 Task: Find connections with filter location Walcourt with filter topic #jobseekerswith filter profile language English with filter current company Daimler India Commercial Vehicles with filter school Indian jobs updates with filter industry Broadcast Media Production and Distribution with filter service category Software Testing with filter keywords title Biologist
Action: Mouse moved to (589, 93)
Screenshot: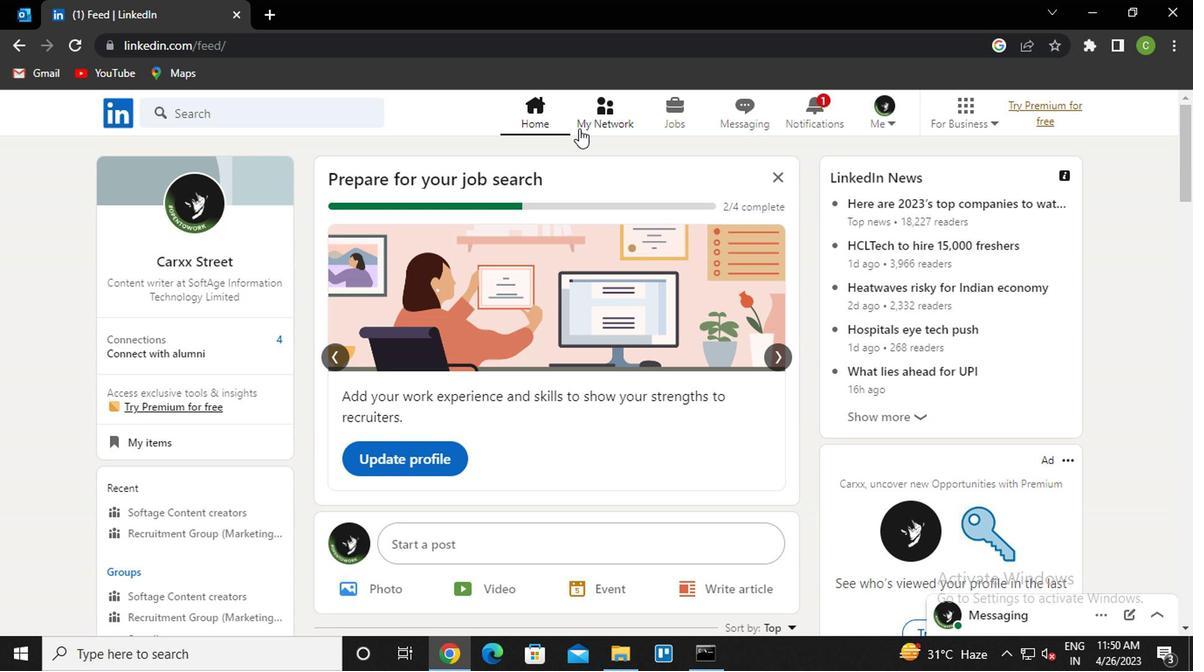 
Action: Mouse pressed left at (589, 93)
Screenshot: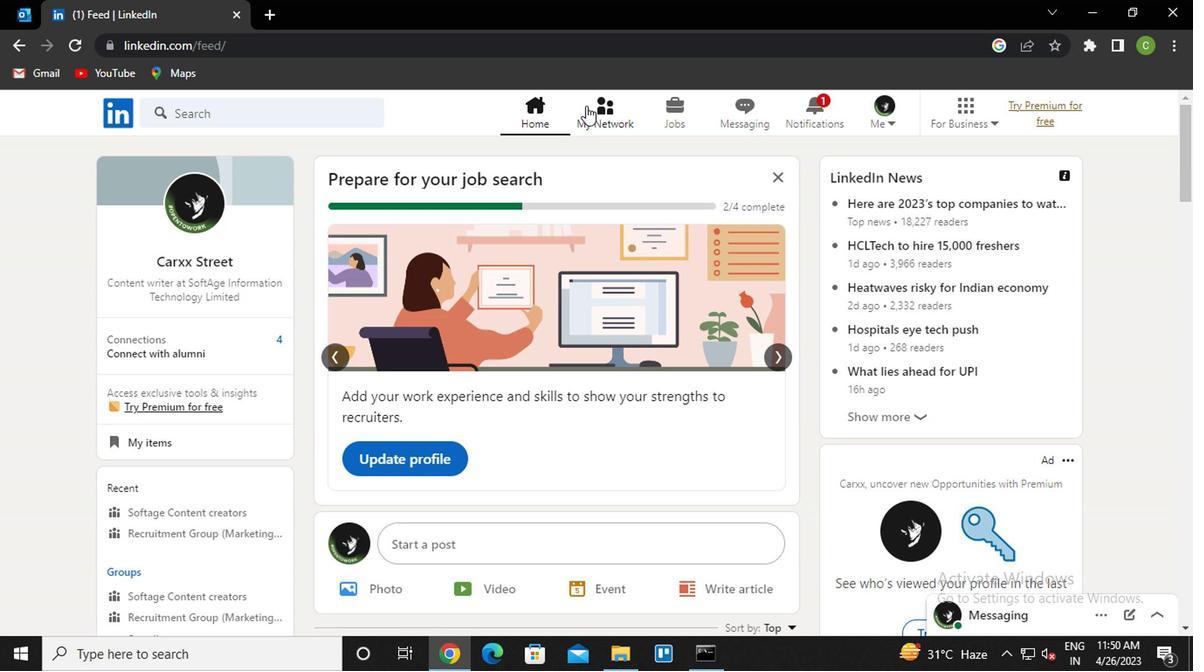 
Action: Mouse moved to (239, 211)
Screenshot: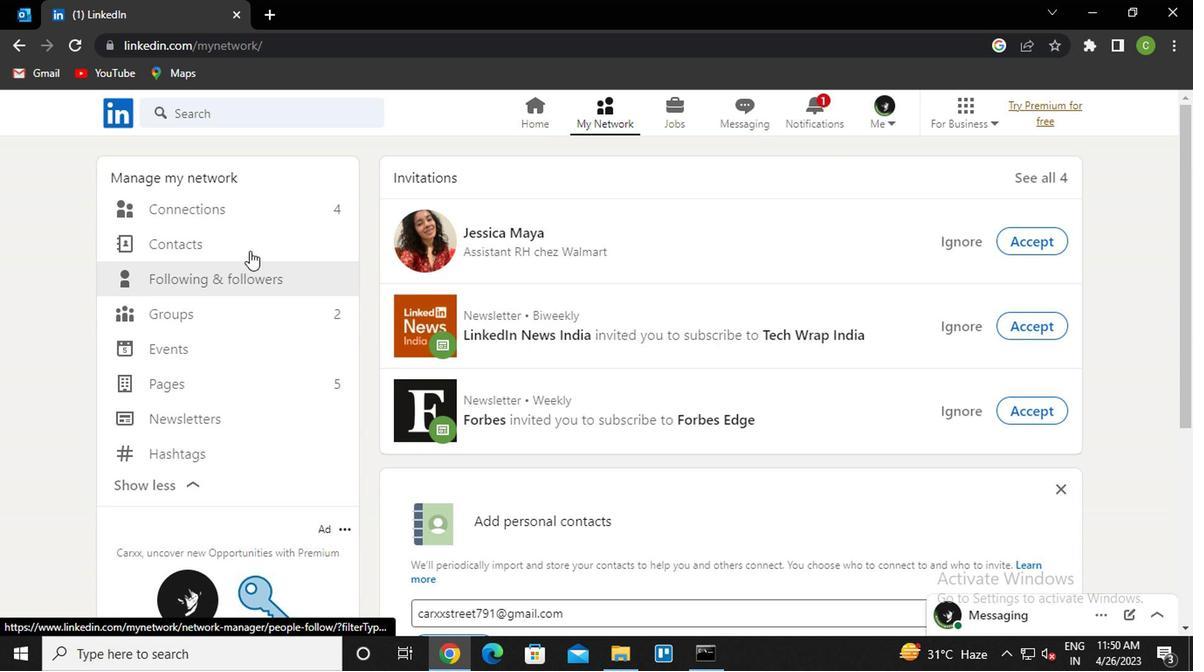 
Action: Mouse pressed left at (239, 211)
Screenshot: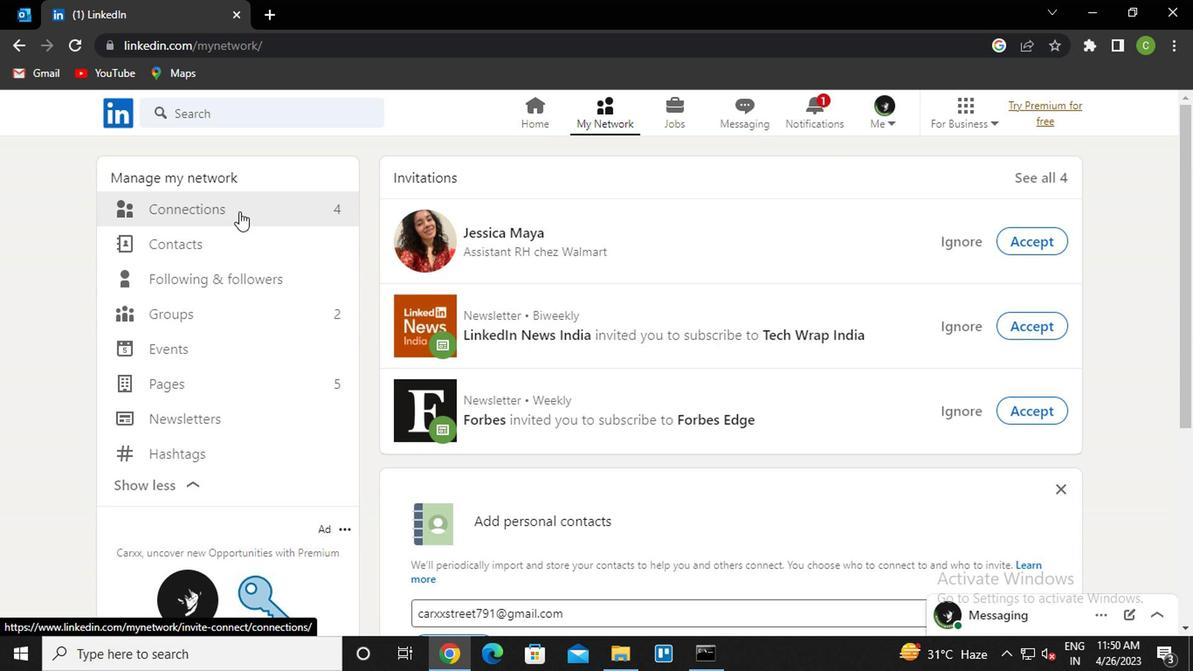
Action: Mouse moved to (712, 209)
Screenshot: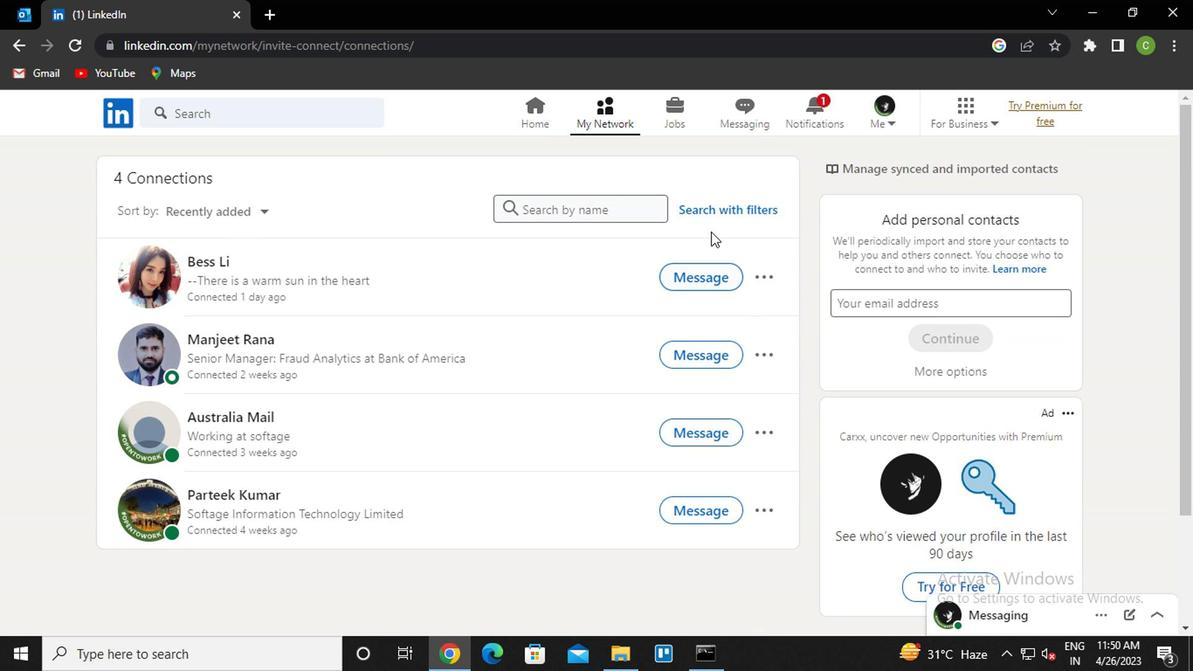
Action: Mouse pressed left at (712, 209)
Screenshot: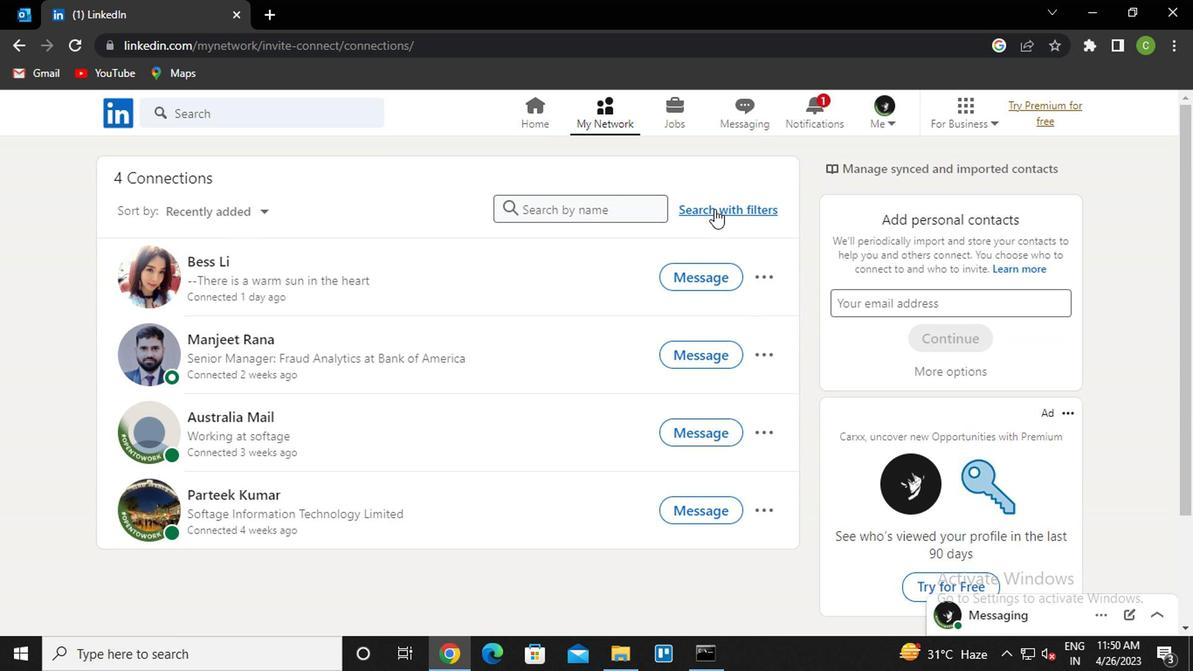
Action: Mouse moved to (596, 165)
Screenshot: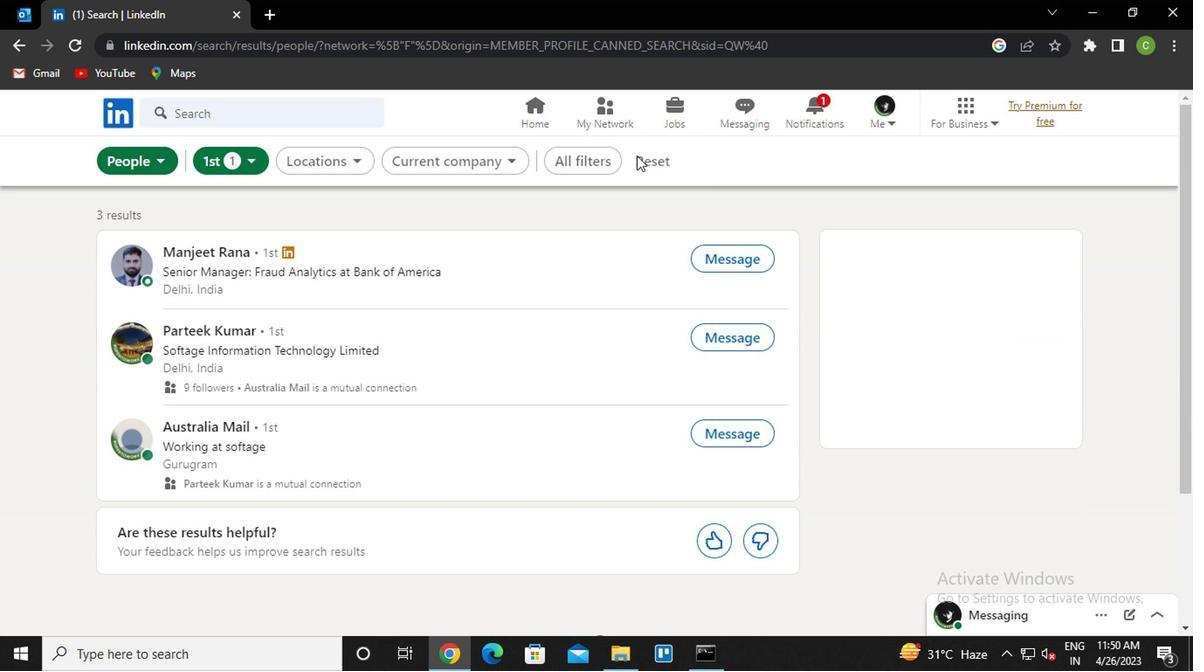 
Action: Mouse pressed left at (596, 165)
Screenshot: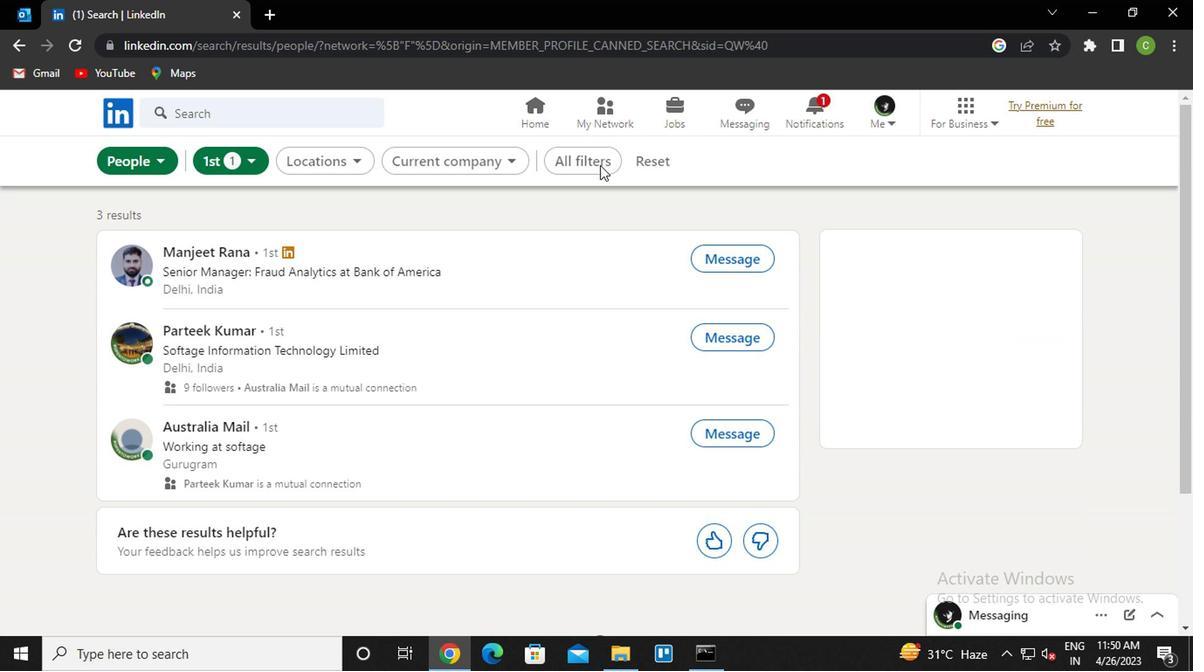 
Action: Mouse moved to (902, 398)
Screenshot: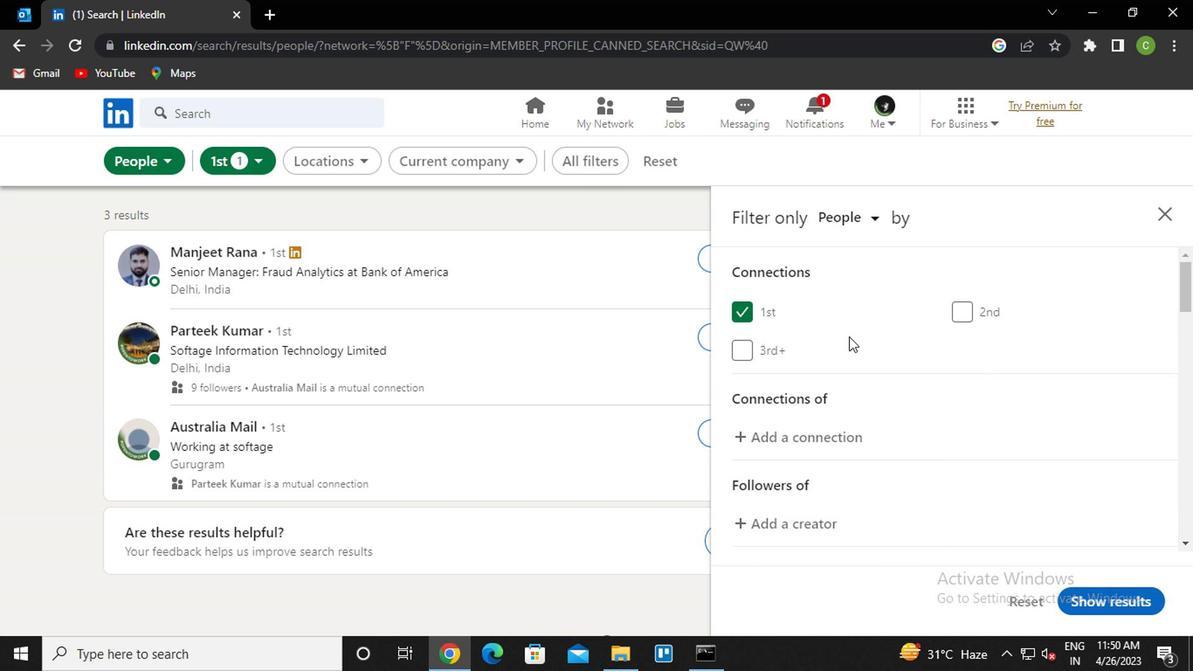 
Action: Mouse scrolled (902, 397) with delta (0, 0)
Screenshot: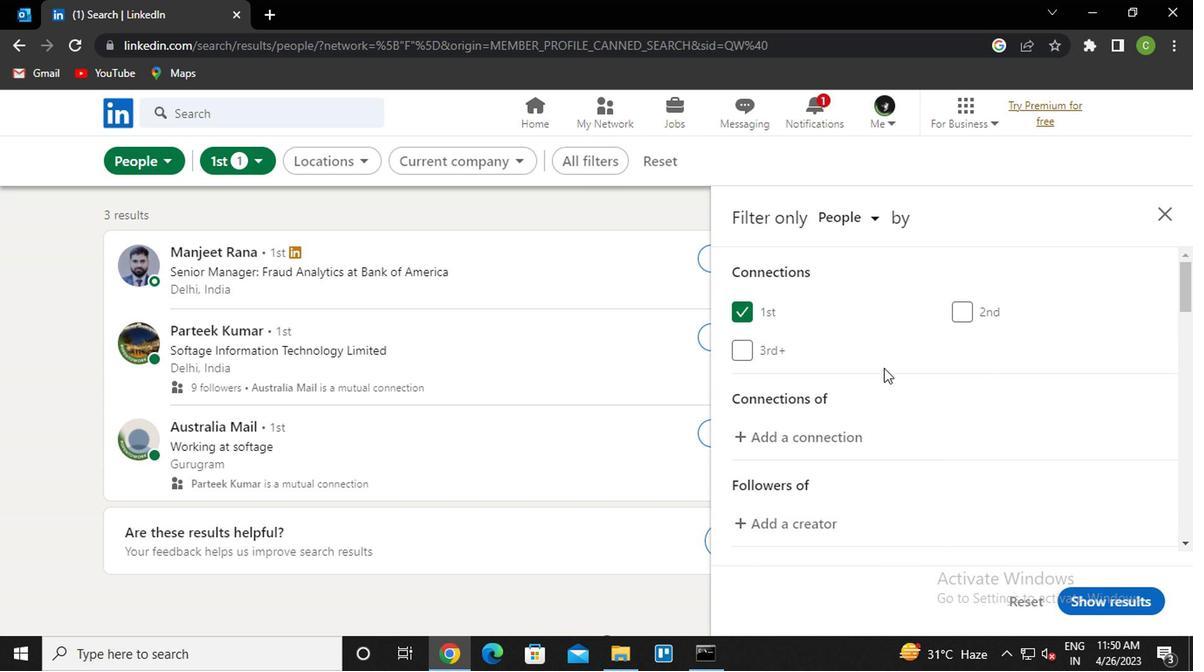 
Action: Mouse moved to (906, 403)
Screenshot: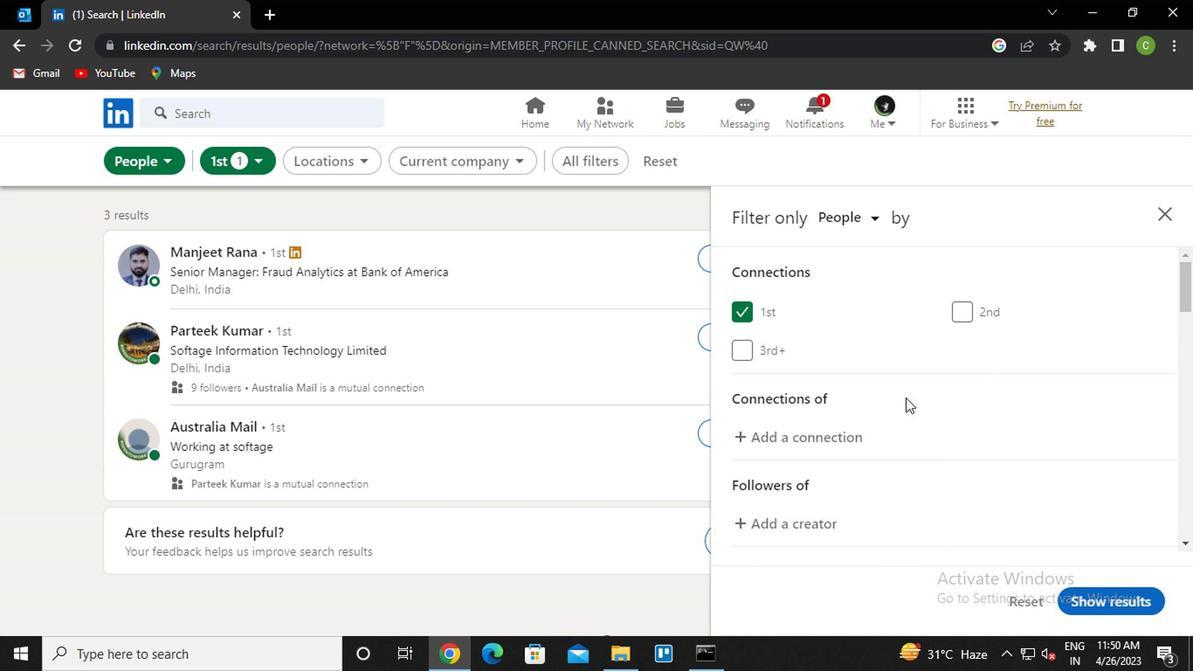 
Action: Mouse scrolled (906, 402) with delta (0, -1)
Screenshot: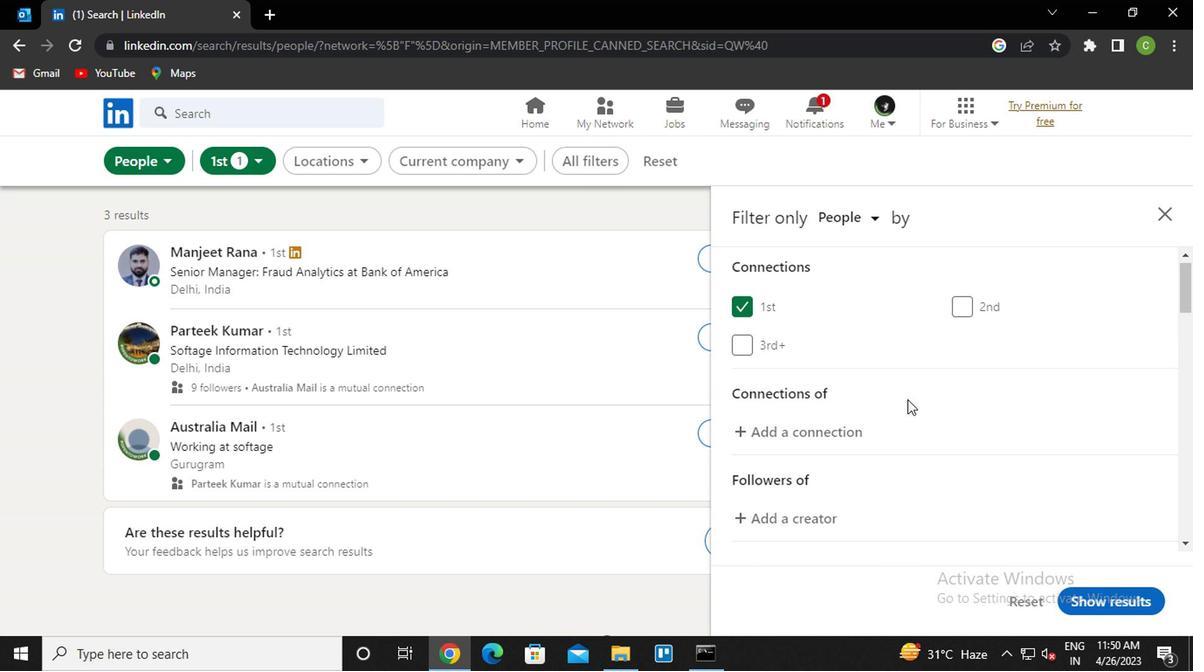 
Action: Mouse moved to (908, 423)
Screenshot: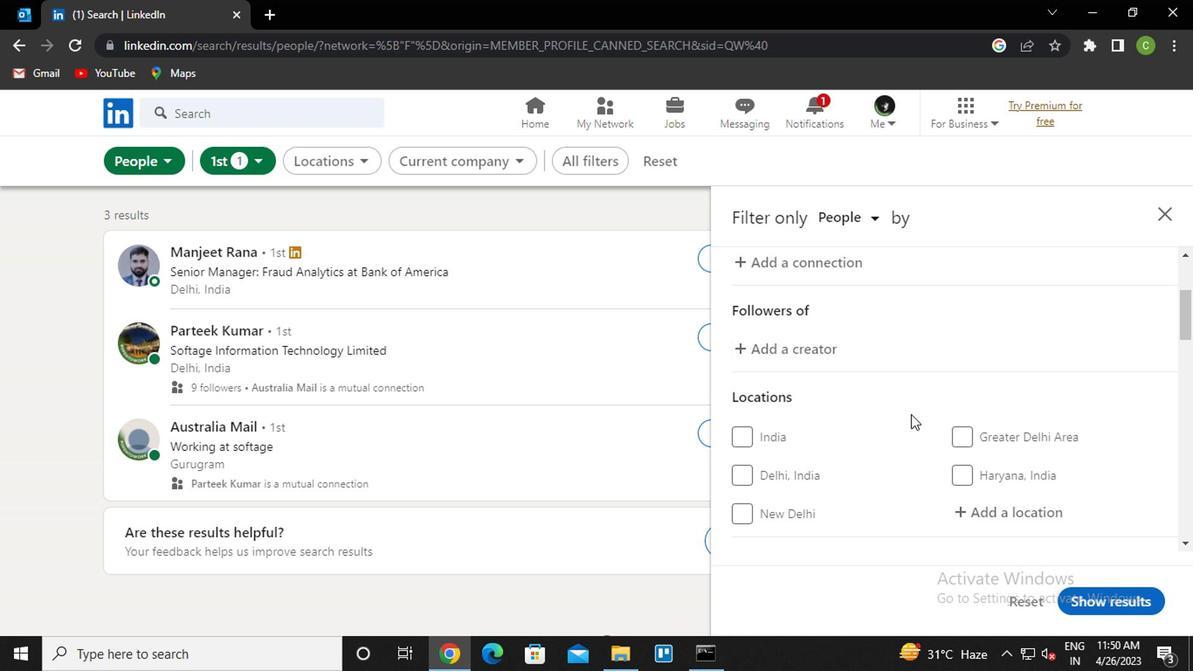 
Action: Mouse scrolled (908, 421) with delta (0, -1)
Screenshot: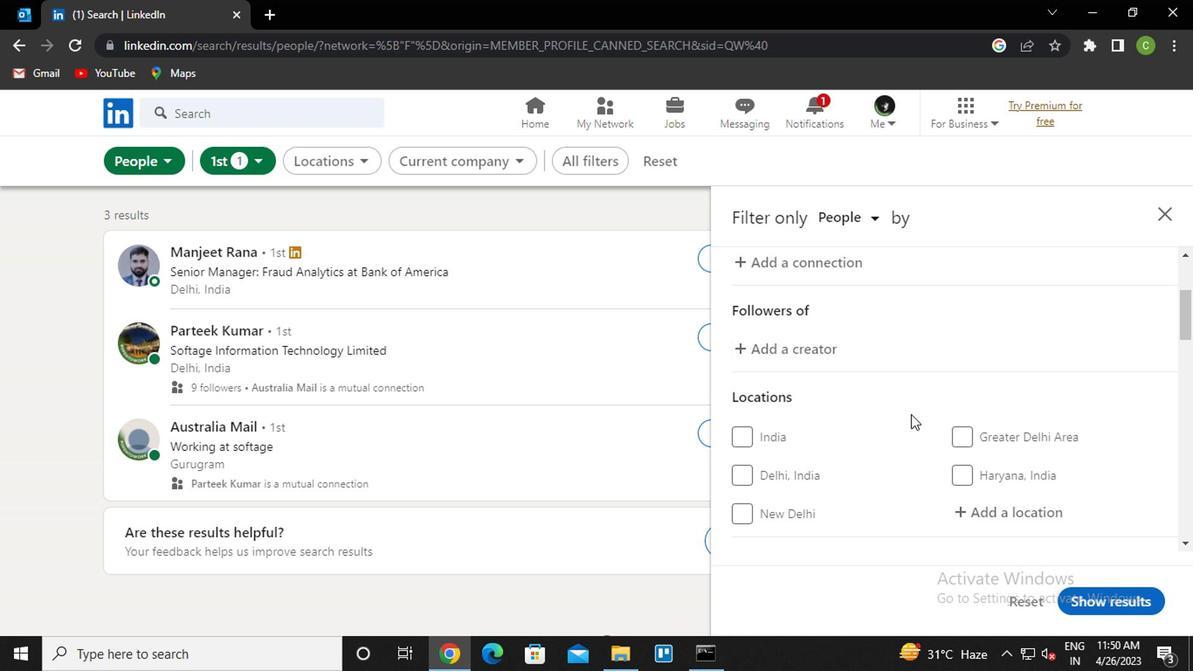 
Action: Mouse moved to (976, 432)
Screenshot: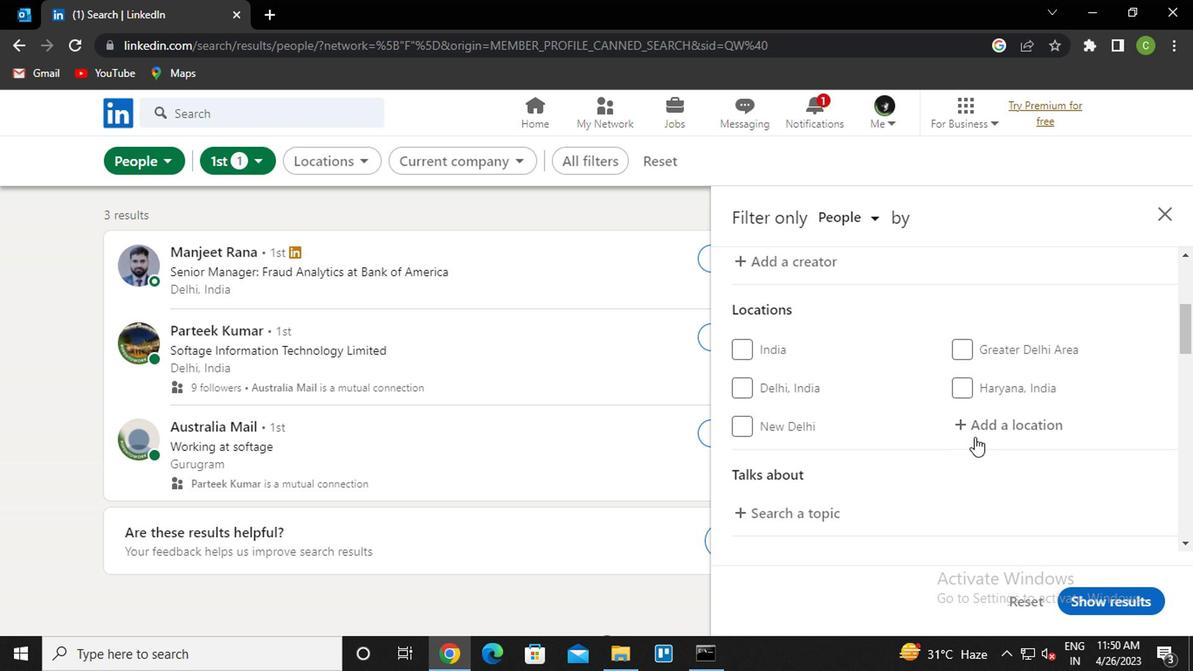 
Action: Mouse pressed left at (976, 432)
Screenshot: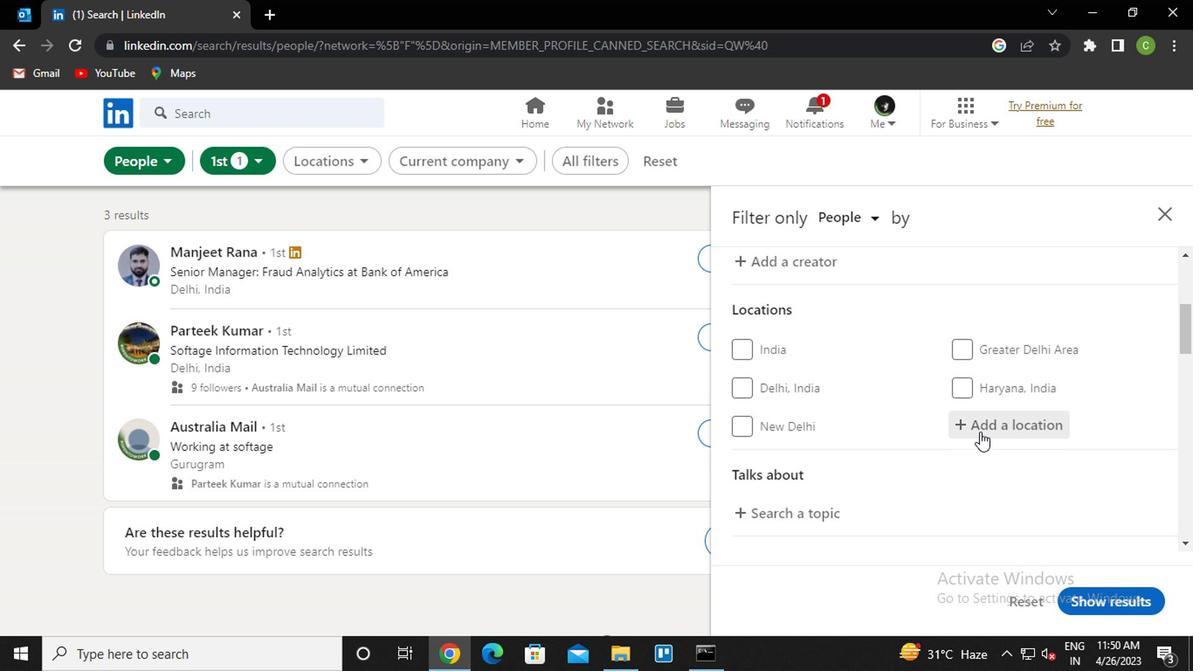 
Action: Key pressed <Key.caps_lock><Key.caps_lock>w<Key.caps_lock>alcourt<Key.left><Key.down><Key.enter>
Screenshot: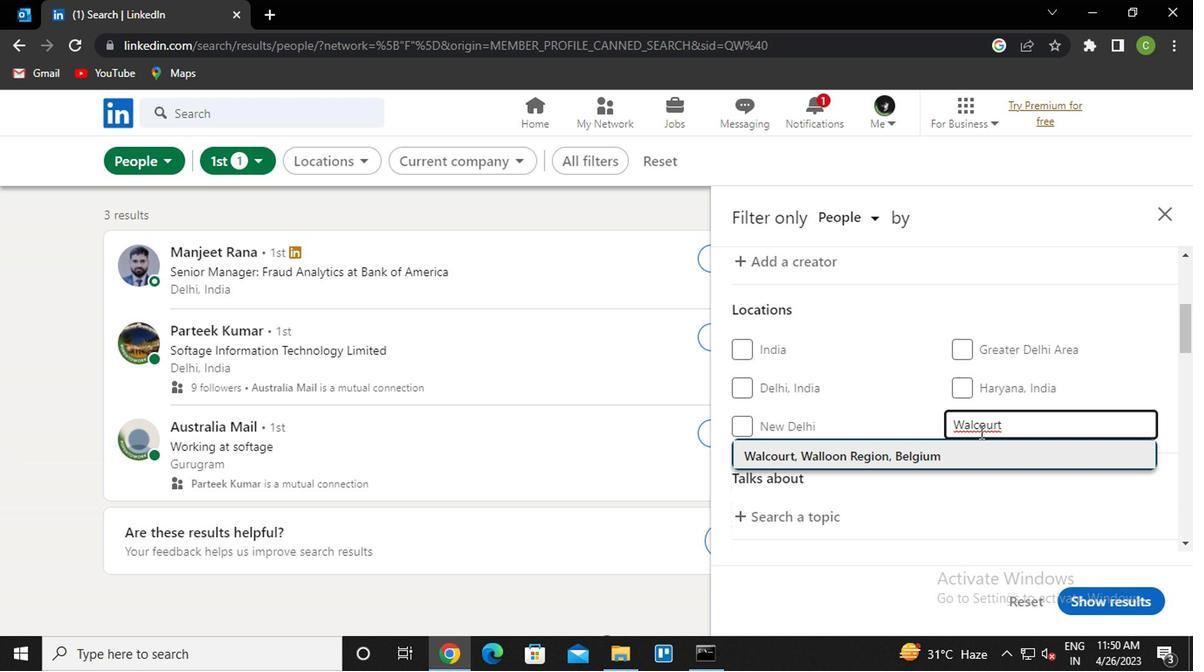 
Action: Mouse moved to (967, 438)
Screenshot: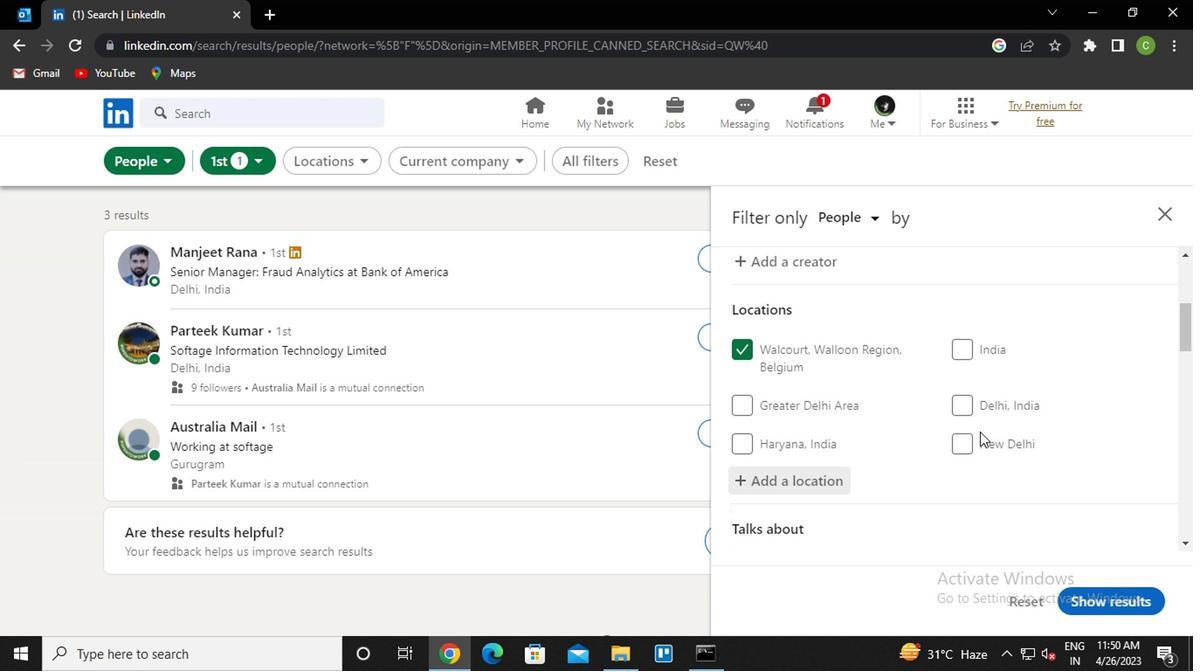 
Action: Mouse scrolled (967, 436) with delta (0, -1)
Screenshot: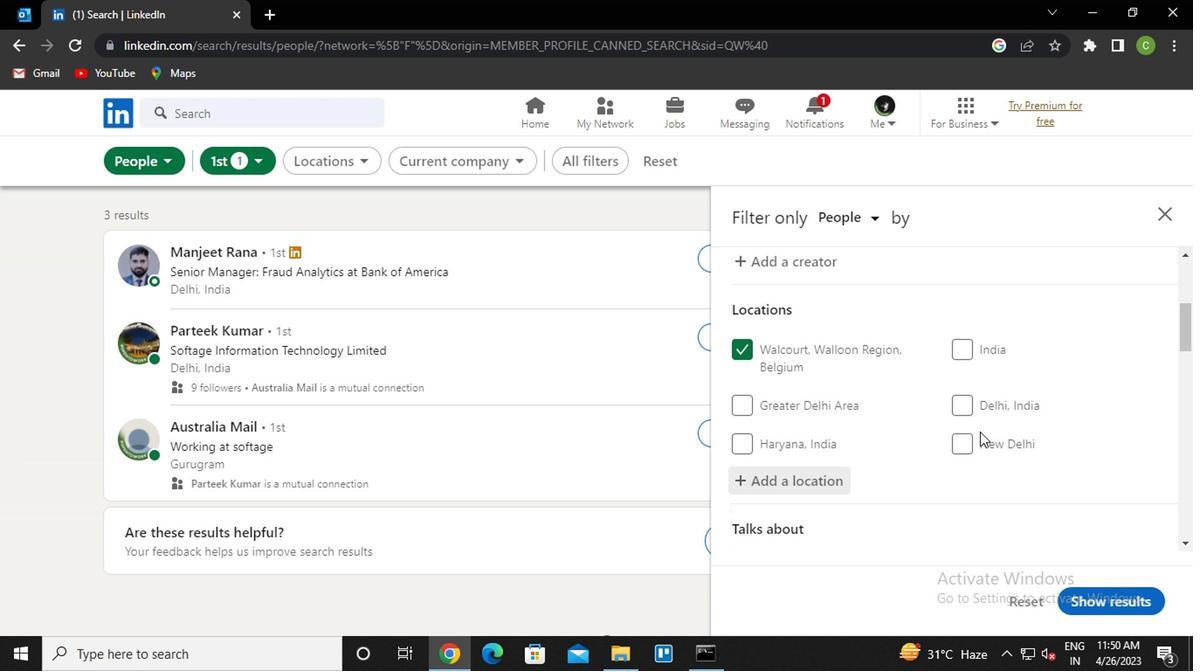 
Action: Mouse scrolled (967, 436) with delta (0, -1)
Screenshot: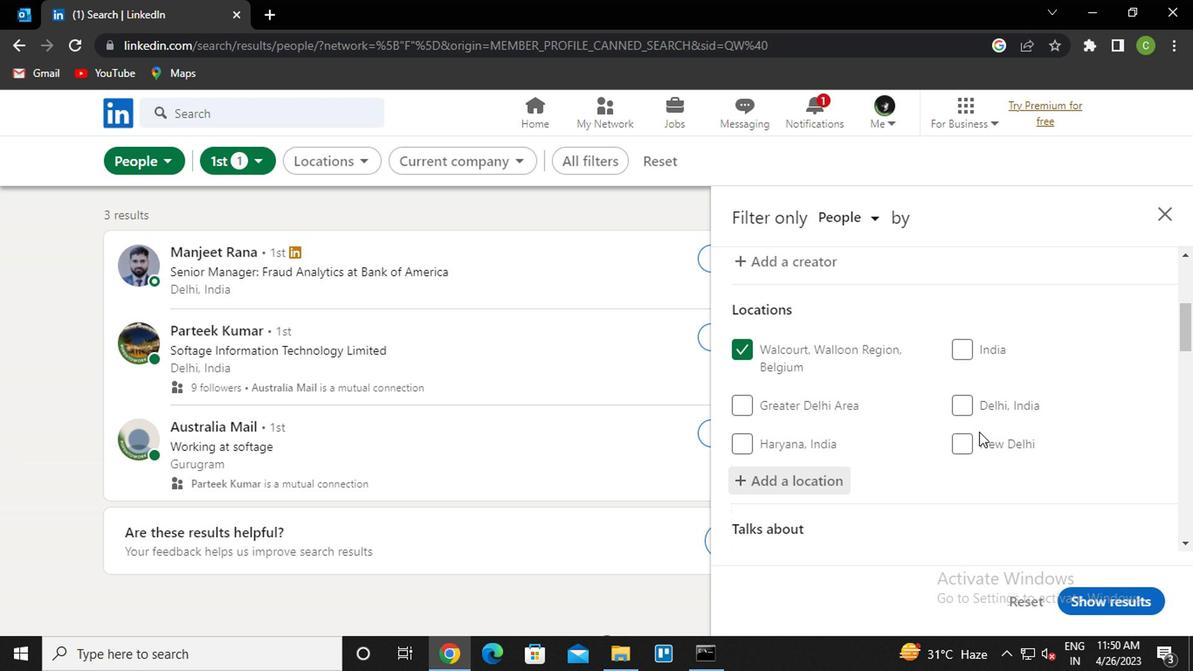 
Action: Mouse moved to (795, 395)
Screenshot: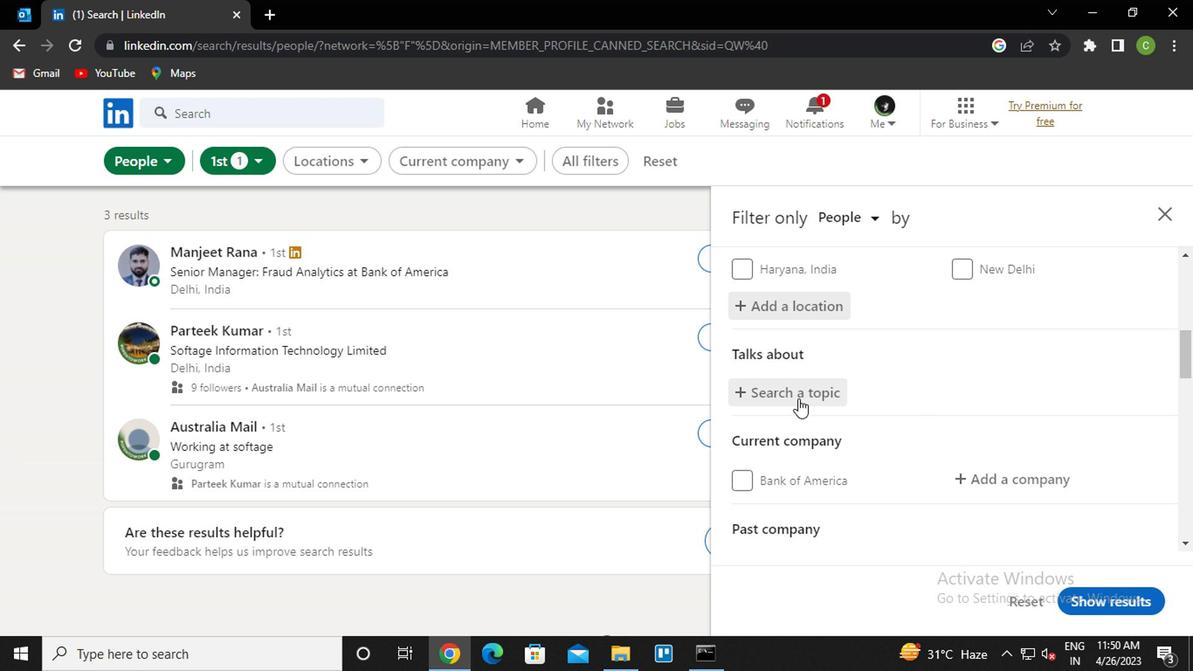 
Action: Mouse pressed left at (795, 395)
Screenshot: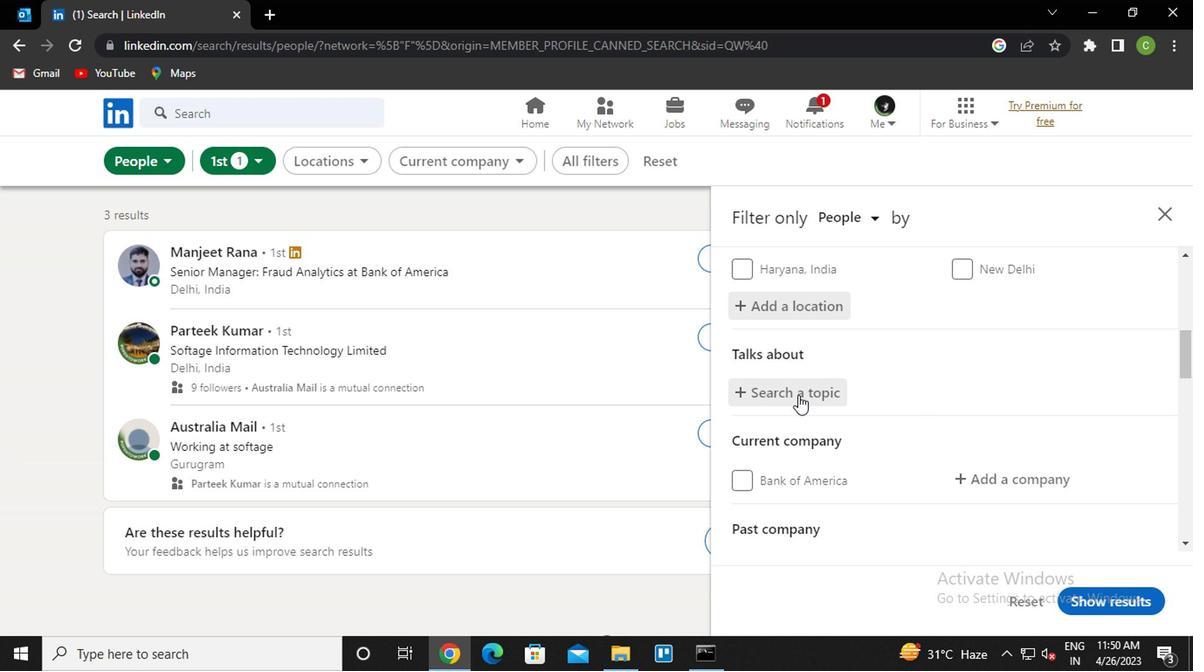 
Action: Mouse moved to (796, 395)
Screenshot: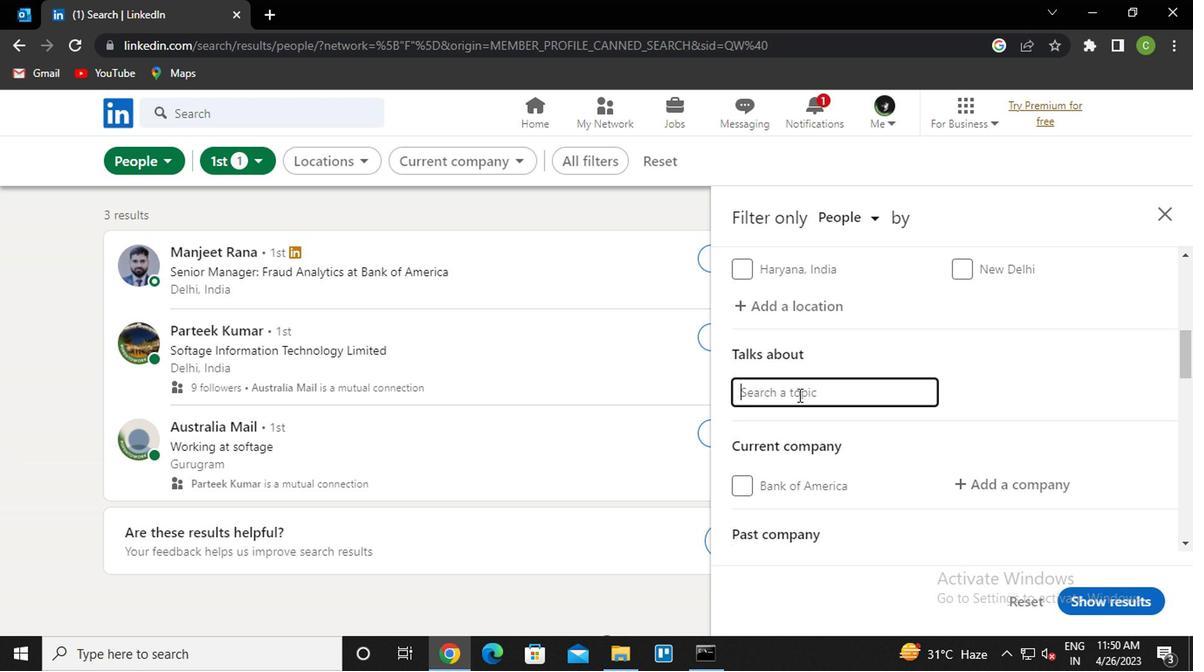 
Action: Mouse scrolled (796, 394) with delta (0, -1)
Screenshot: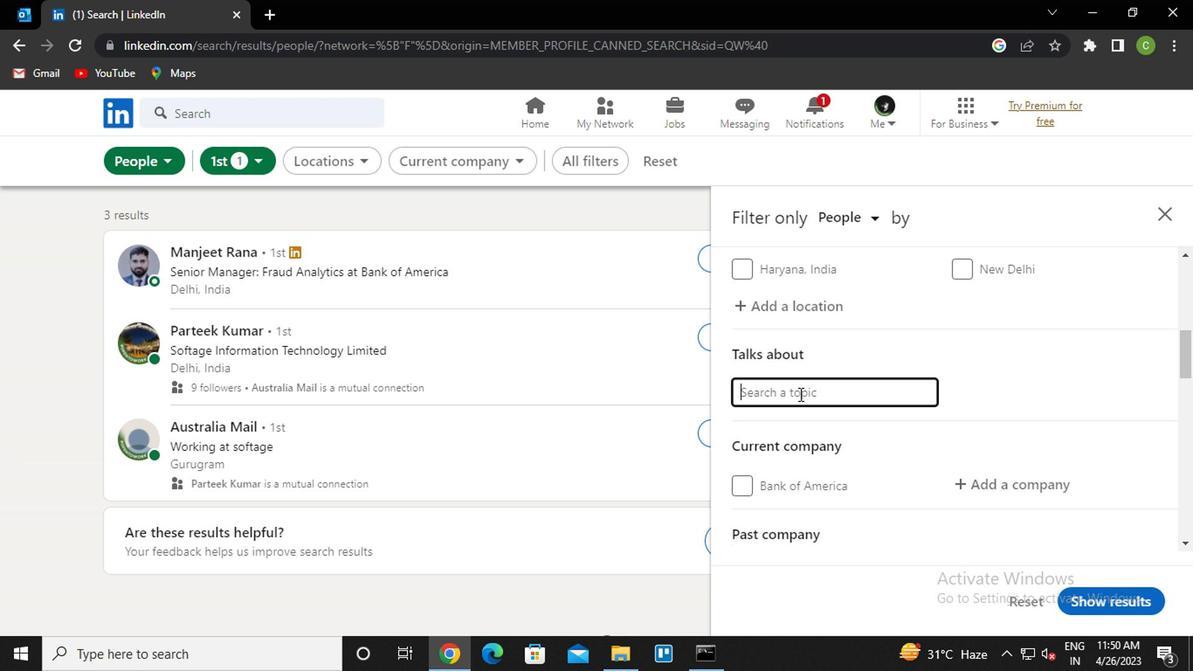 
Action: Key pressed <Key.caps_lock>j<Key.caps_lock>obseeker<Key.down><Key.enter>
Screenshot: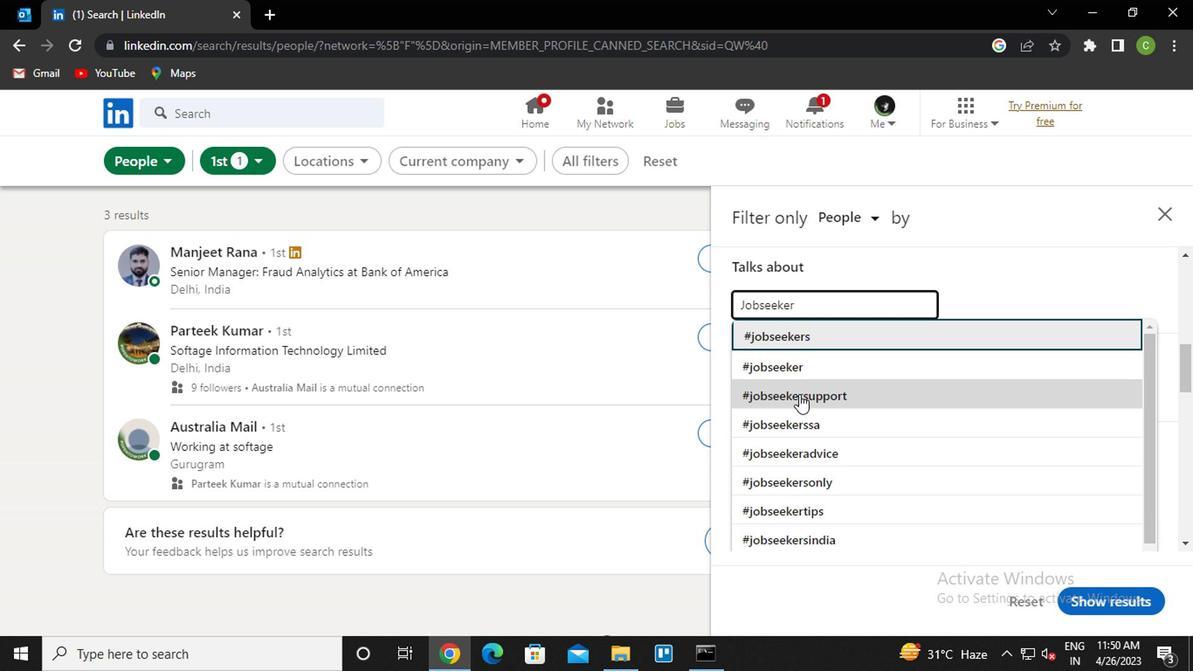 
Action: Mouse moved to (1028, 402)
Screenshot: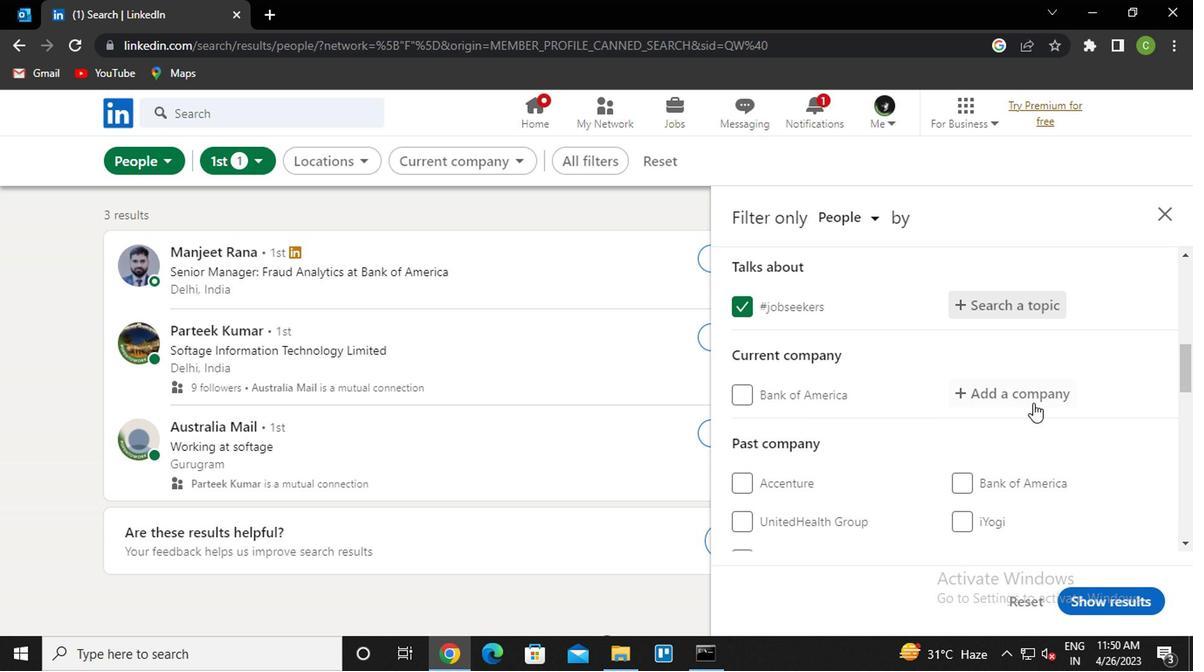 
Action: Mouse pressed left at (1028, 402)
Screenshot: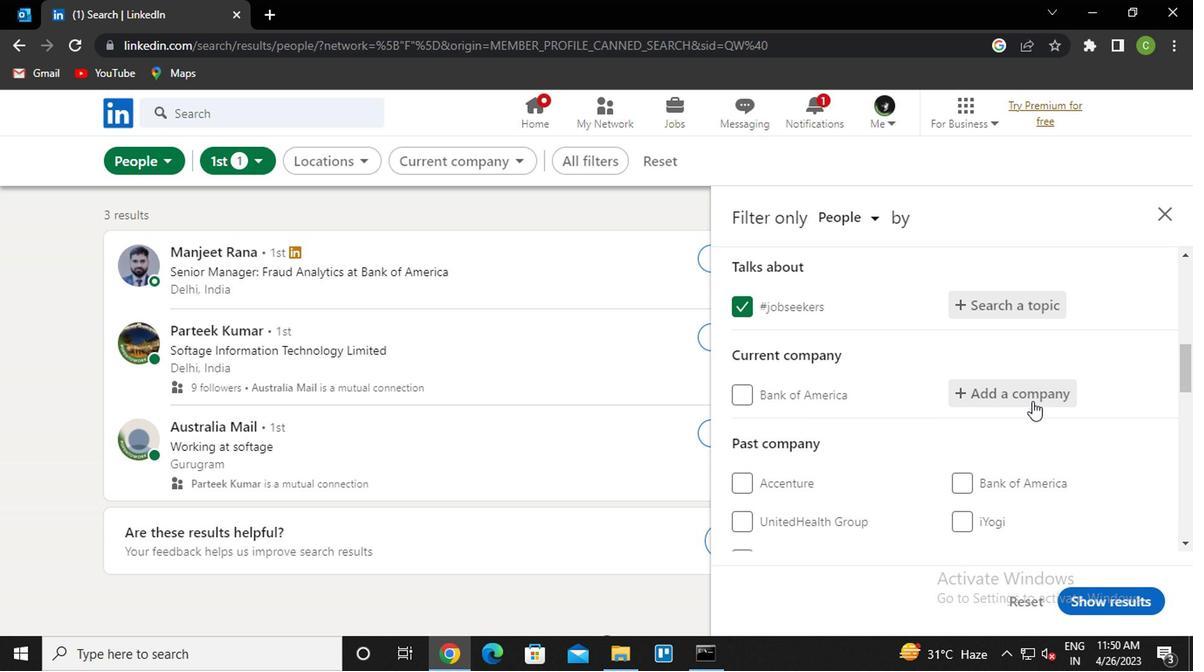 
Action: Mouse moved to (856, 428)
Screenshot: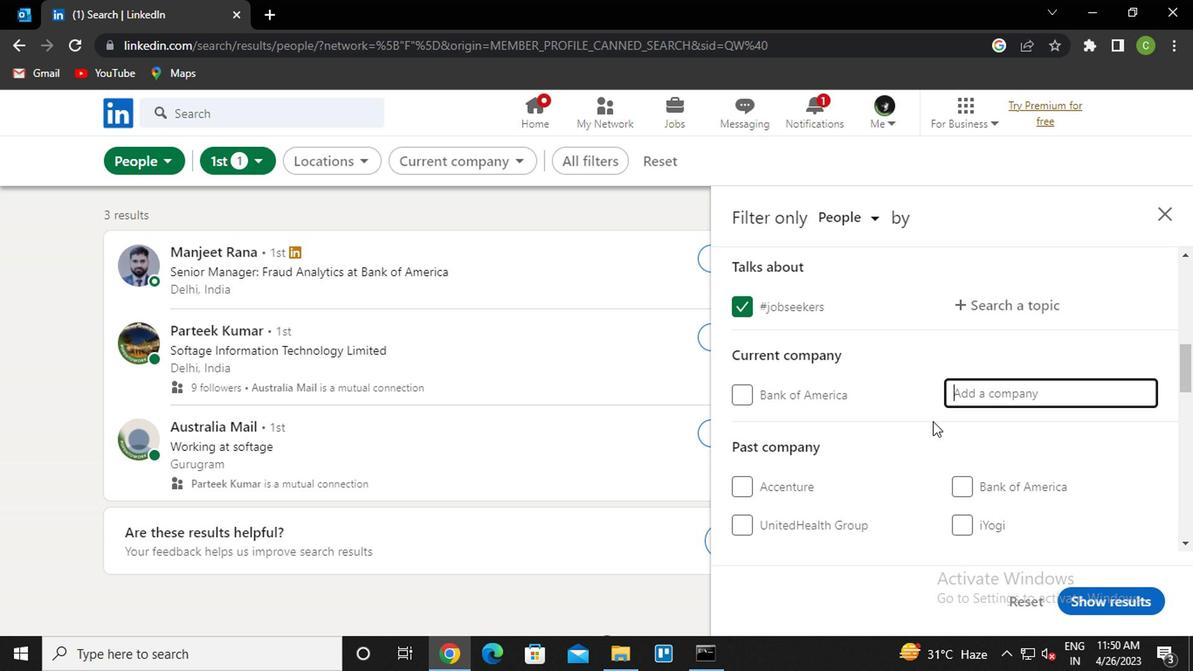 
Action: Mouse pressed left at (856, 428)
Screenshot: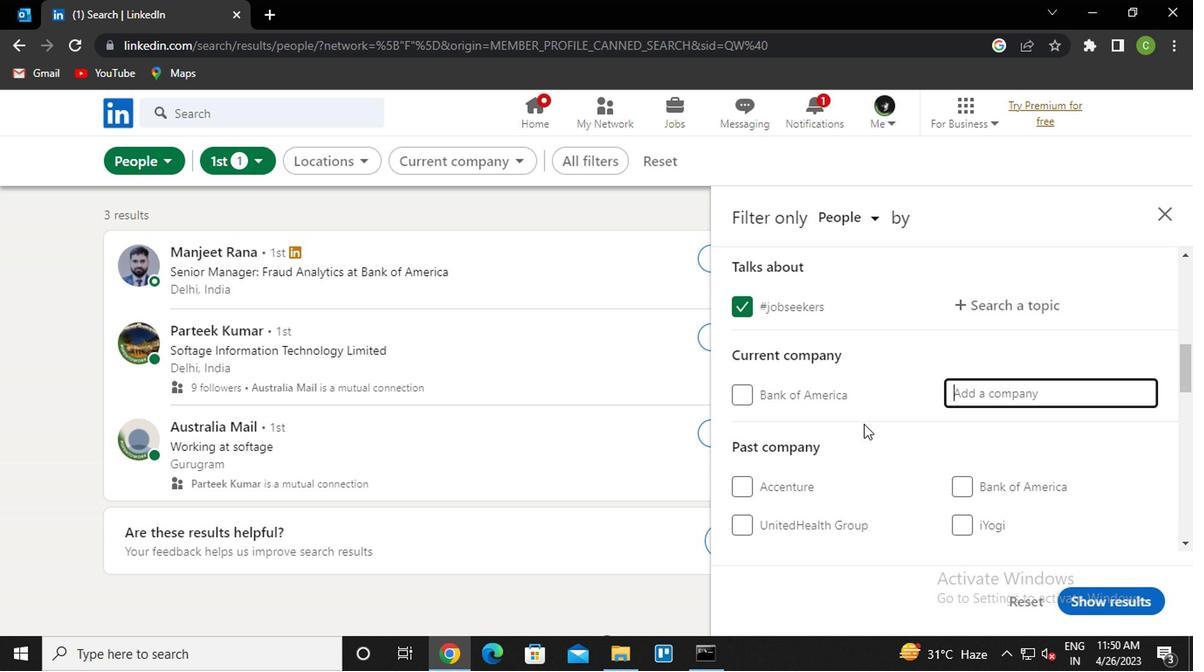 
Action: Mouse moved to (858, 427)
Screenshot: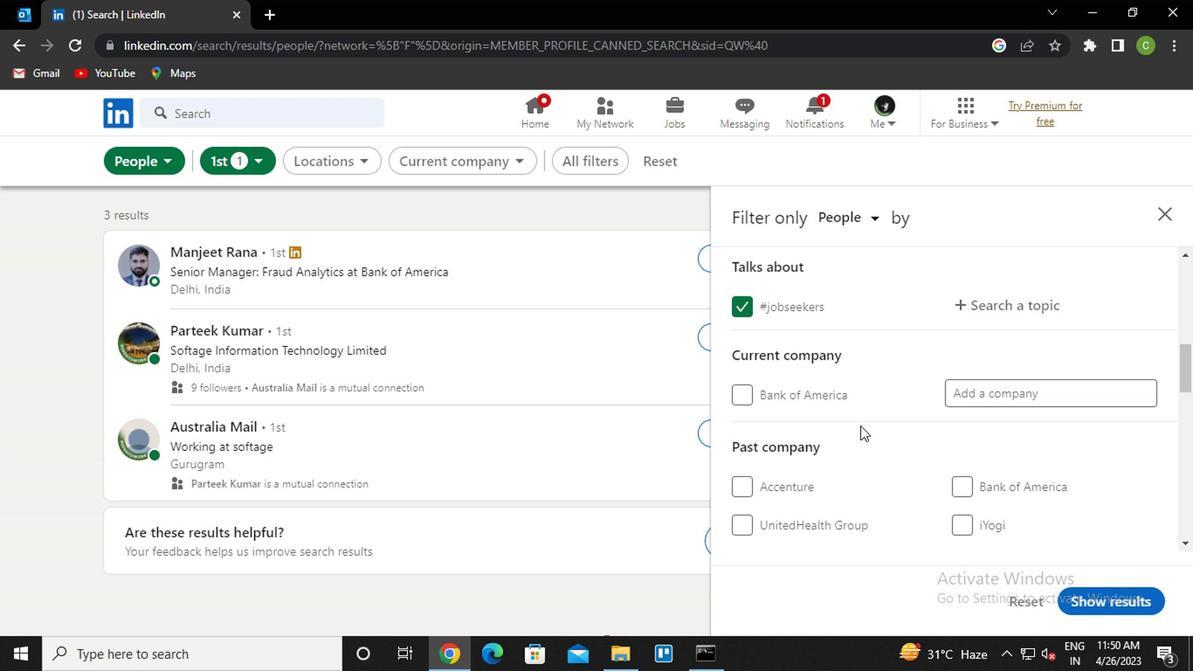 
Action: Mouse scrolled (858, 426) with delta (0, -1)
Screenshot: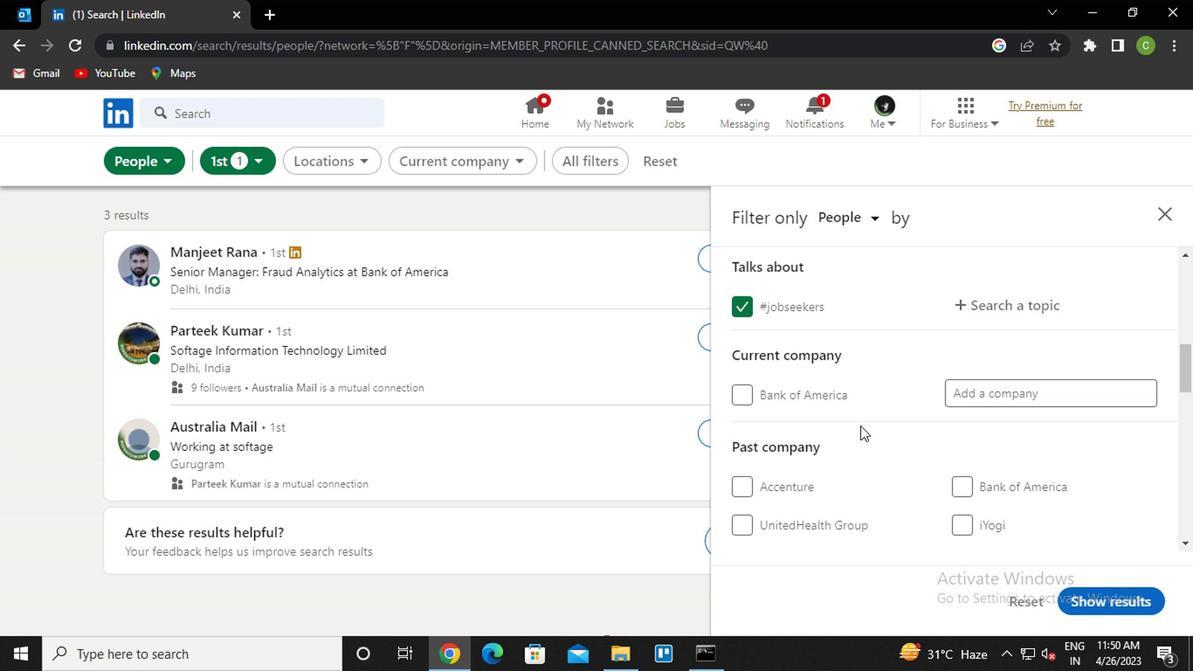 
Action: Mouse moved to (858, 432)
Screenshot: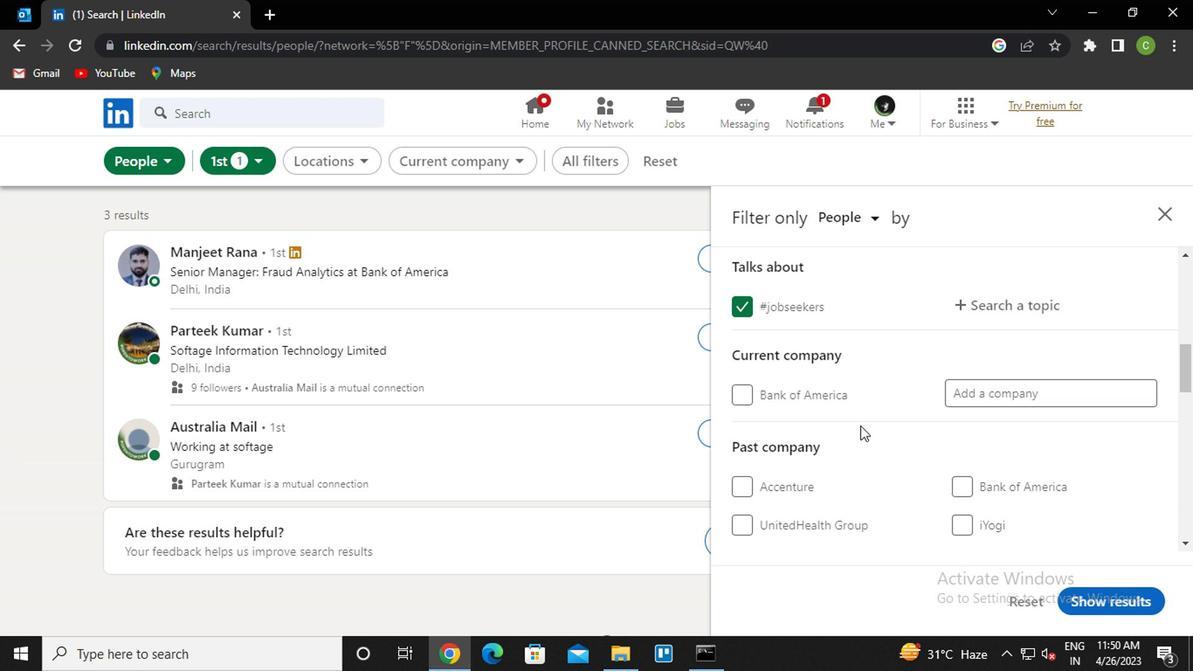 
Action: Mouse scrolled (858, 431) with delta (0, 0)
Screenshot: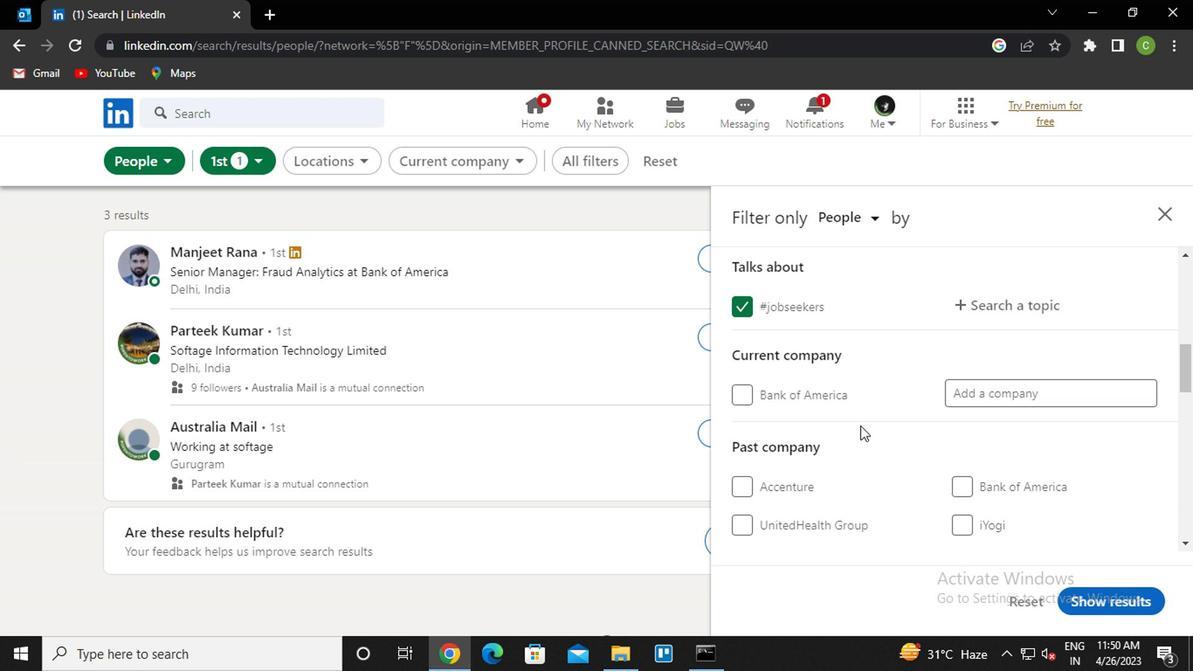 
Action: Mouse moved to (857, 435)
Screenshot: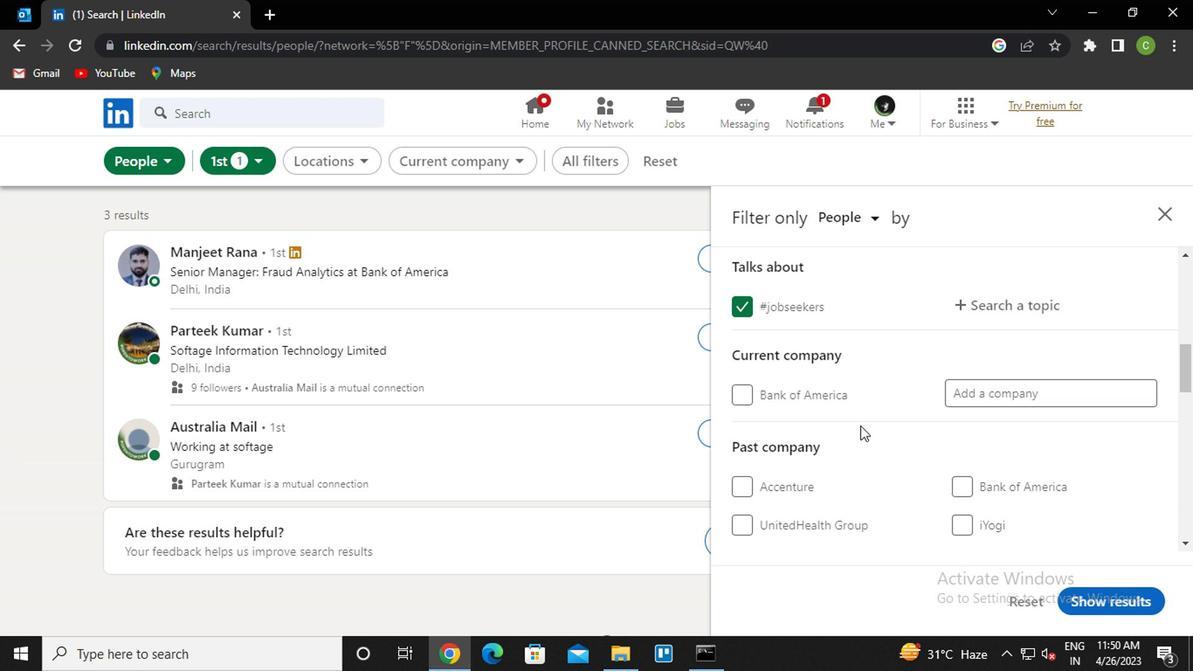 
Action: Mouse scrolled (857, 434) with delta (0, -1)
Screenshot: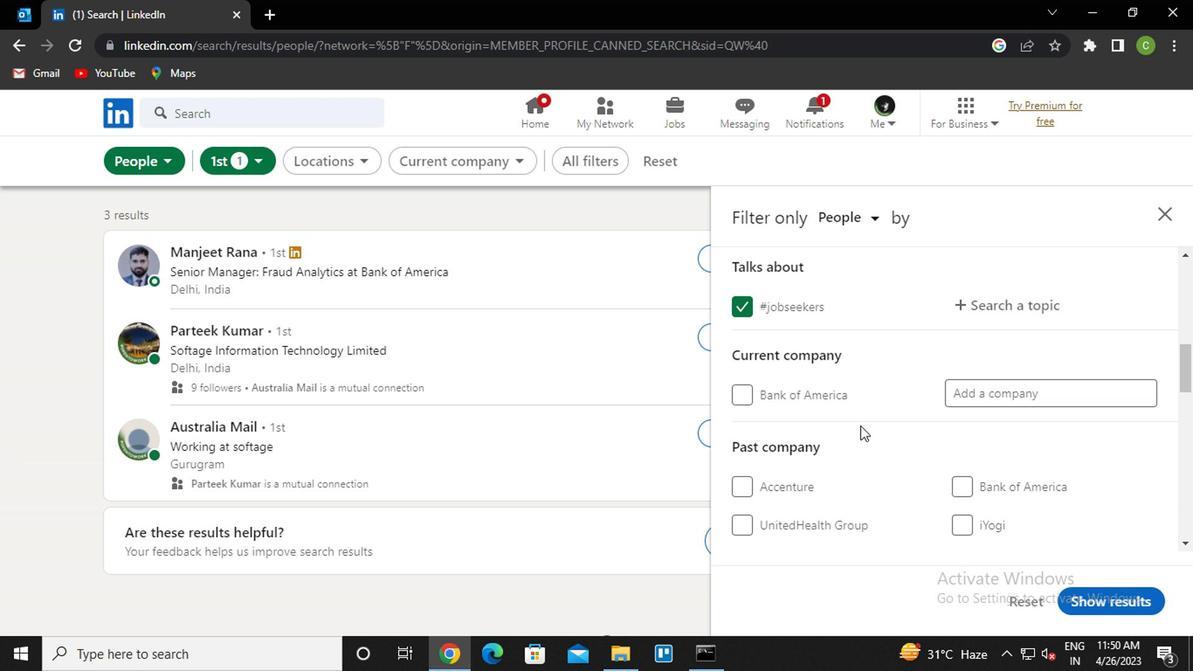 
Action: Mouse scrolled (857, 434) with delta (0, -1)
Screenshot: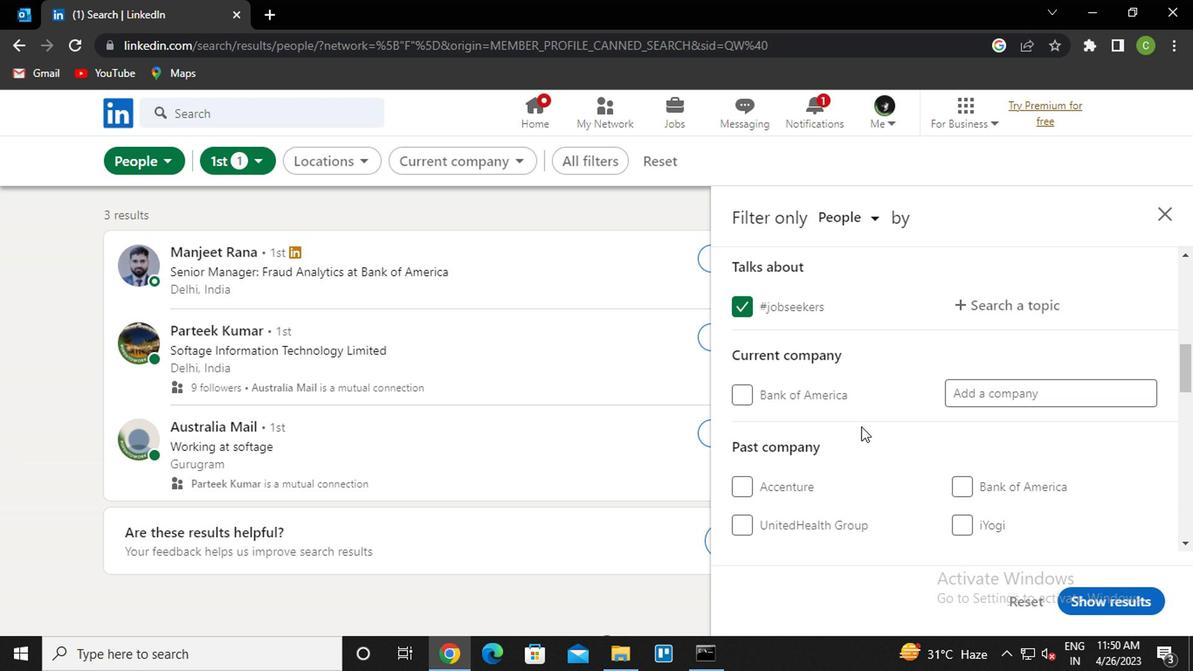 
Action: Mouse scrolled (857, 434) with delta (0, -1)
Screenshot: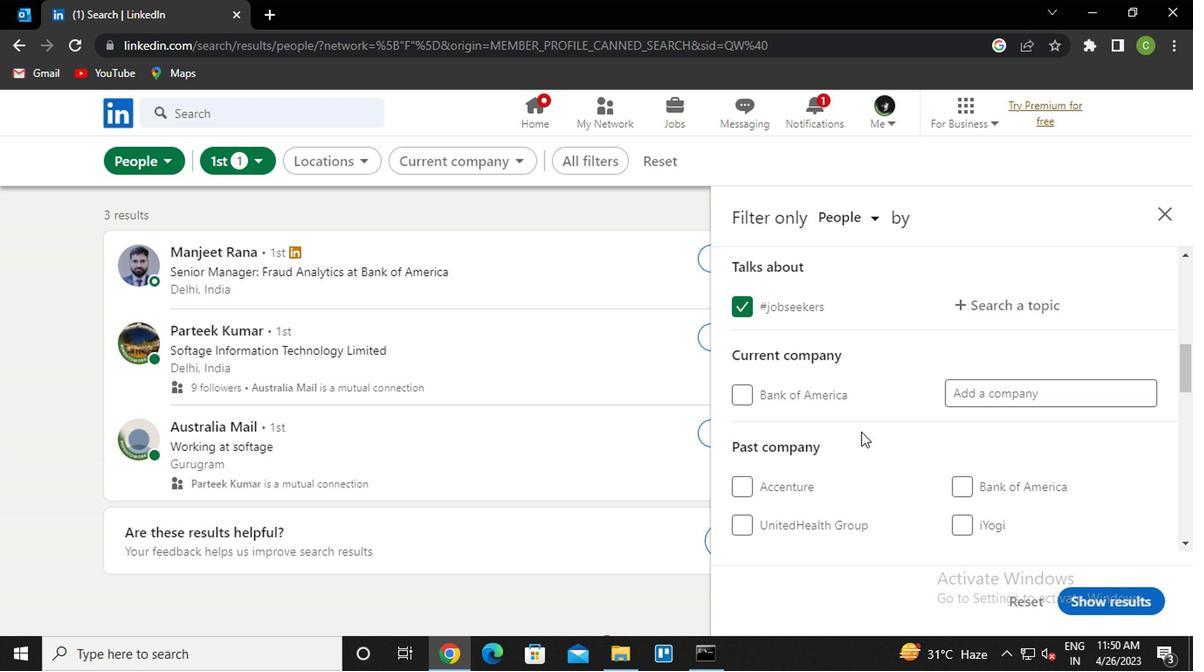 
Action: Mouse moved to (854, 434)
Screenshot: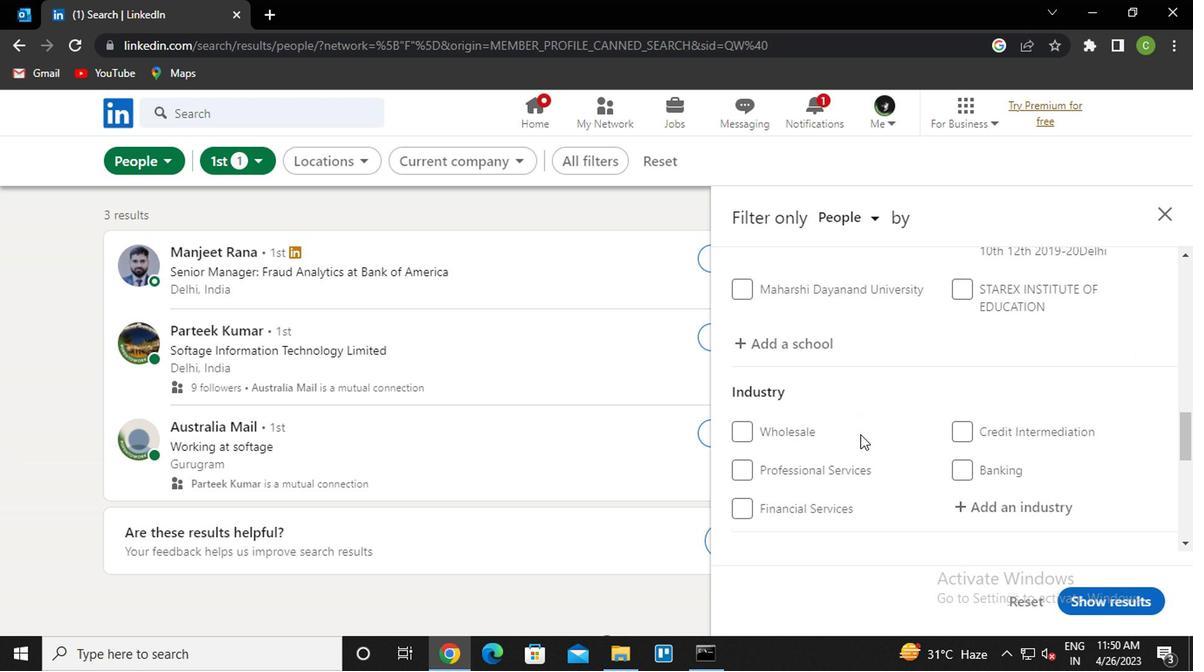 
Action: Mouse scrolled (854, 433) with delta (0, 0)
Screenshot: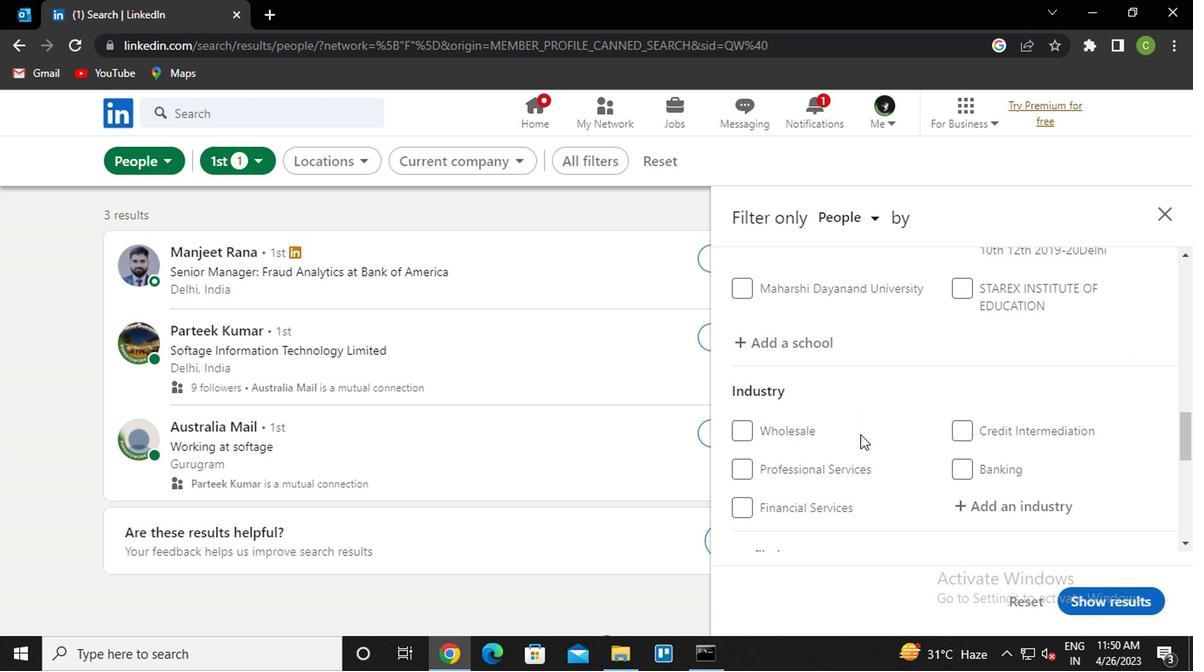 
Action: Mouse scrolled (854, 433) with delta (0, 0)
Screenshot: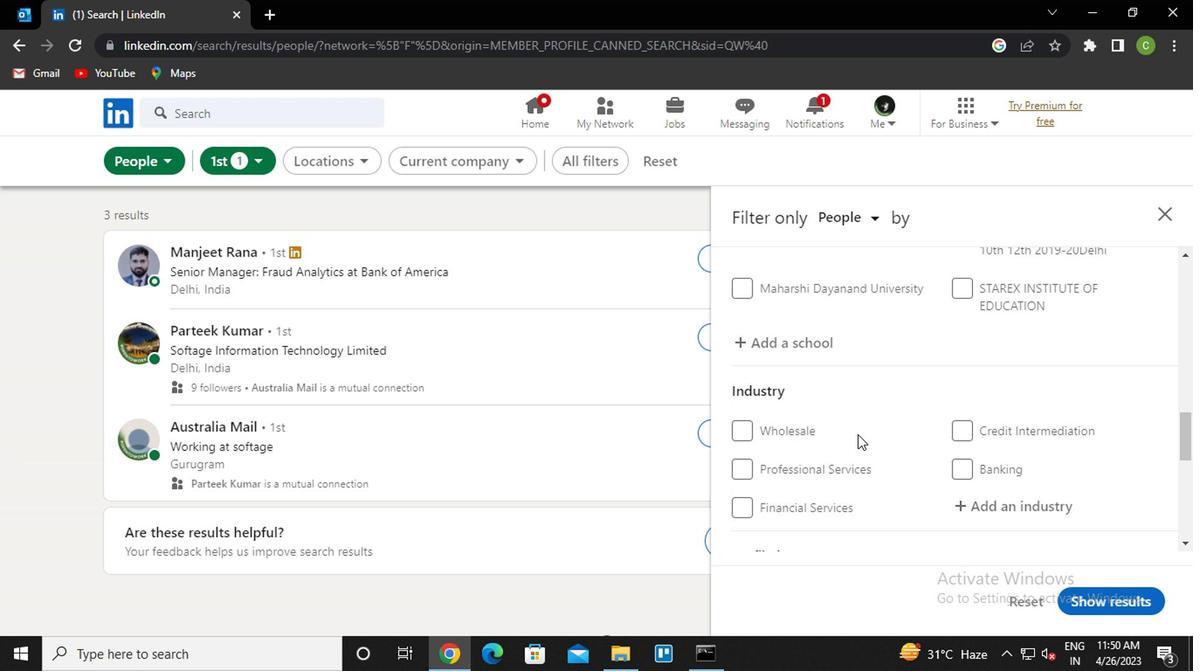 
Action: Mouse moved to (755, 421)
Screenshot: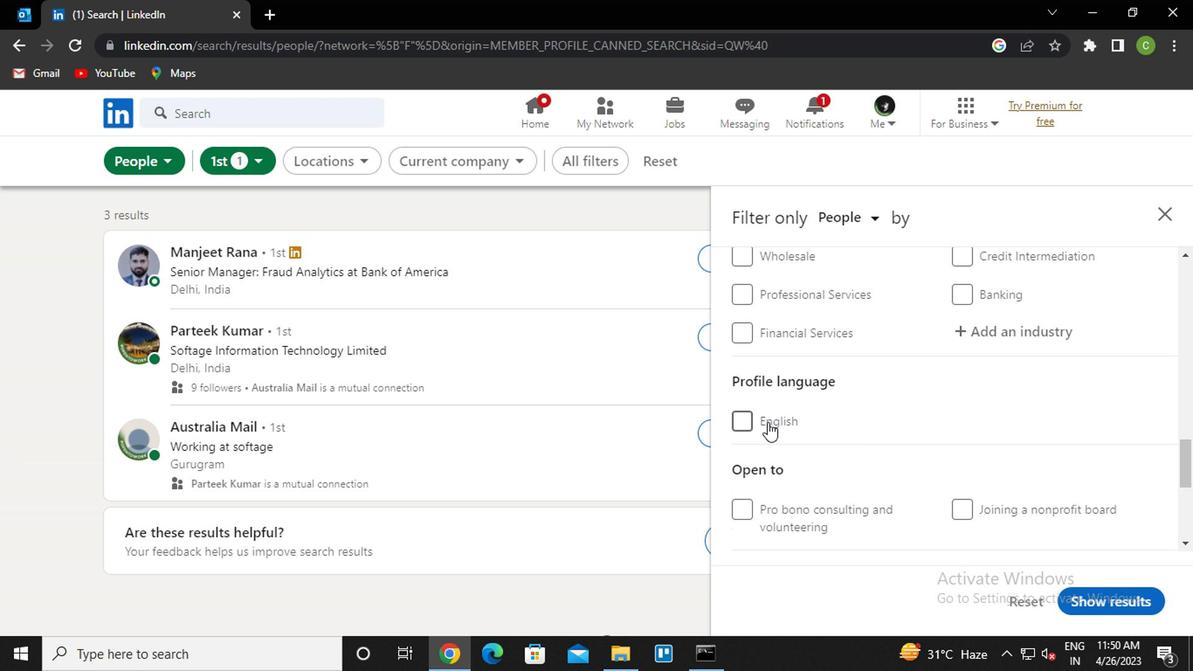 
Action: Mouse pressed left at (755, 421)
Screenshot: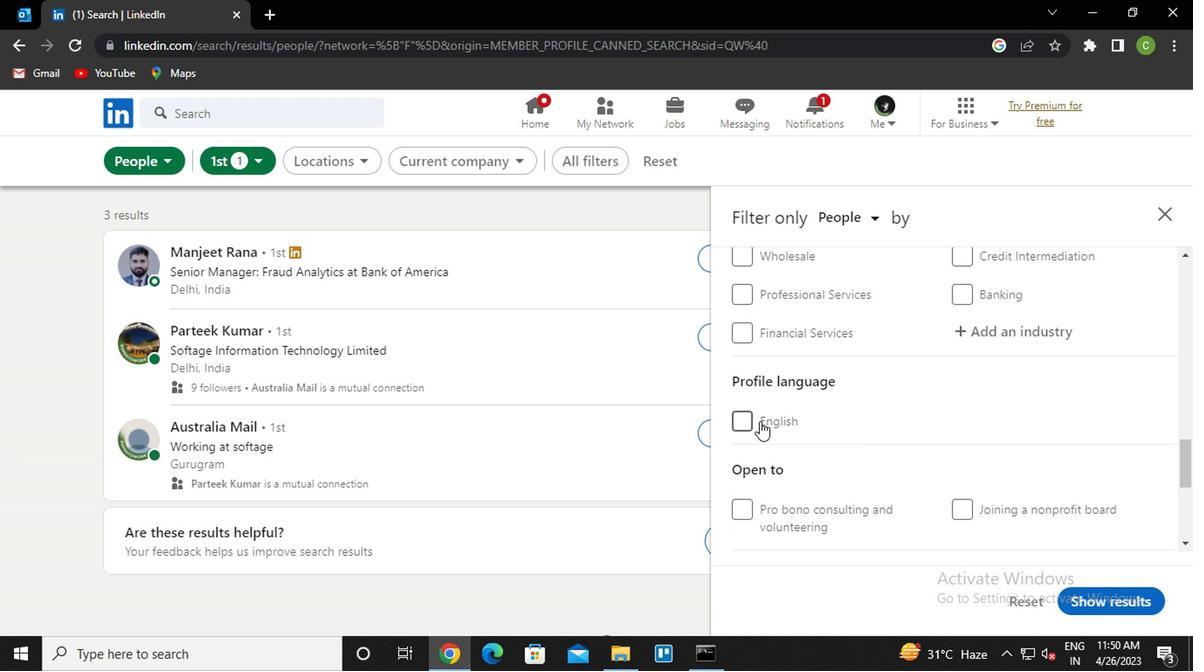 
Action: Mouse moved to (909, 445)
Screenshot: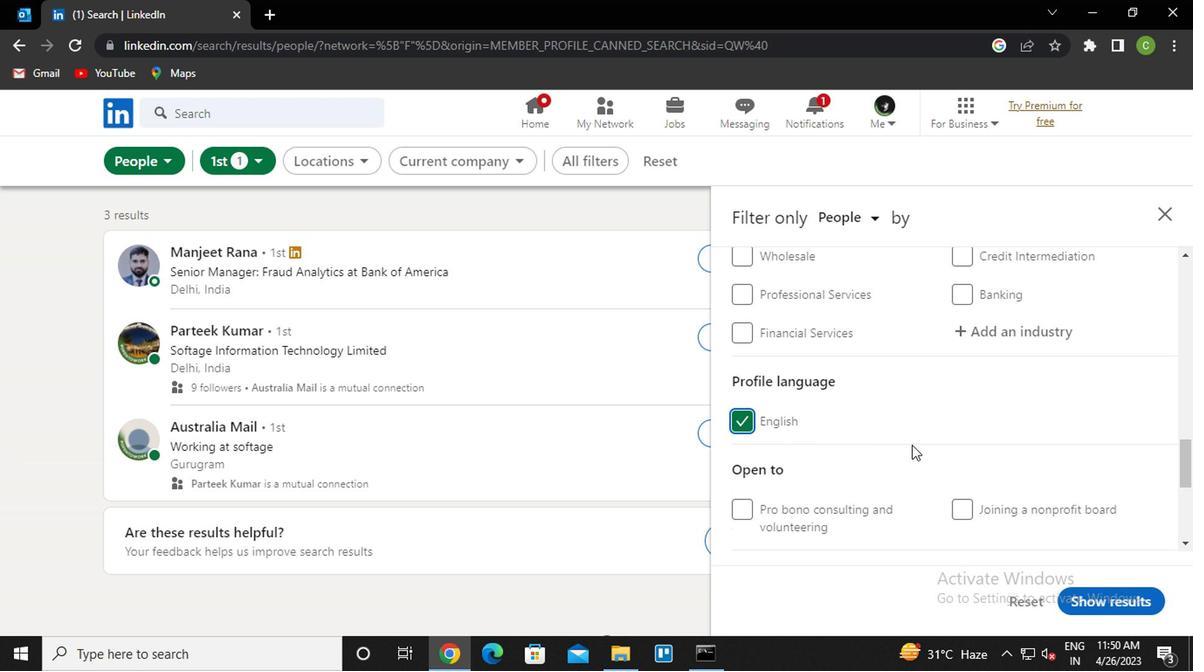 
Action: Mouse scrolled (909, 446) with delta (0, 1)
Screenshot: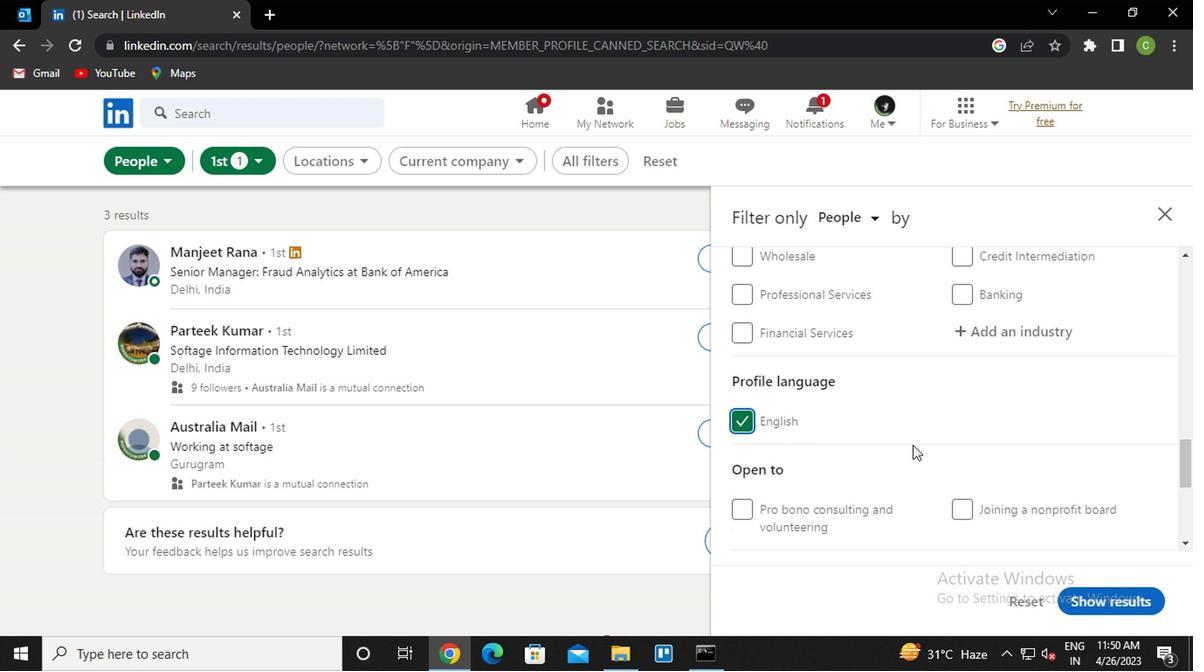 
Action: Mouse scrolled (909, 446) with delta (0, 1)
Screenshot: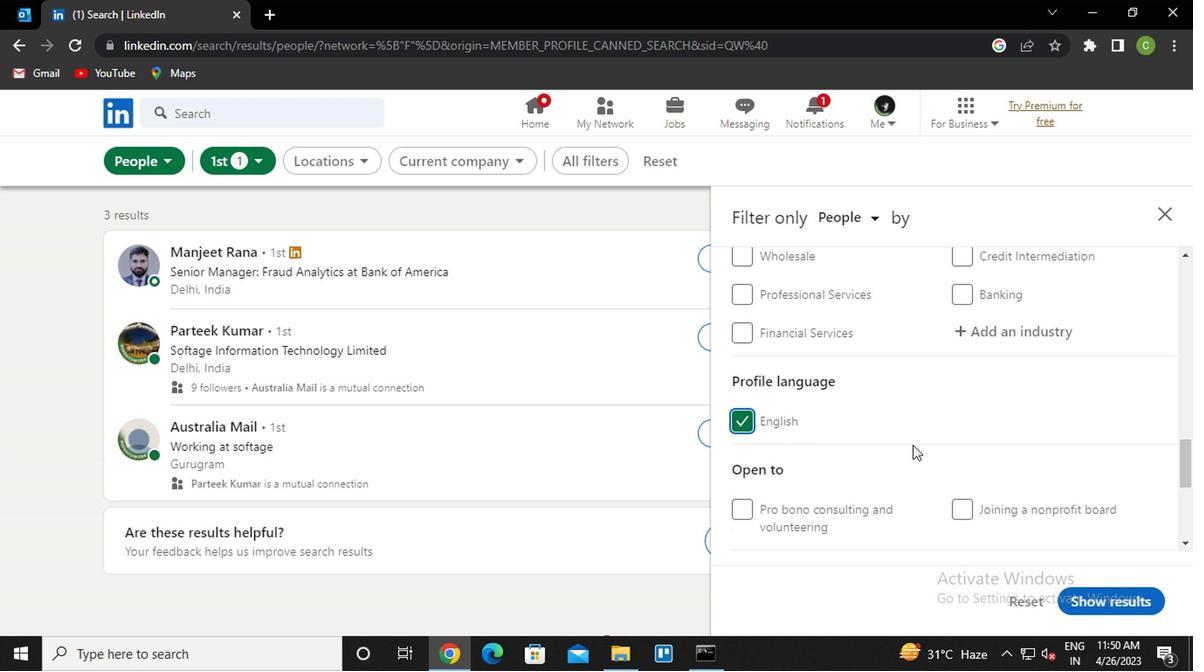 
Action: Mouse scrolled (909, 446) with delta (0, 1)
Screenshot: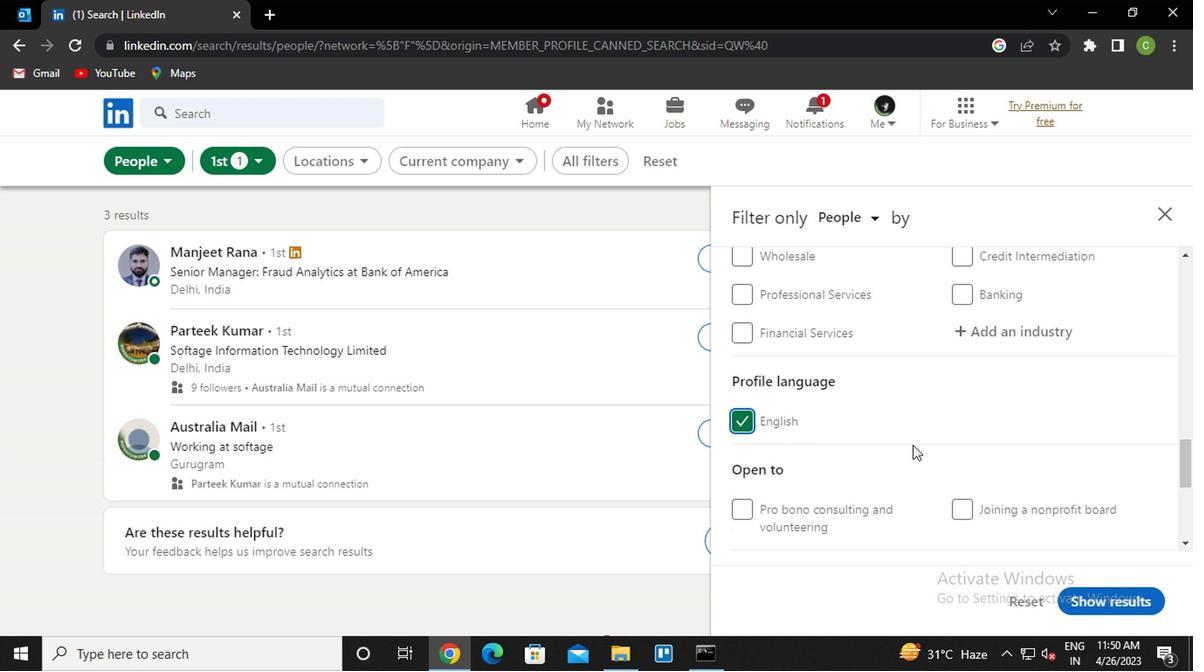 
Action: Mouse scrolled (909, 446) with delta (0, 1)
Screenshot: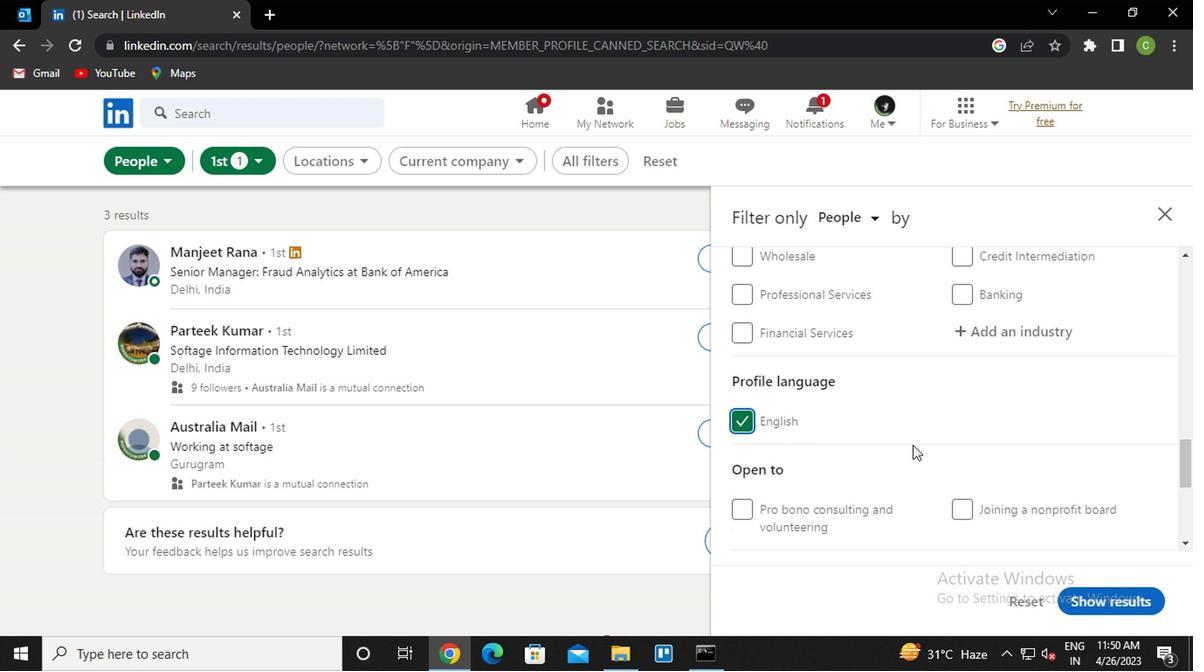
Action: Mouse scrolled (909, 446) with delta (0, 1)
Screenshot: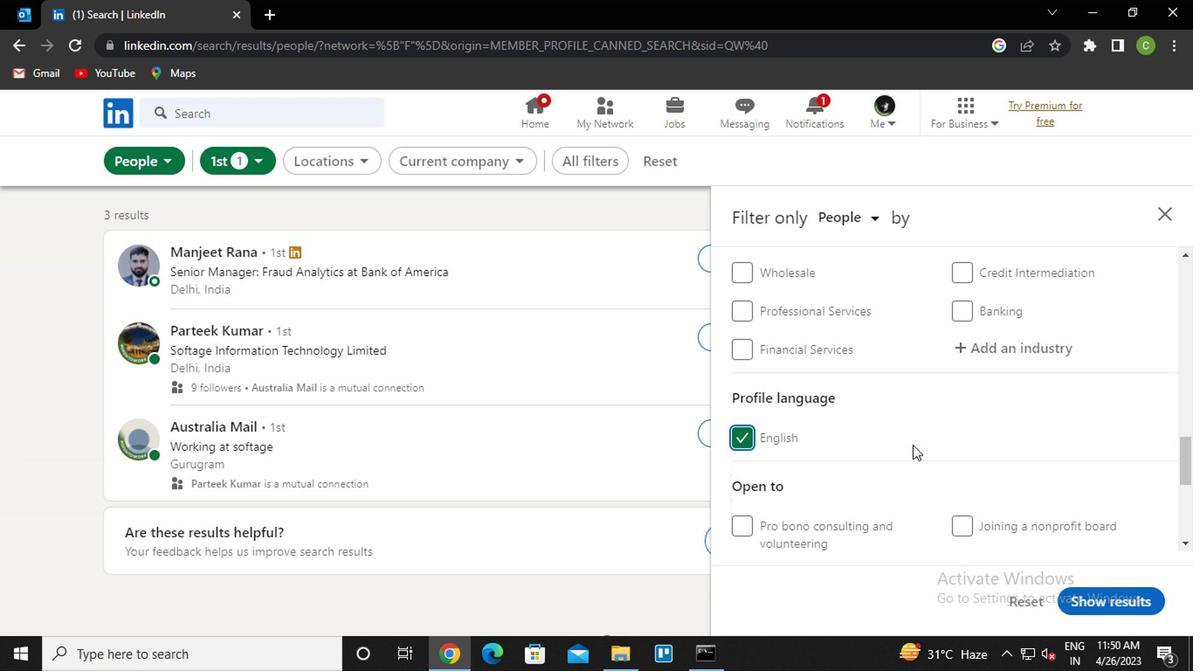 
Action: Mouse moved to (909, 447)
Screenshot: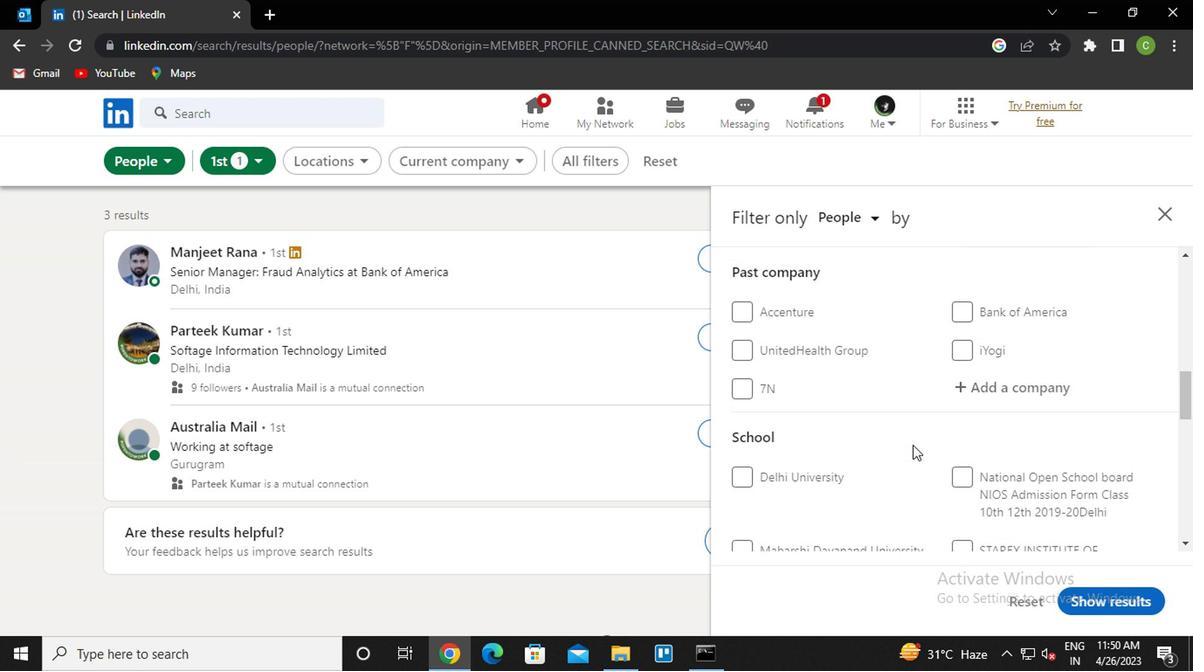 
Action: Mouse scrolled (909, 448) with delta (0, 1)
Screenshot: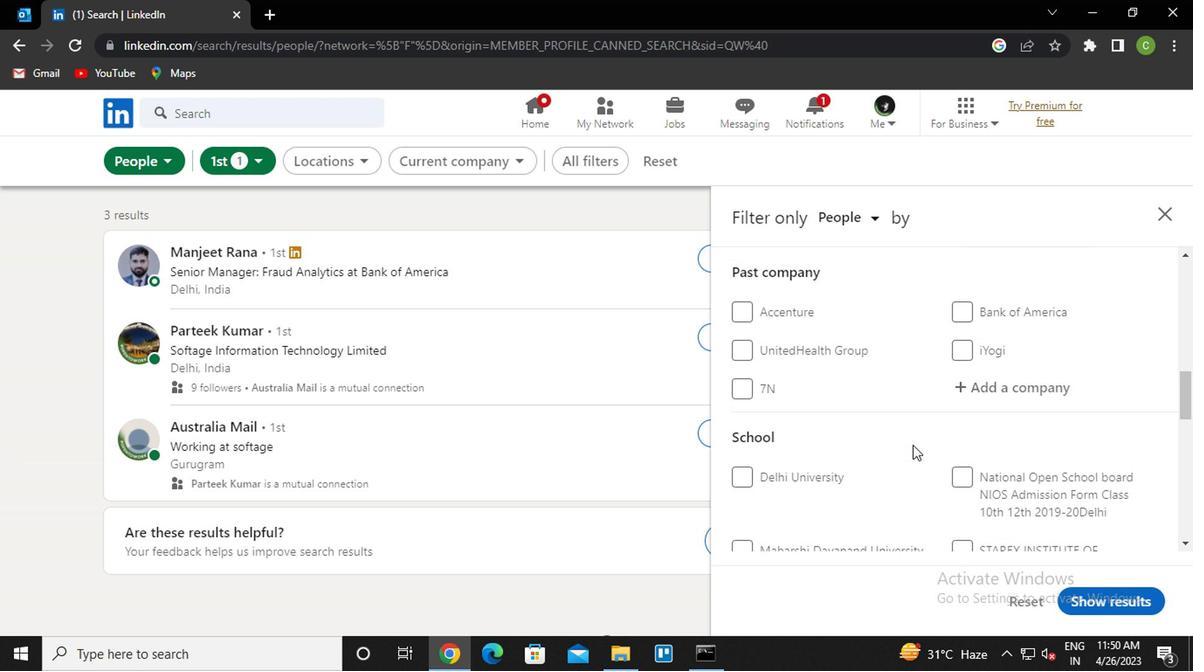 
Action: Mouse scrolled (909, 448) with delta (0, 1)
Screenshot: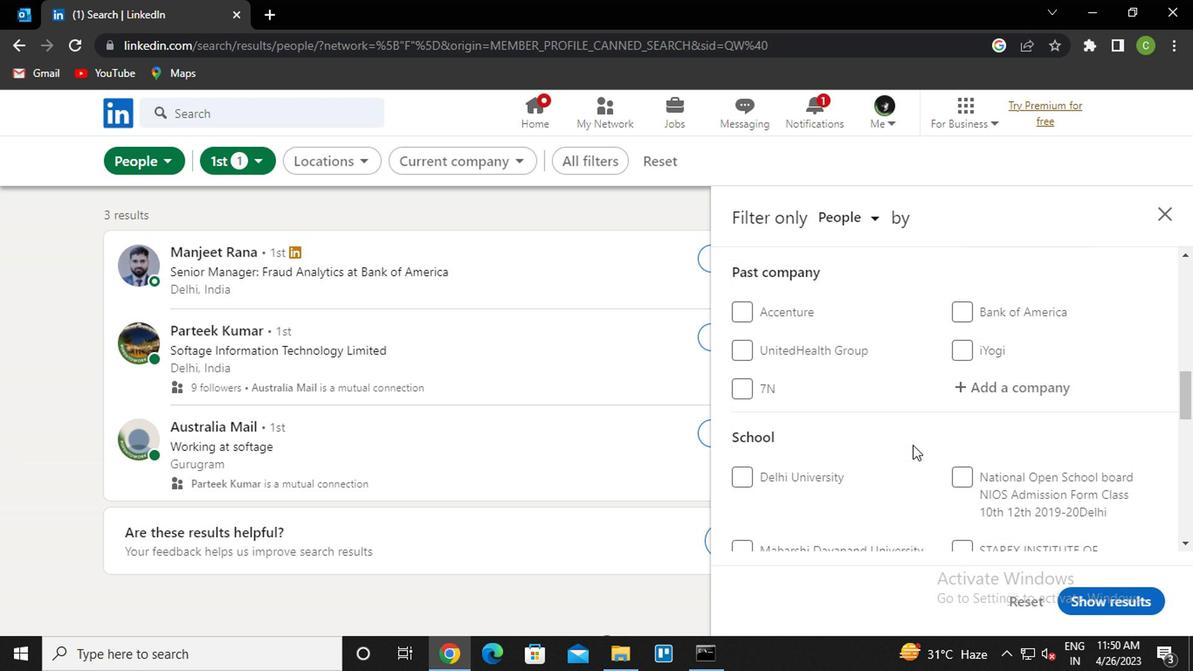 
Action: Mouse moved to (1010, 396)
Screenshot: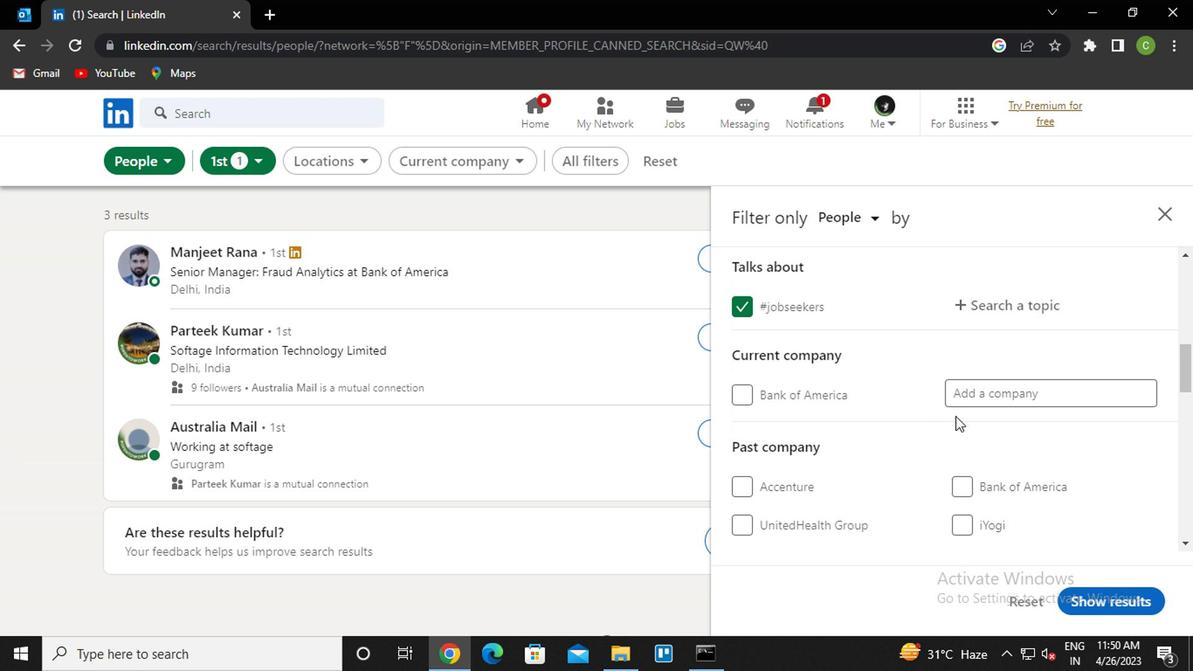 
Action: Mouse pressed left at (1010, 396)
Screenshot: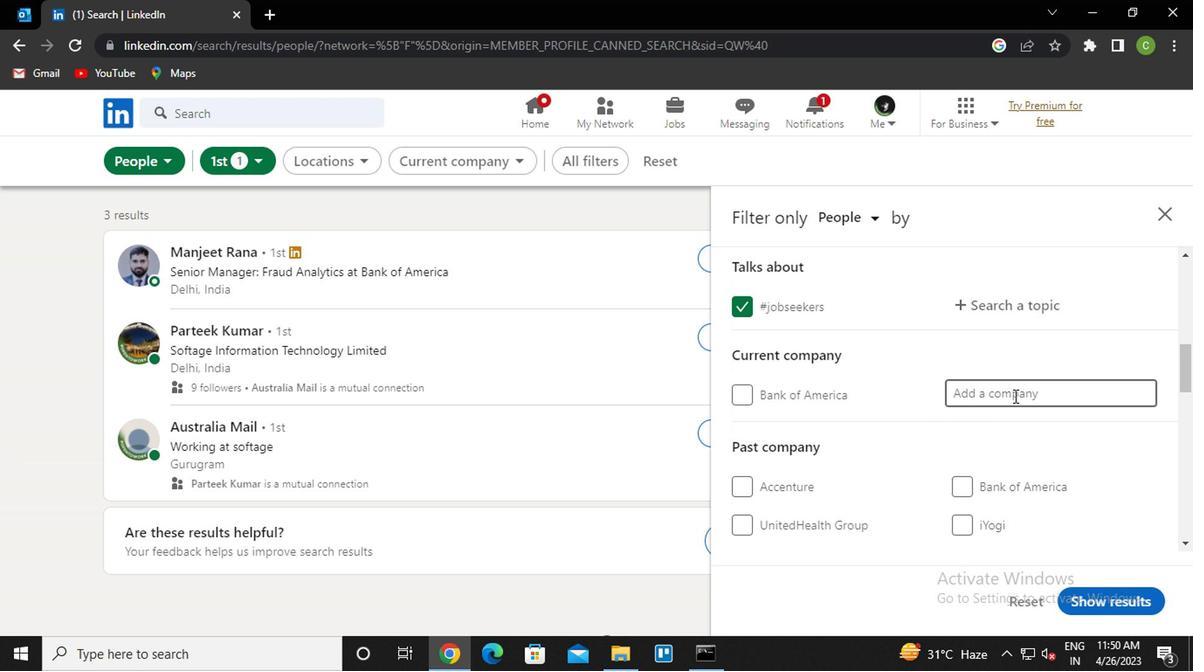
Action: Key pressed <Key.caps_lock>d<Key.caps_lock>aimler<Key.down><Key.down><Key.enter>
Screenshot: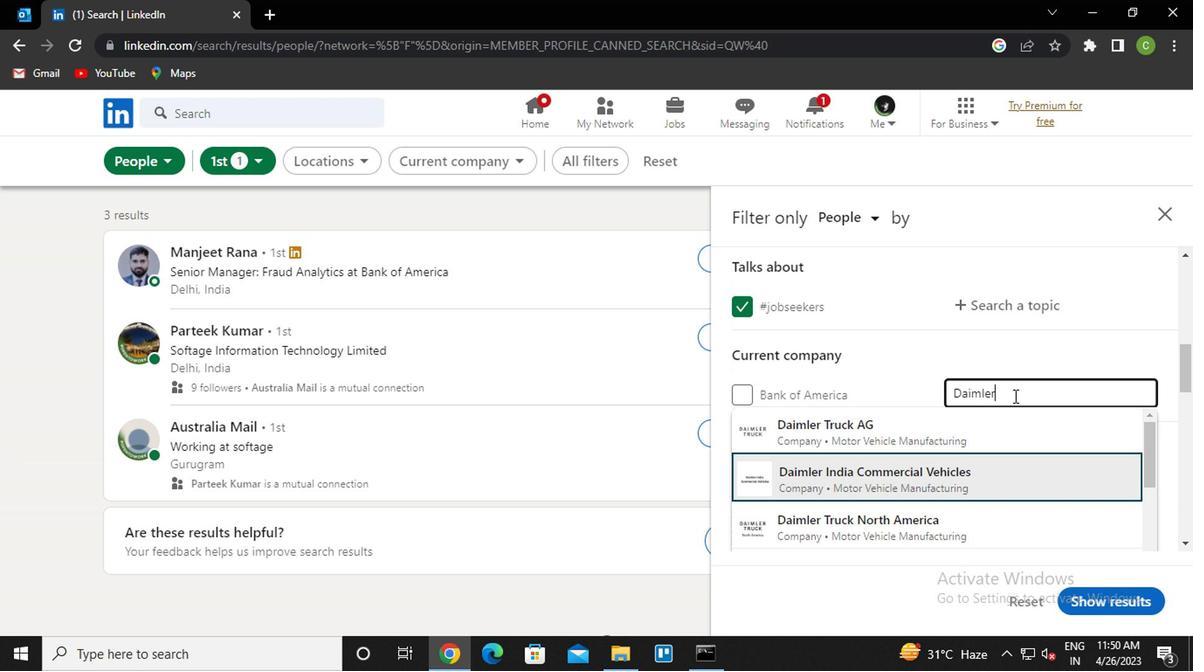 
Action: Mouse moved to (1019, 389)
Screenshot: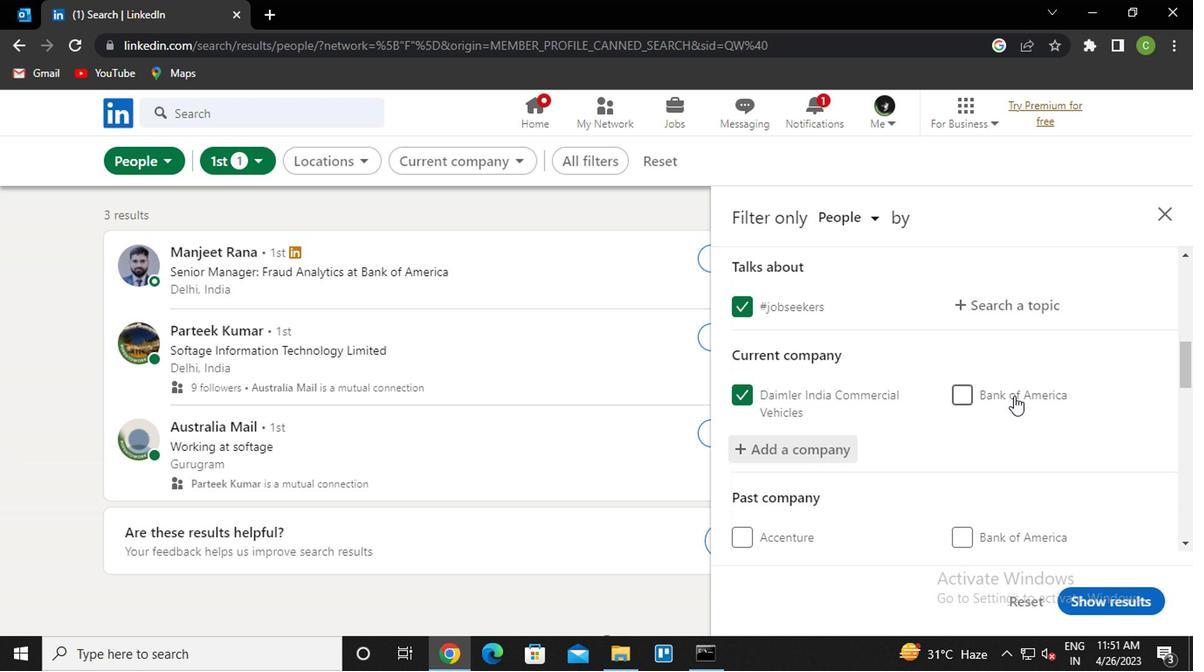
Action: Mouse scrolled (1019, 390) with delta (0, 1)
Screenshot: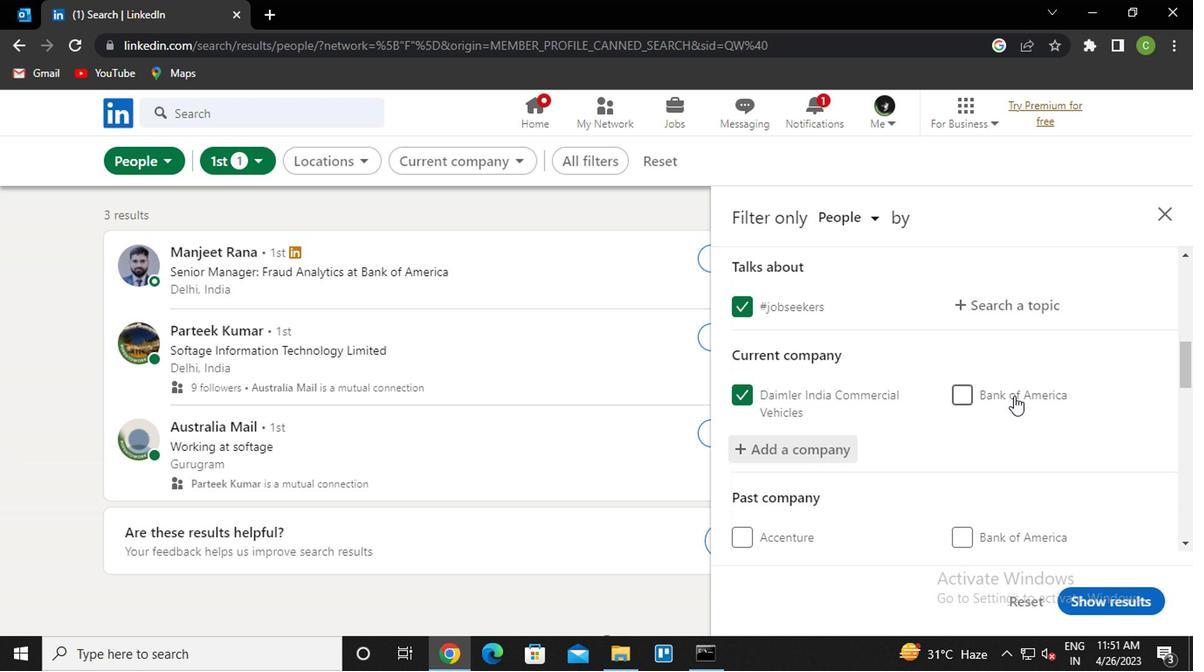 
Action: Mouse moved to (1036, 372)
Screenshot: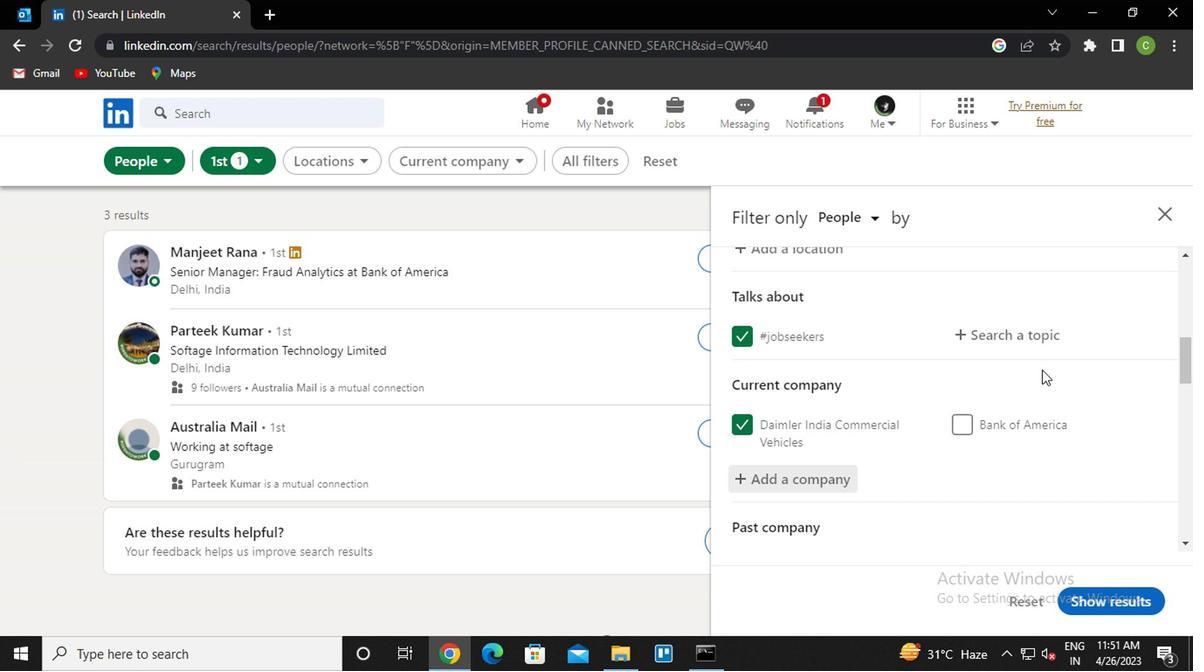 
Action: Mouse scrolled (1036, 372) with delta (0, 0)
Screenshot: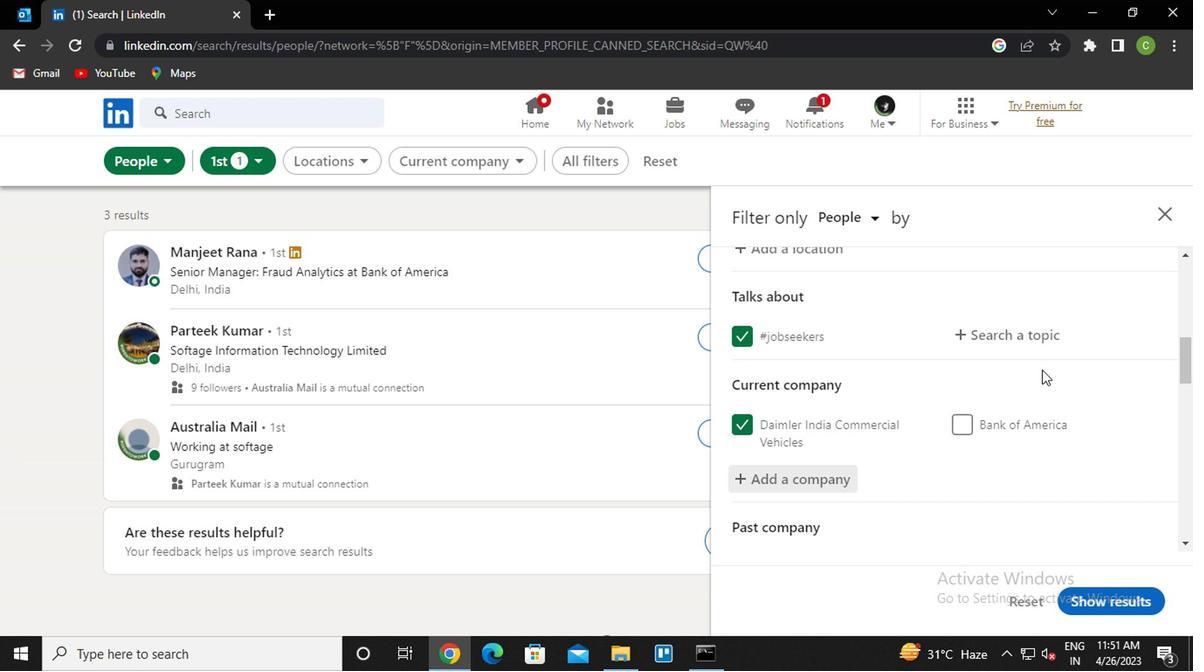 
Action: Mouse moved to (1032, 375)
Screenshot: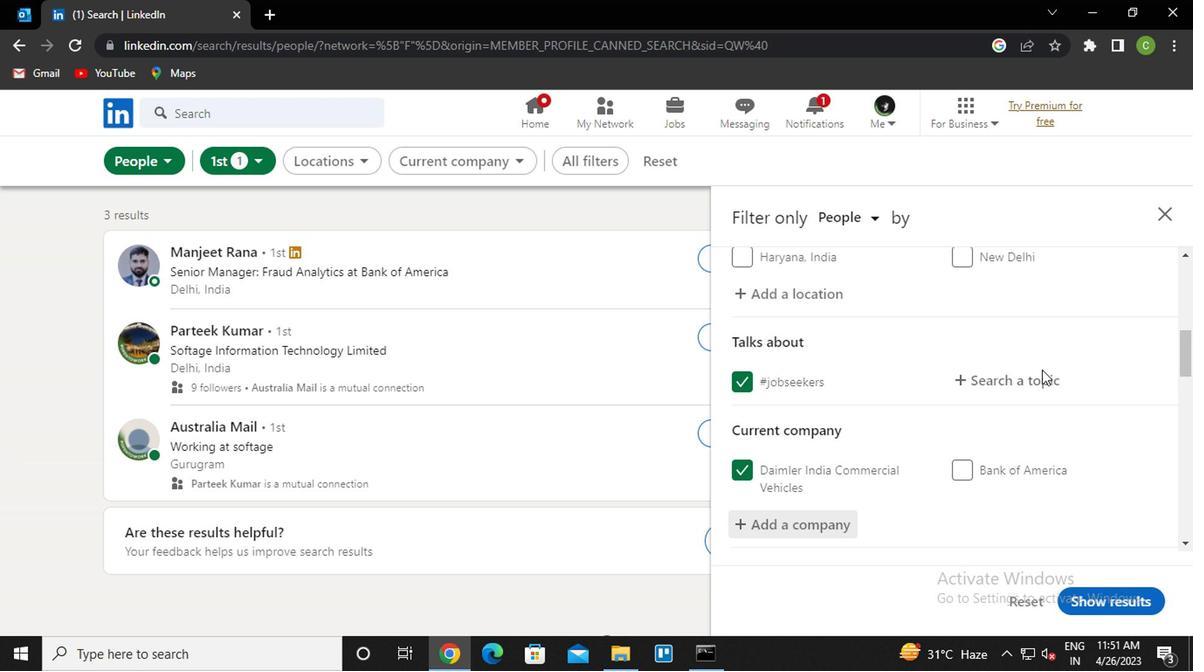 
Action: Mouse scrolled (1032, 374) with delta (0, -1)
Screenshot: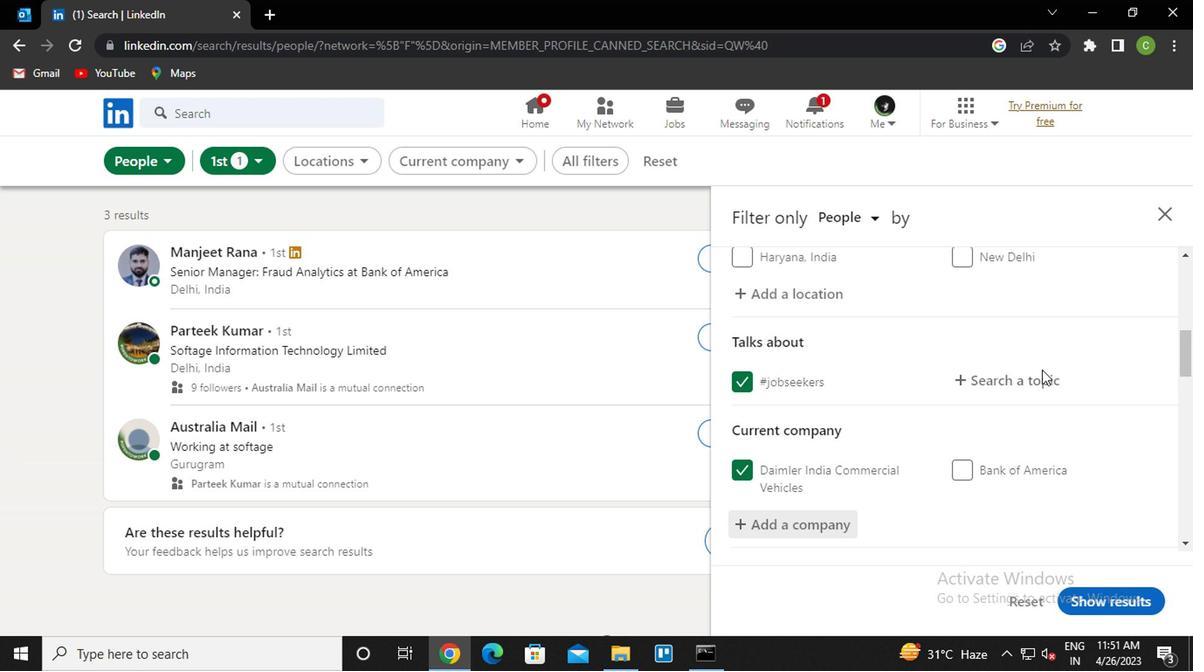
Action: Mouse moved to (1017, 387)
Screenshot: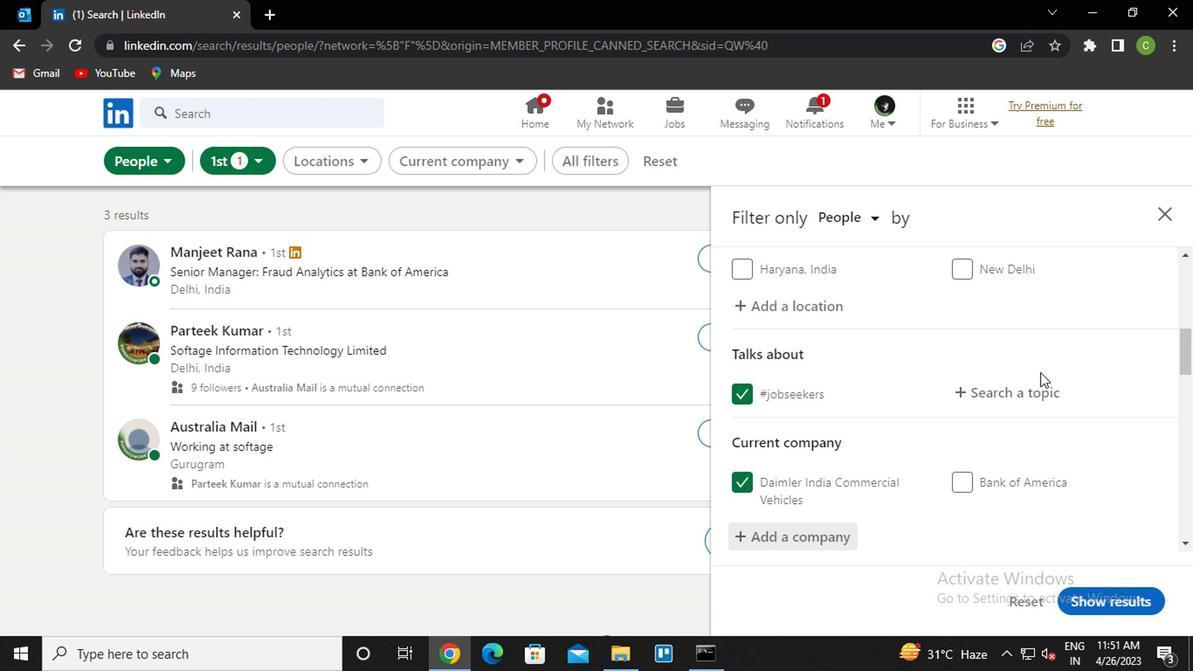 
Action: Mouse scrolled (1017, 387) with delta (0, 0)
Screenshot: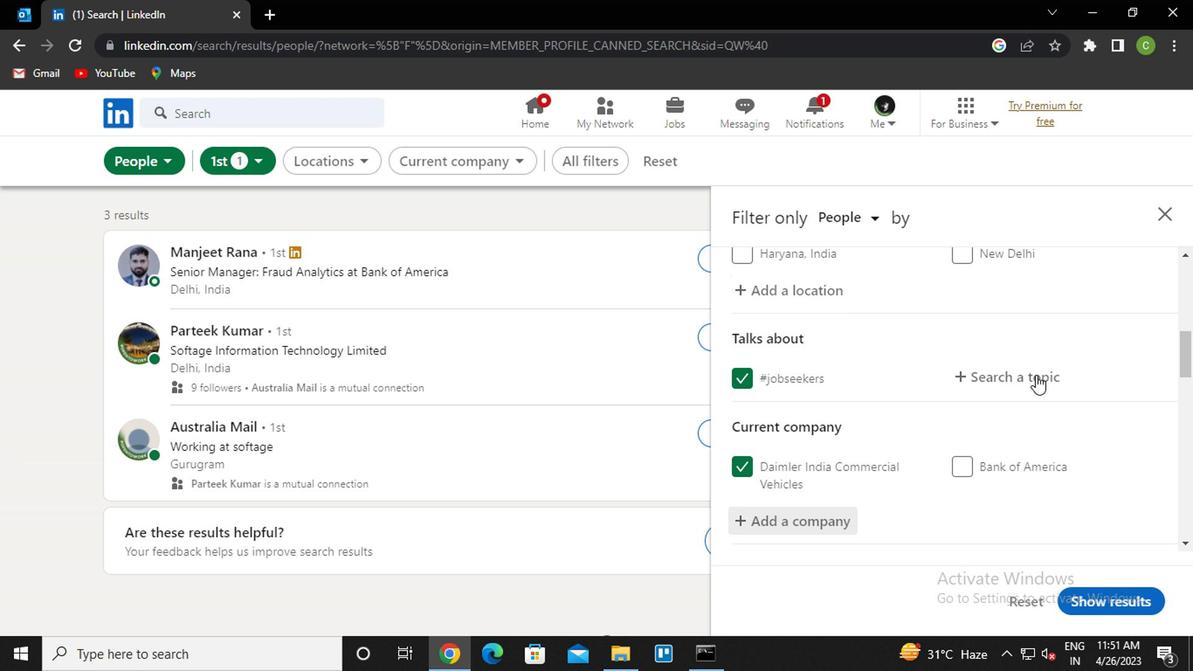 
Action: Mouse moved to (944, 408)
Screenshot: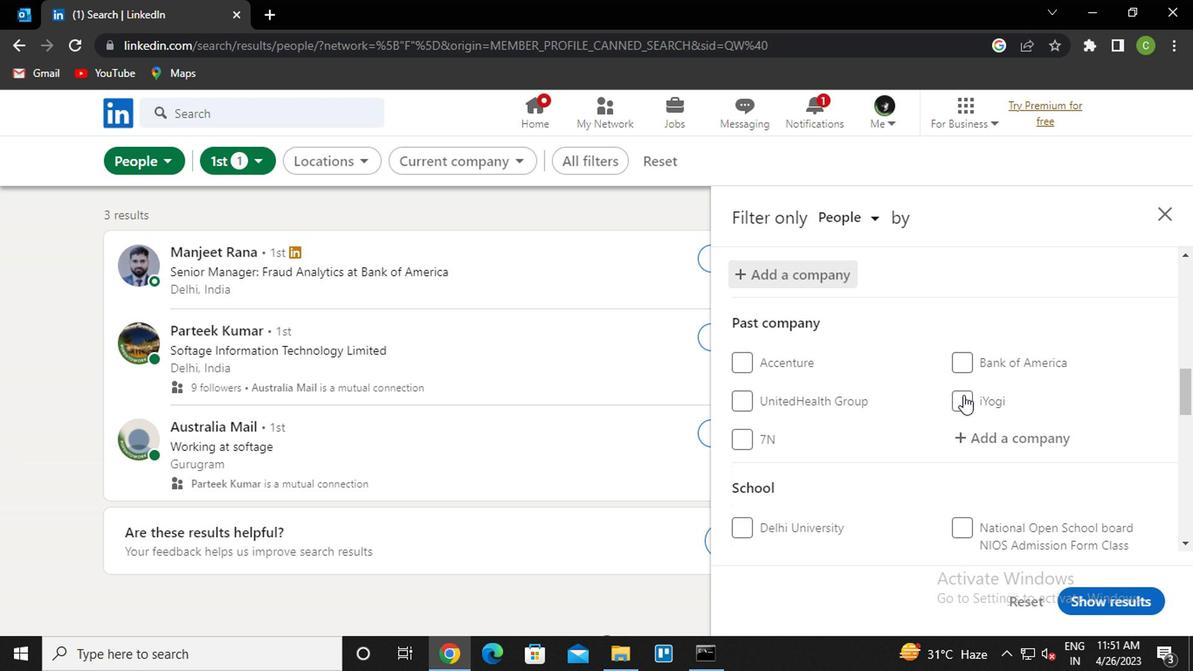 
Action: Mouse scrolled (944, 408) with delta (0, 0)
Screenshot: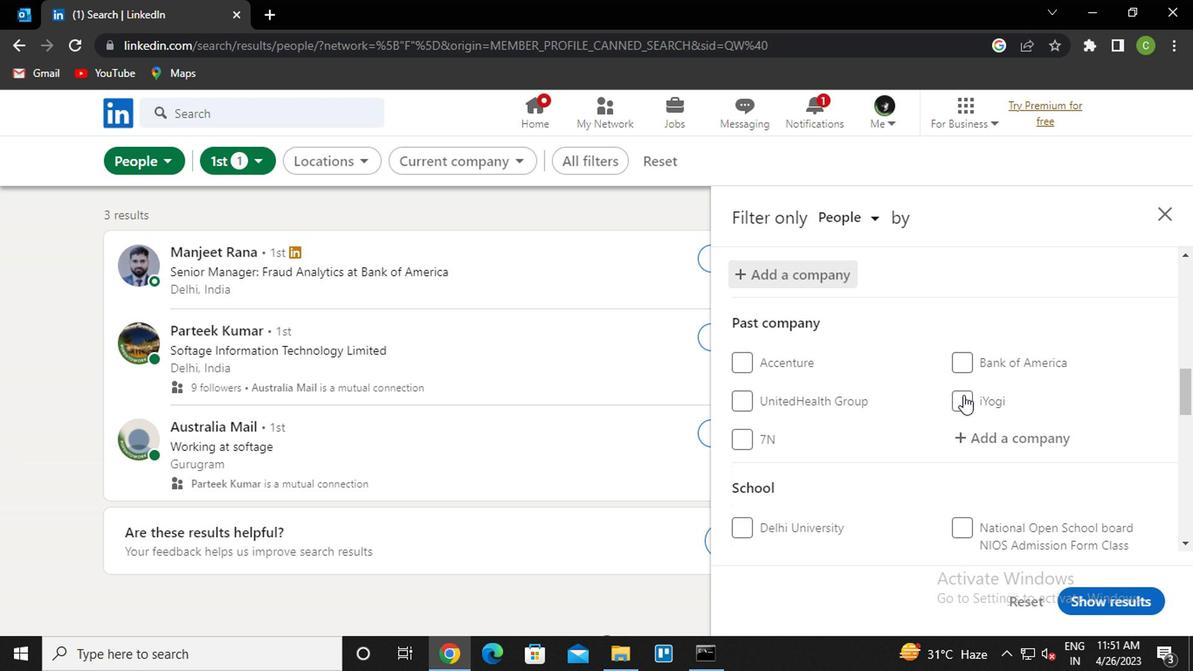 
Action: Mouse moved to (940, 412)
Screenshot: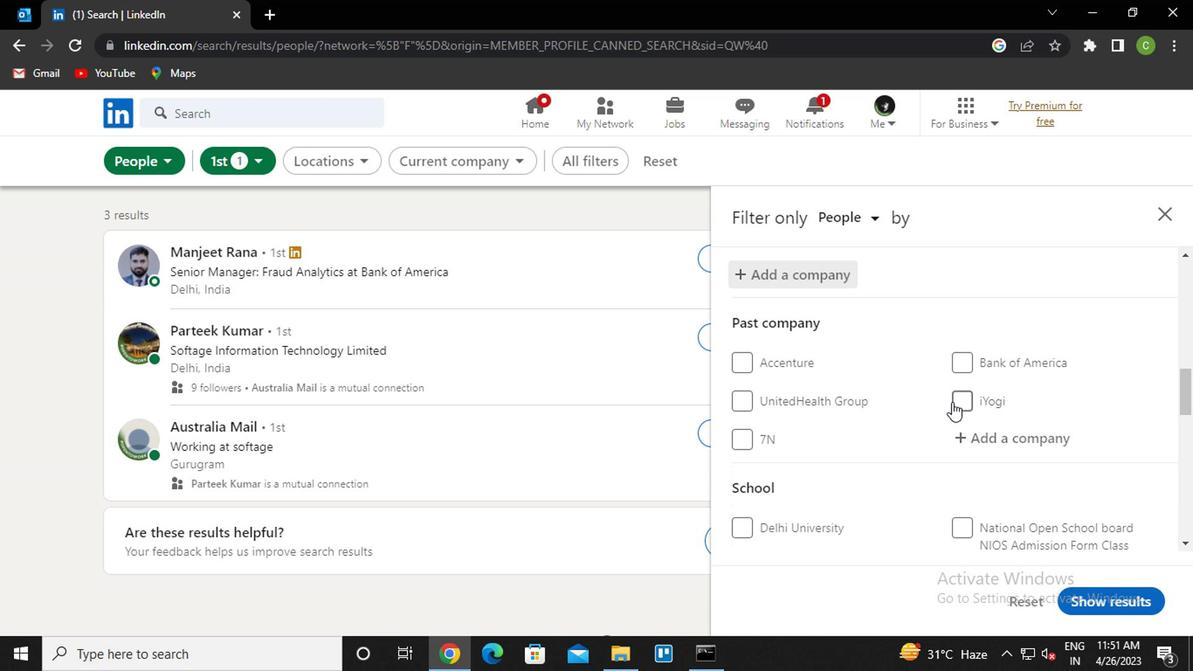 
Action: Mouse scrolled (940, 411) with delta (0, -1)
Screenshot: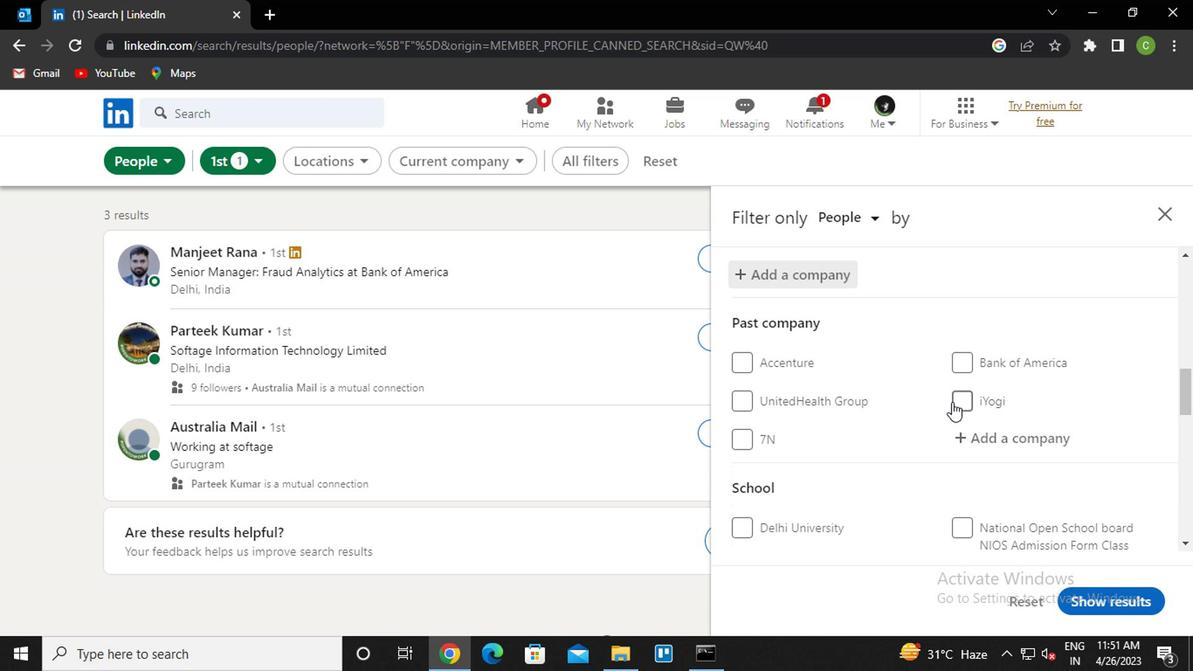 
Action: Mouse moved to (783, 481)
Screenshot: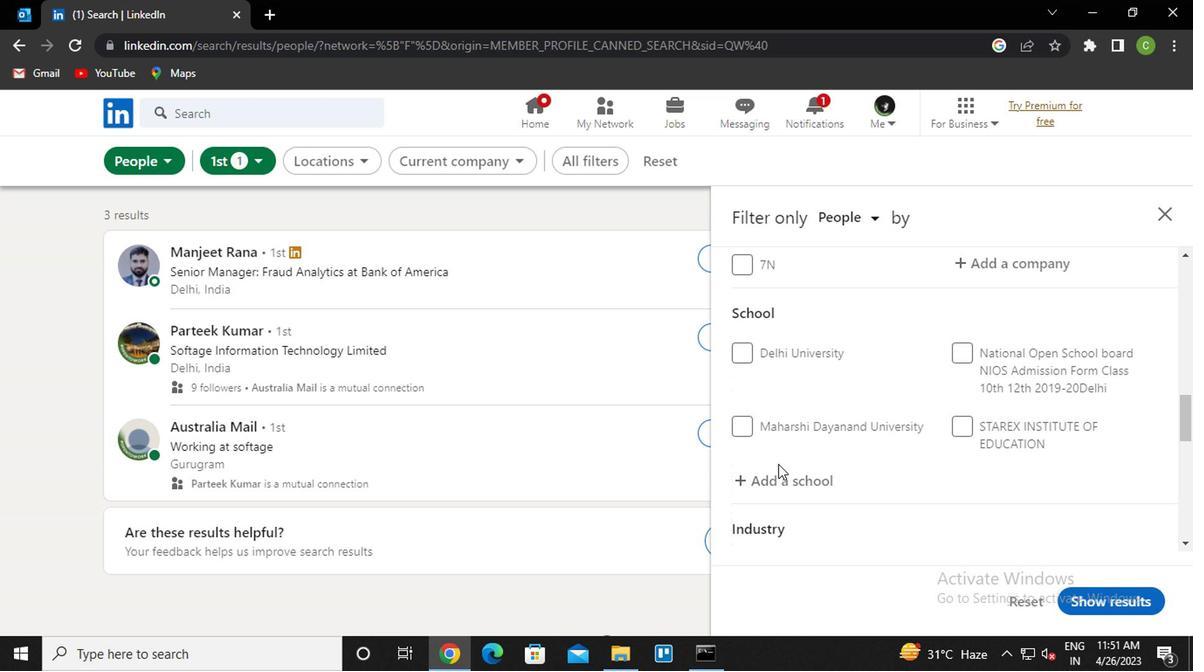 
Action: Mouse pressed left at (783, 481)
Screenshot: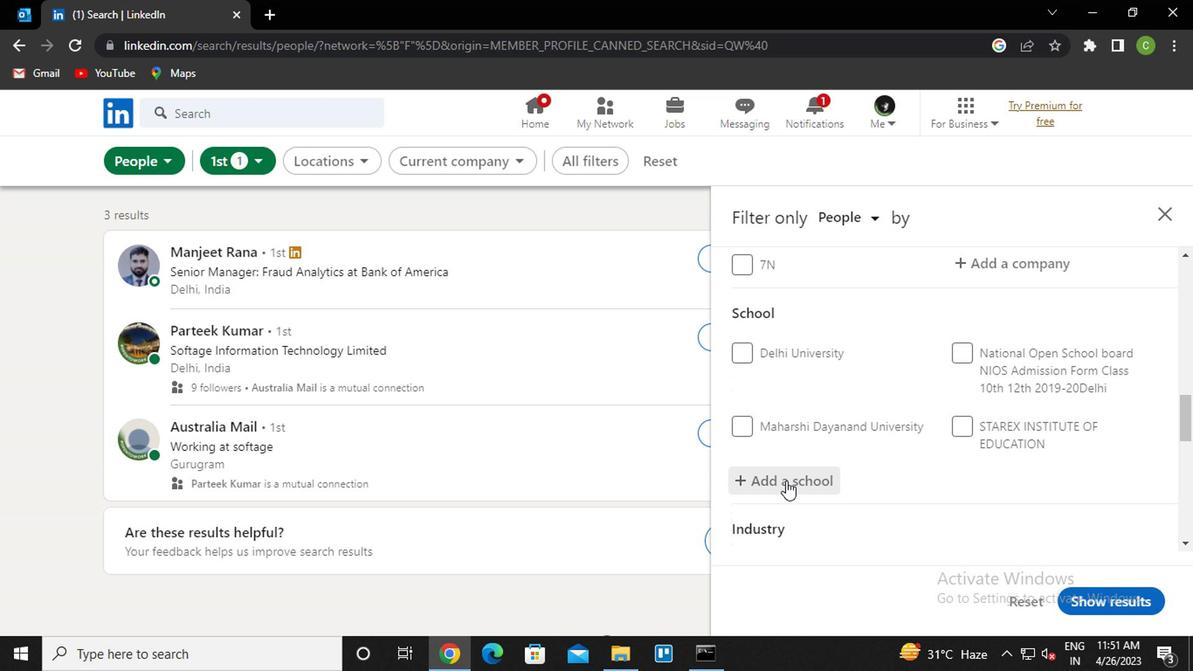 
Action: Mouse moved to (786, 477)
Screenshot: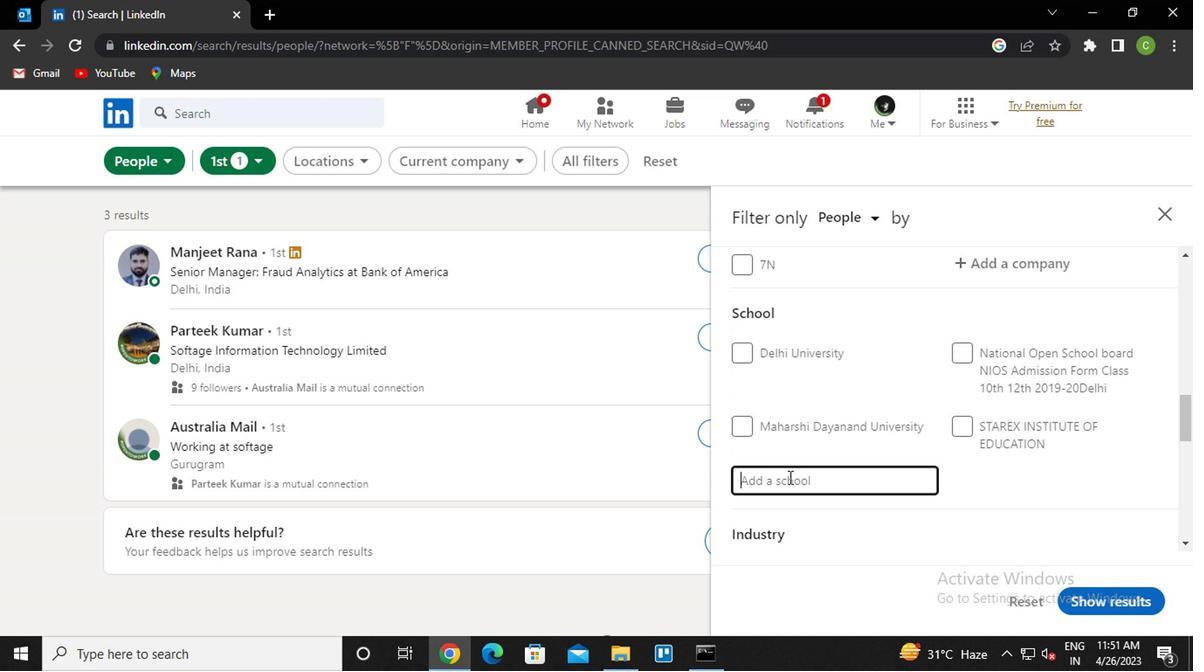 
Action: Key pressed <Key.caps_lock>i<Key.caps_lock>ndian<Key.space>job<Key.space>updates
Screenshot: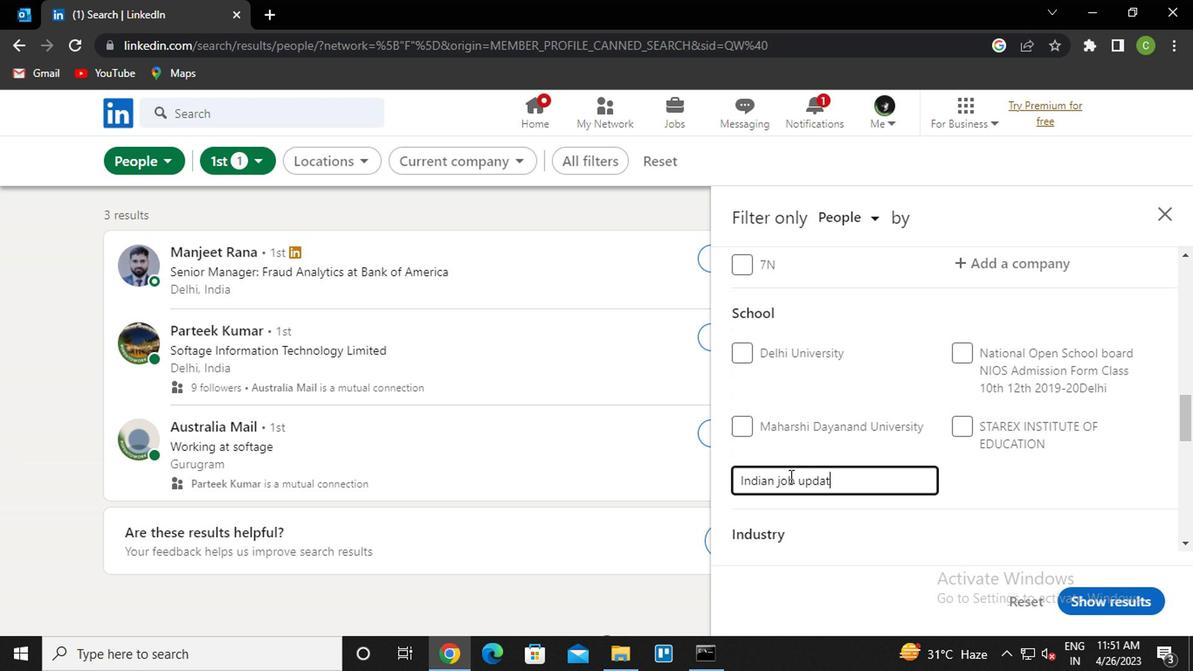
Action: Mouse moved to (792, 479)
Screenshot: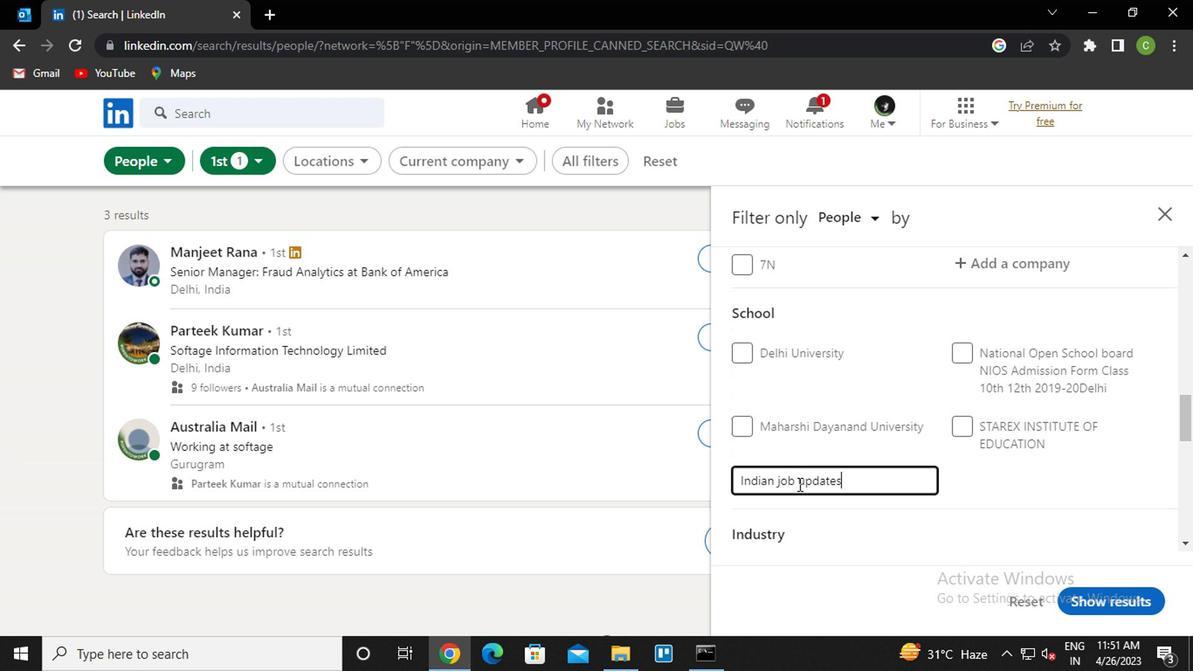 
Action: Mouse pressed left at (792, 479)
Screenshot: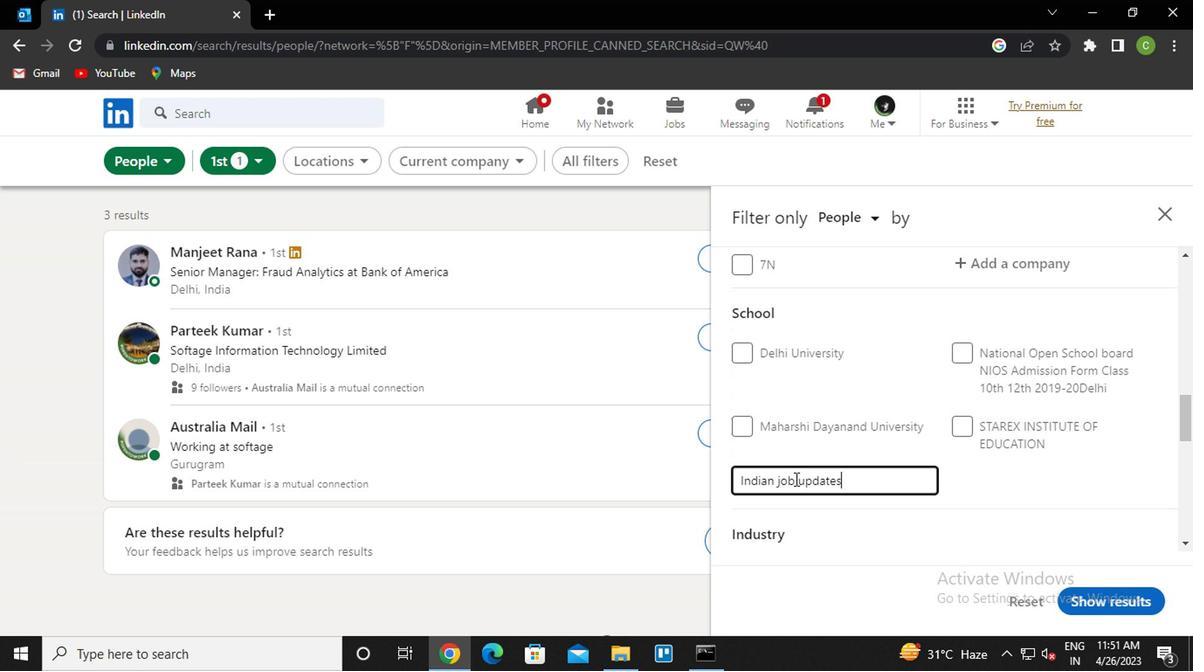 
Action: Mouse moved to (875, 539)
Screenshot: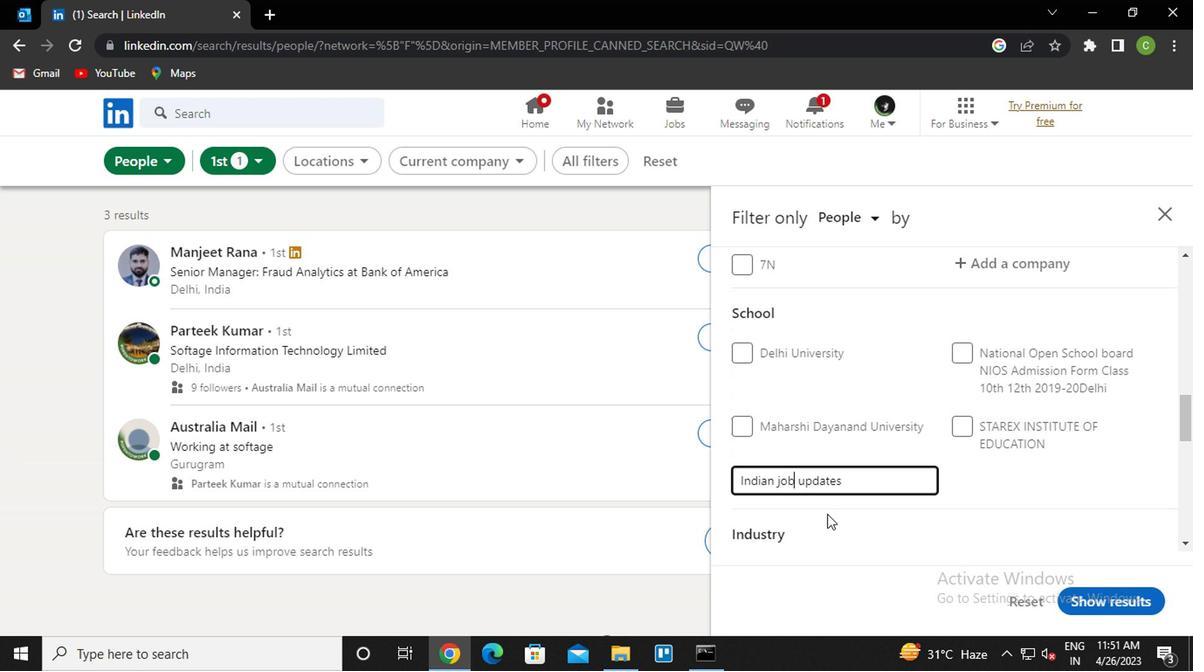 
Action: Key pressed s
Screenshot: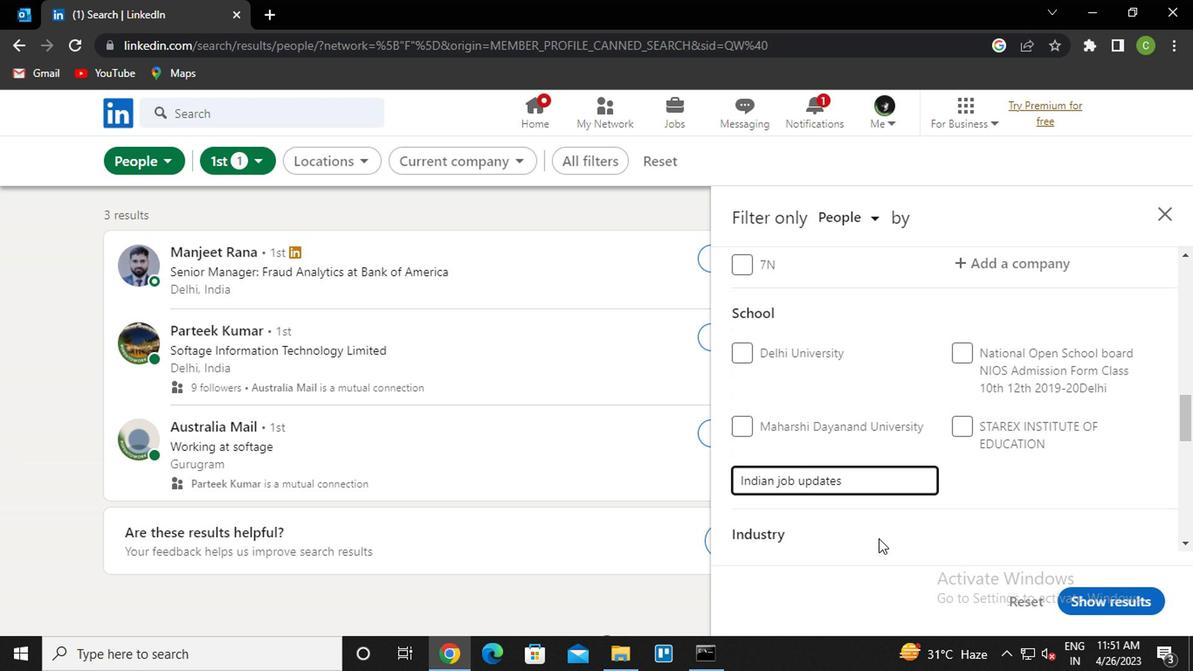 
Action: Mouse moved to (868, 528)
Screenshot: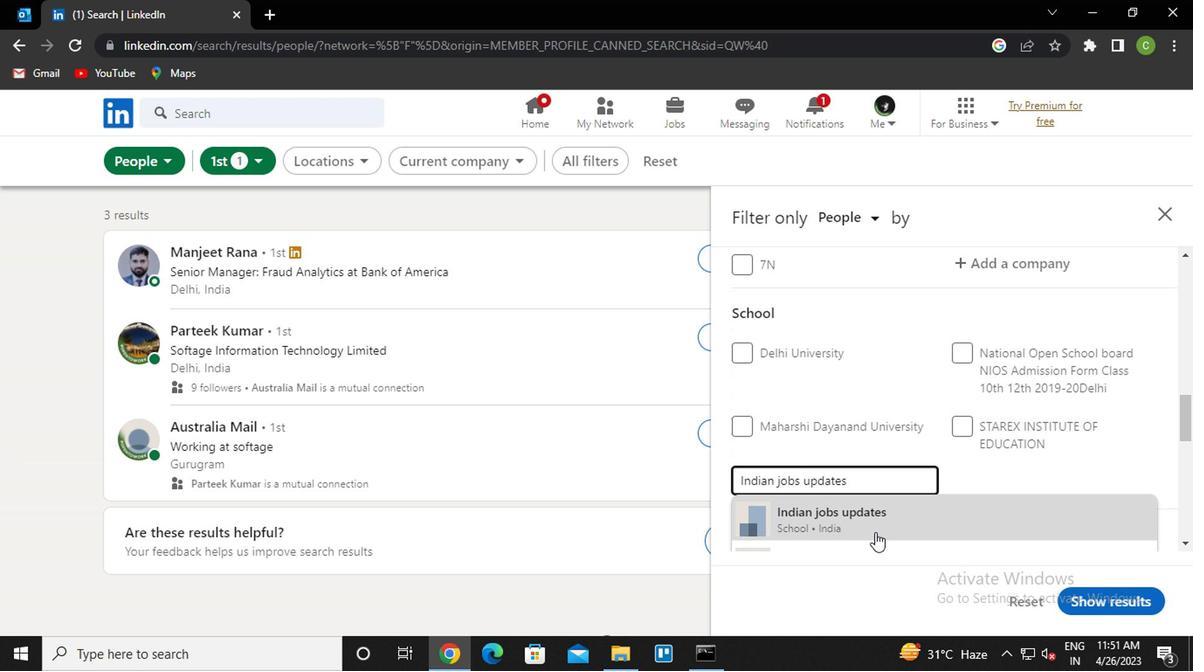 
Action: Mouse pressed left at (868, 528)
Screenshot: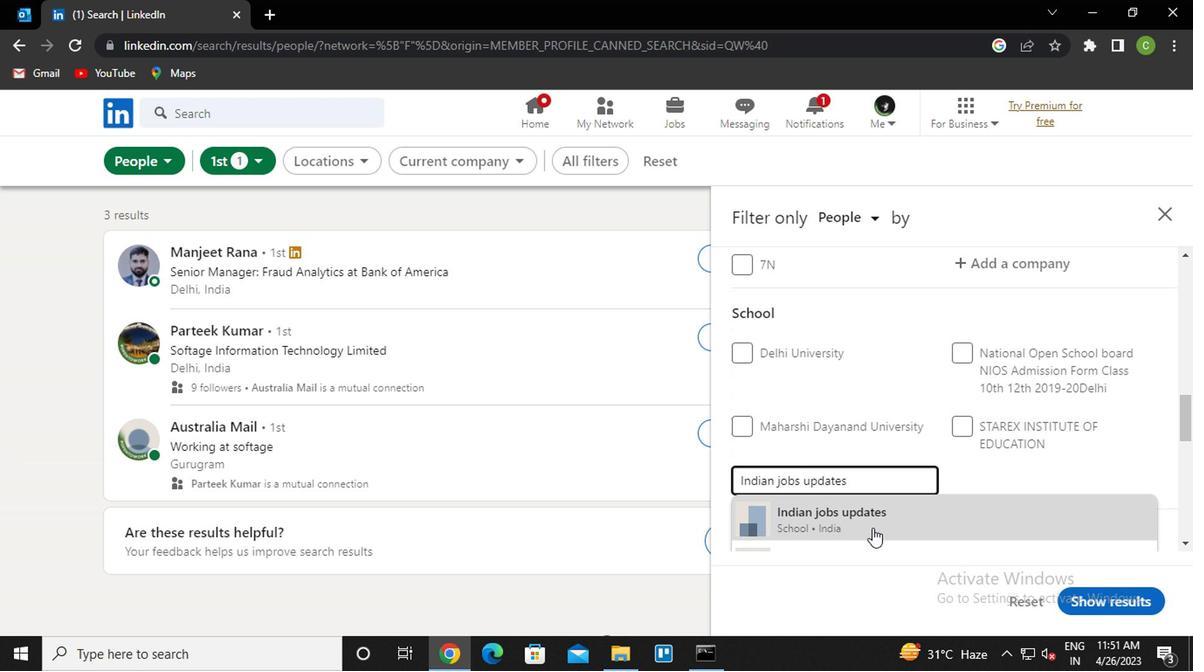 
Action: Mouse moved to (877, 531)
Screenshot: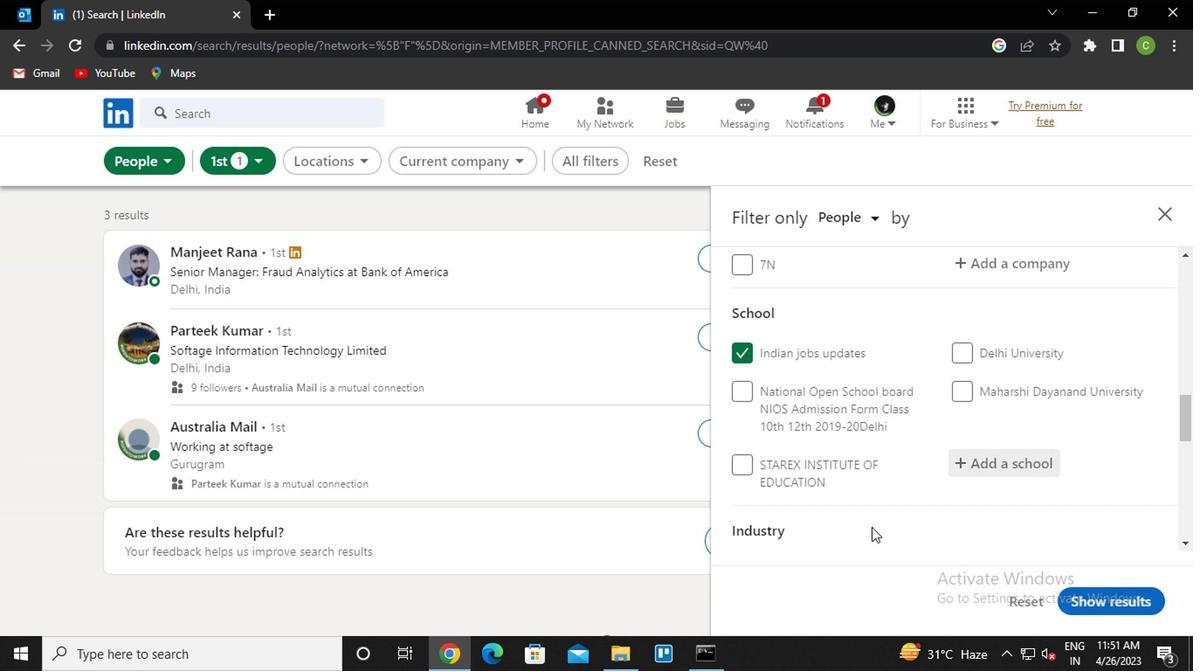 
Action: Mouse scrolled (877, 530) with delta (0, -1)
Screenshot: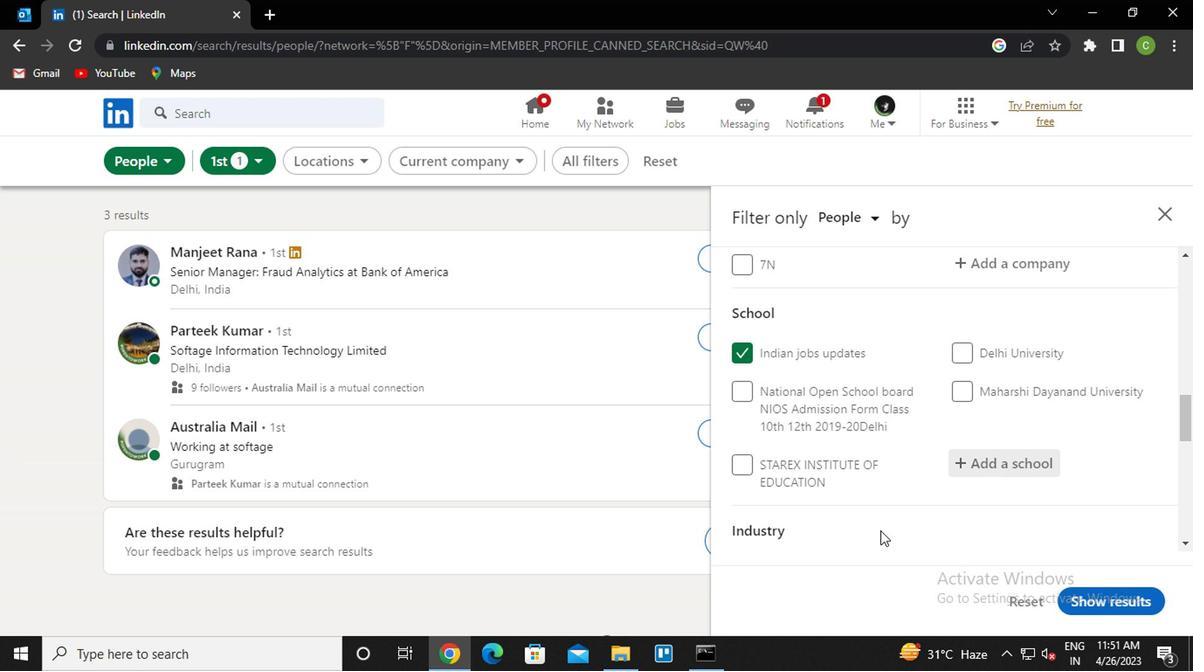 
Action: Mouse moved to (879, 527)
Screenshot: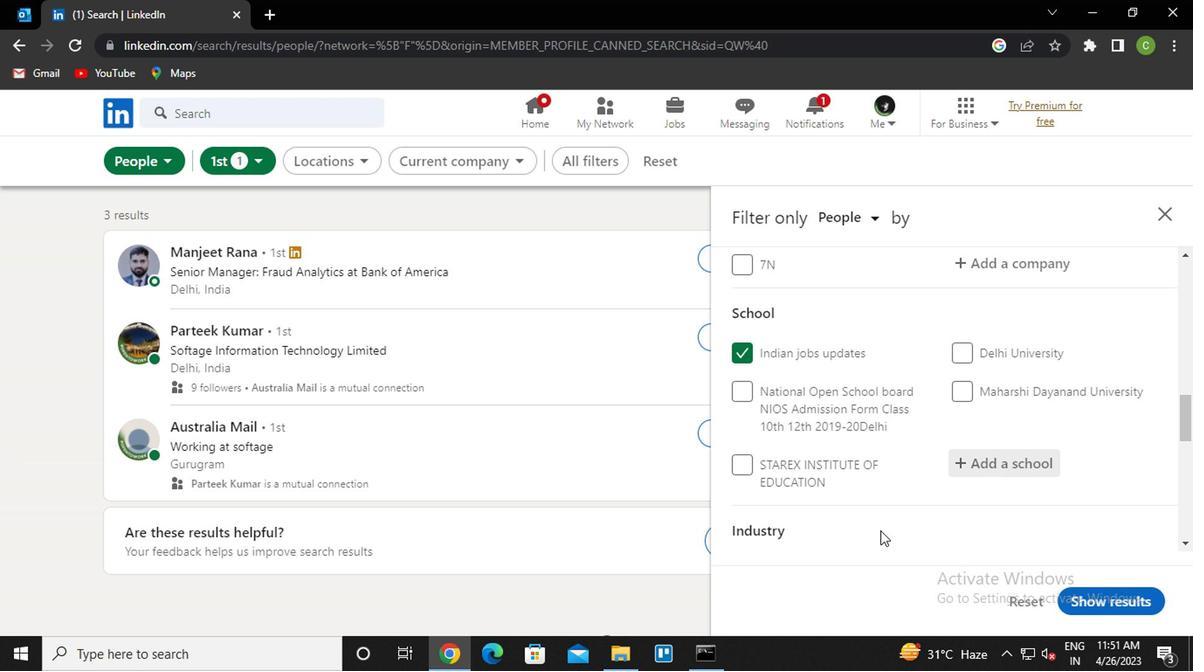 
Action: Mouse scrolled (879, 526) with delta (0, 0)
Screenshot: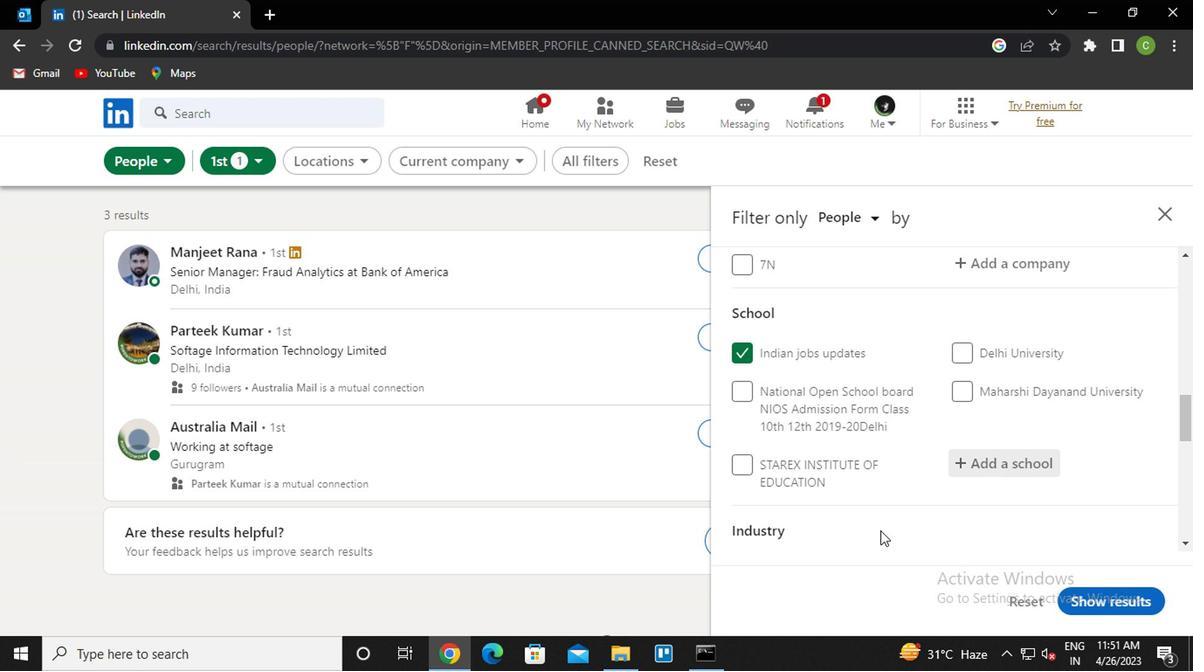 
Action: Mouse moved to (1003, 472)
Screenshot: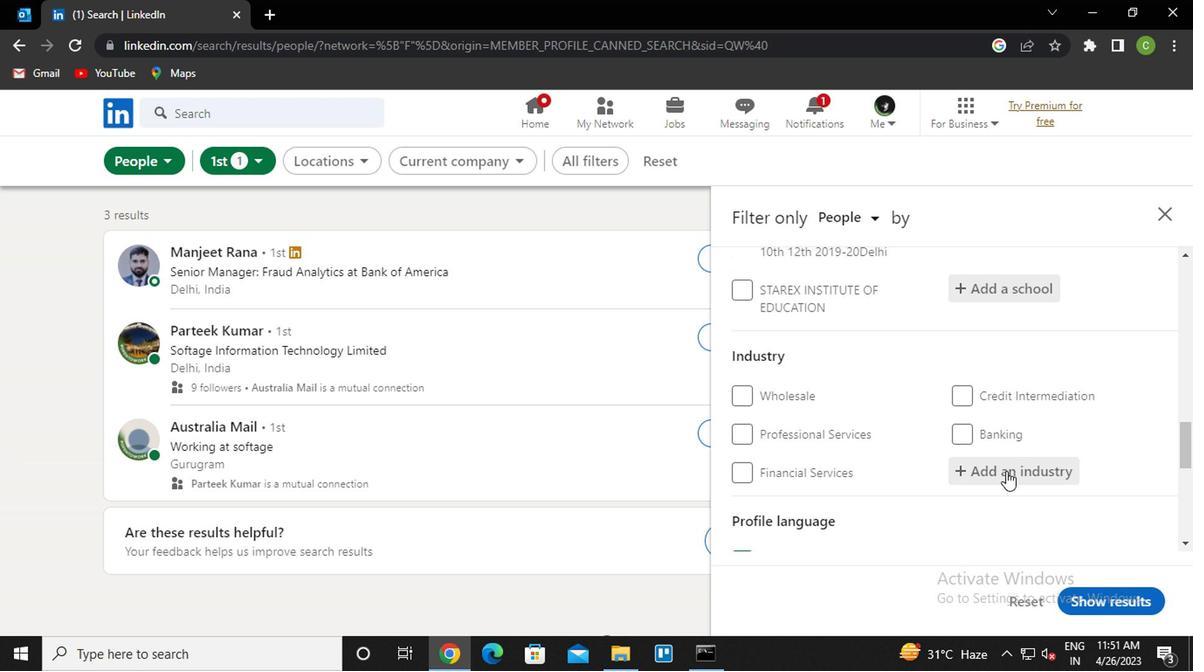 
Action: Mouse pressed left at (1003, 472)
Screenshot: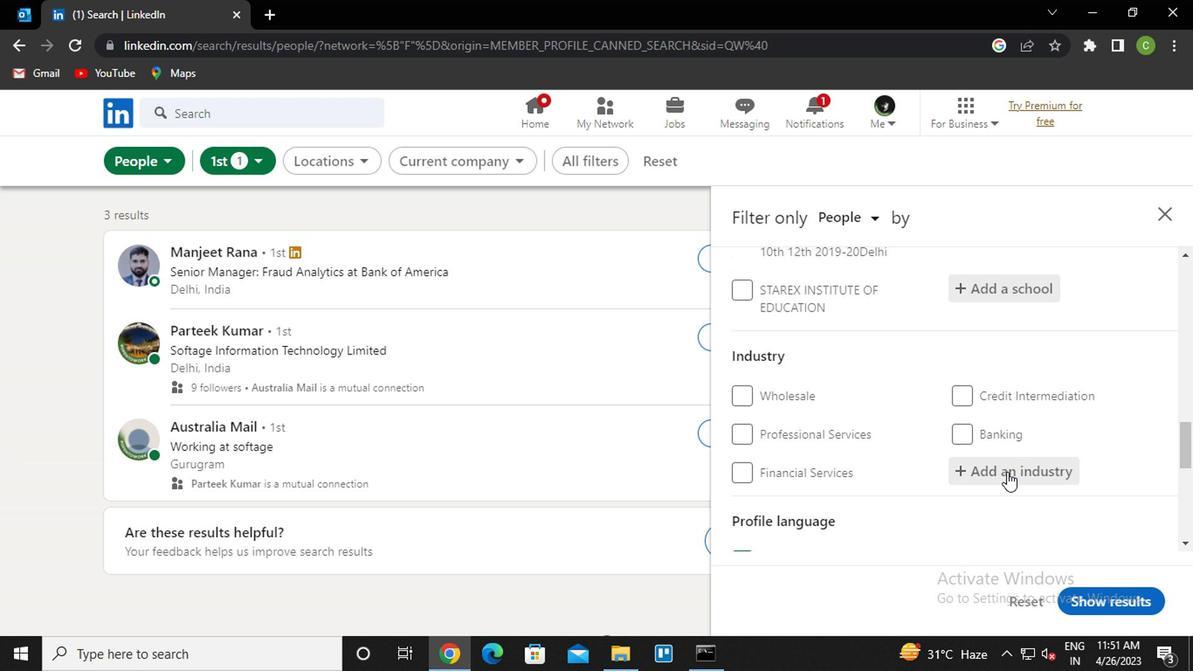 
Action: Key pressed <Key.caps_lock>b<Key.caps_lock>roadcast<Key.down><Key.enter>
Screenshot: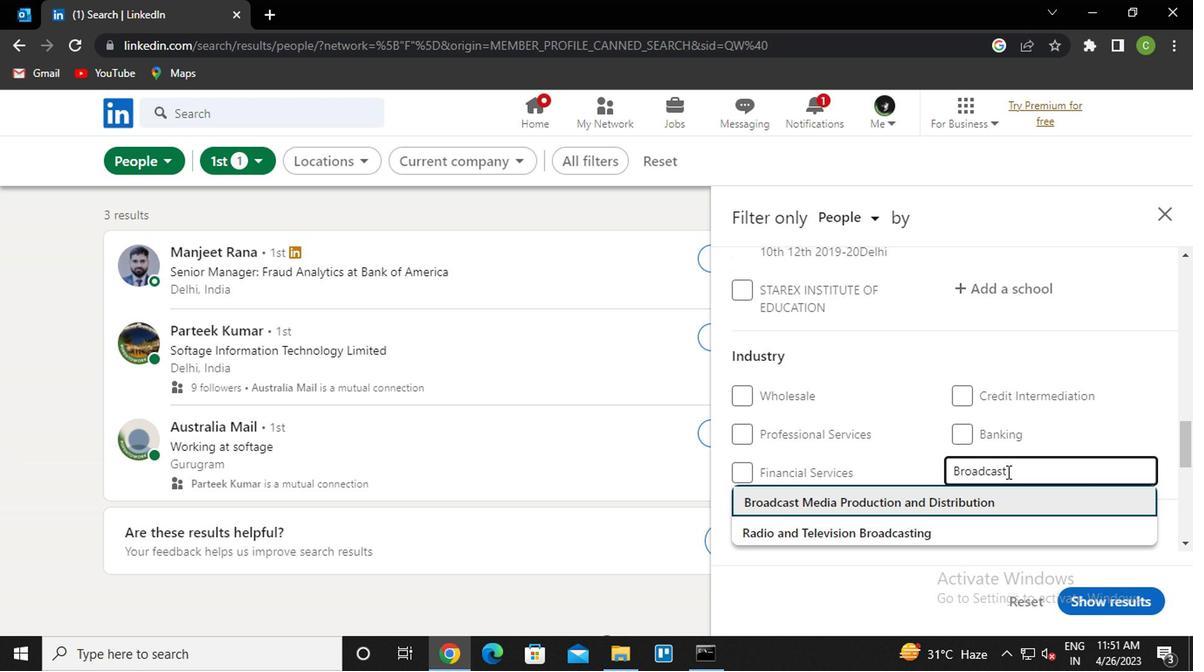 
Action: Mouse moved to (1030, 500)
Screenshot: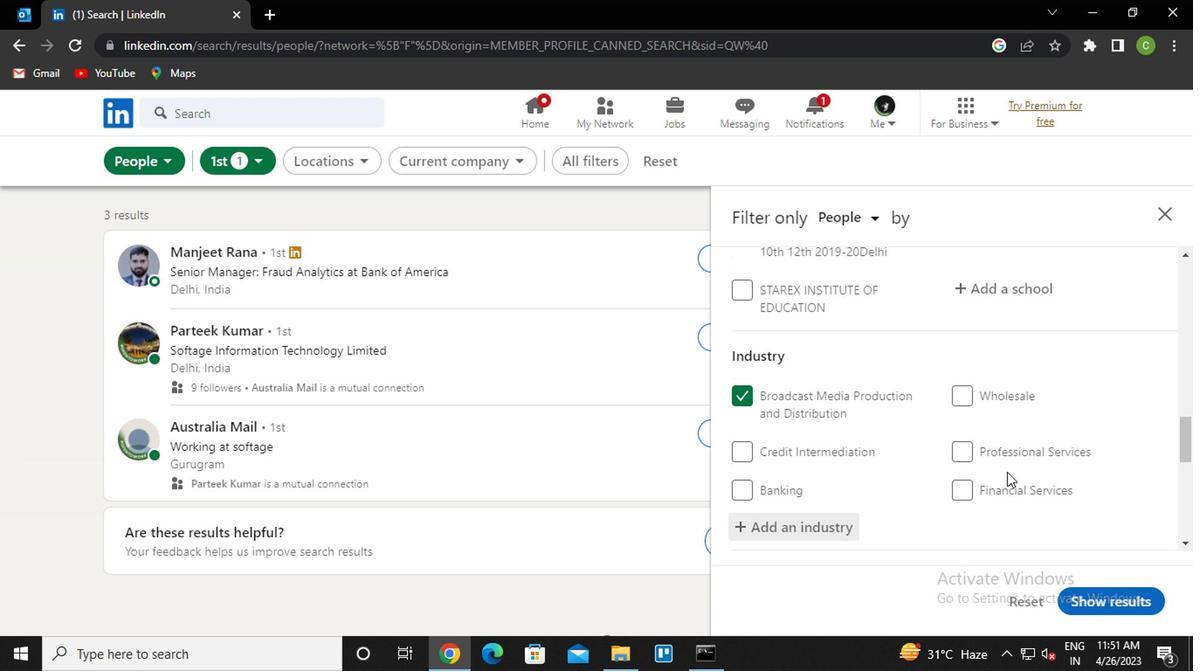 
Action: Mouse scrolled (1030, 500) with delta (0, 0)
Screenshot: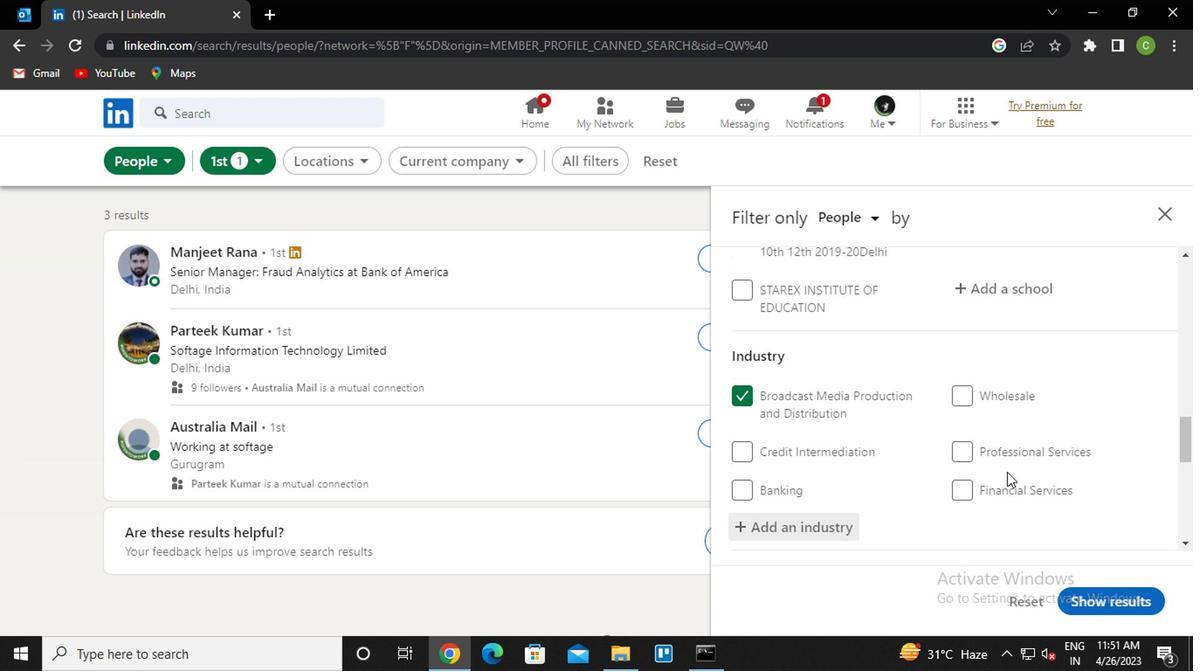 
Action: Mouse moved to (1031, 502)
Screenshot: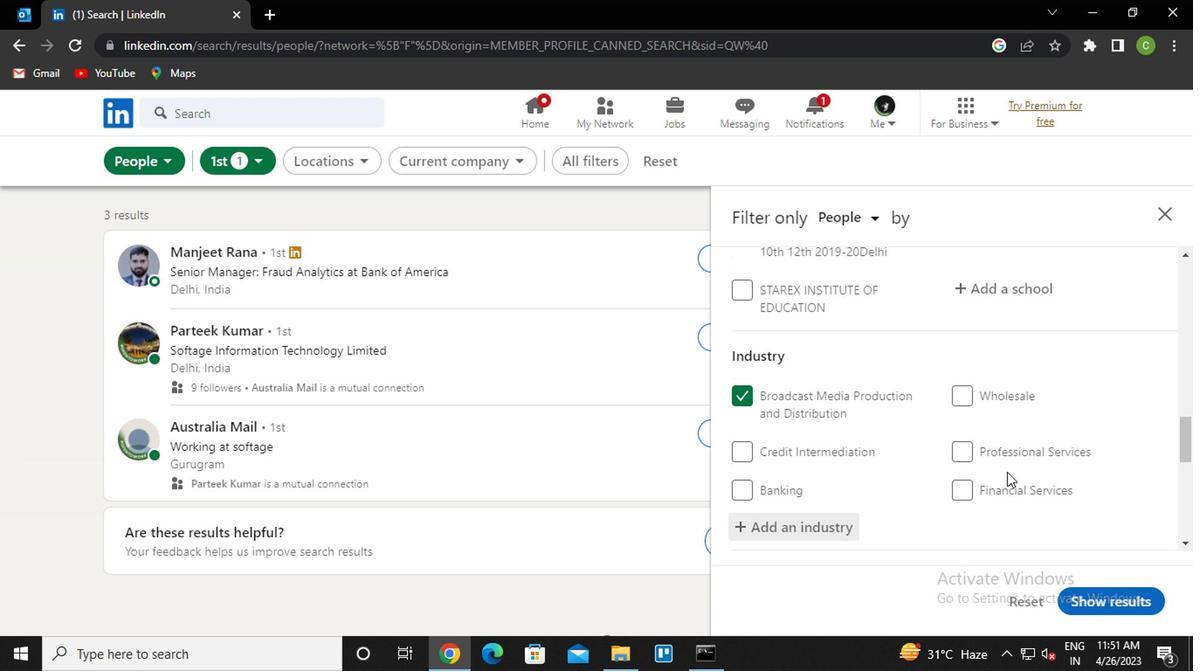 
Action: Mouse scrolled (1031, 502) with delta (0, 0)
Screenshot: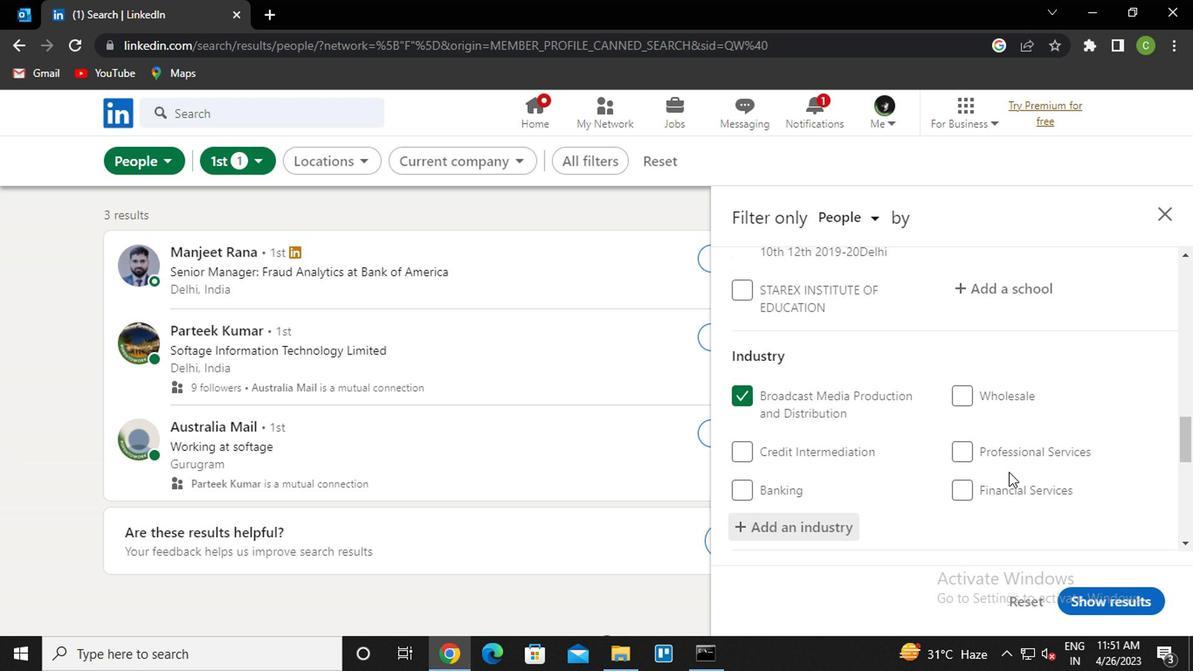
Action: Mouse moved to (1031, 504)
Screenshot: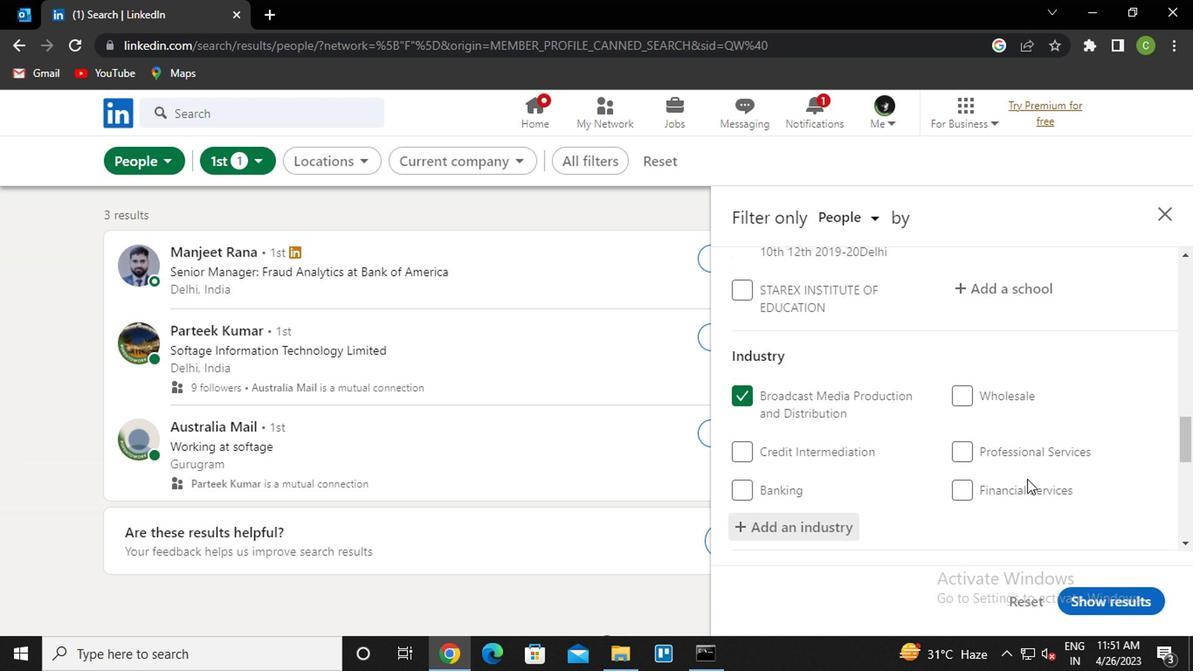 
Action: Mouse scrolled (1031, 503) with delta (0, -1)
Screenshot: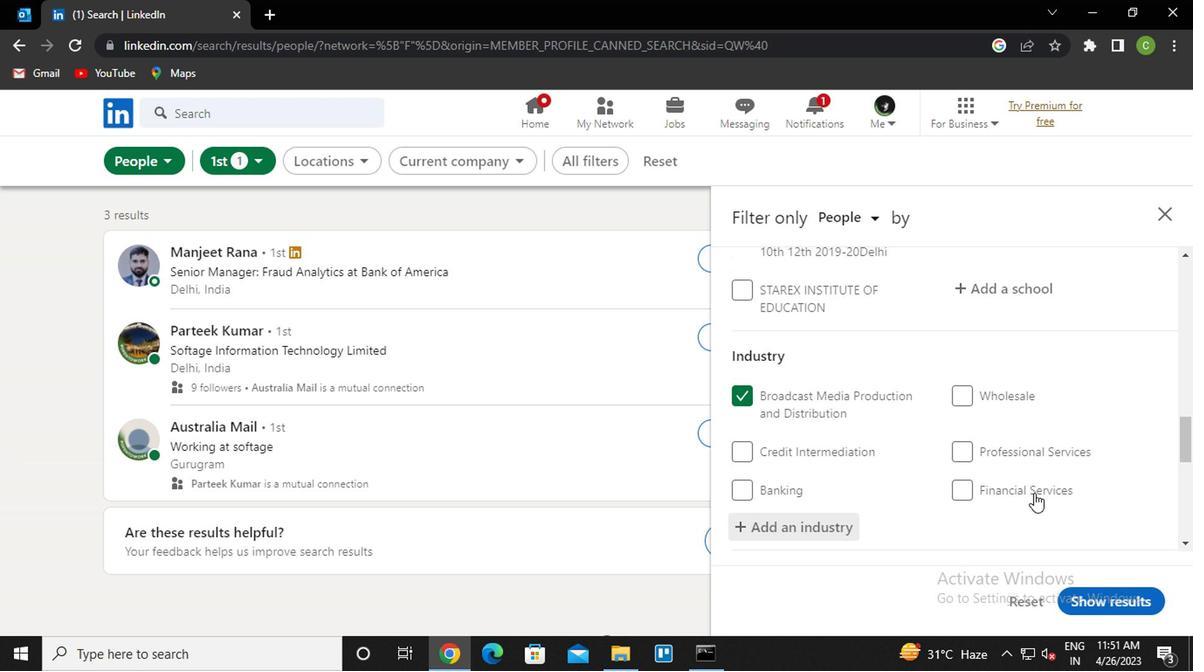 
Action: Mouse moved to (893, 496)
Screenshot: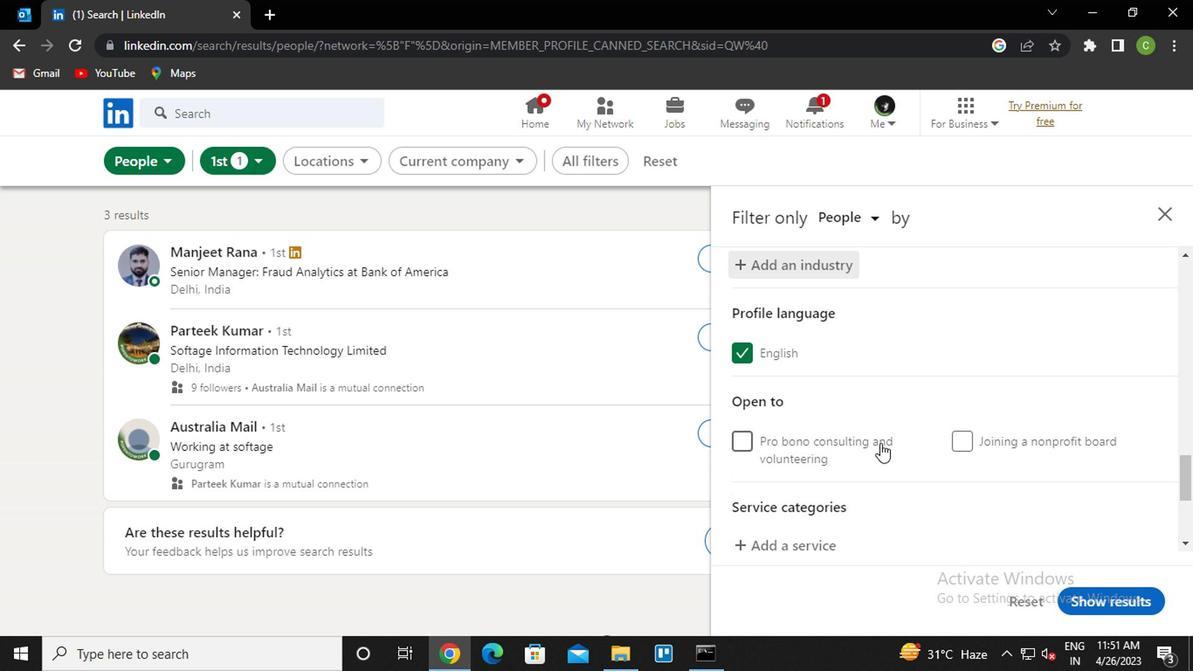 
Action: Mouse scrolled (893, 495) with delta (0, 0)
Screenshot: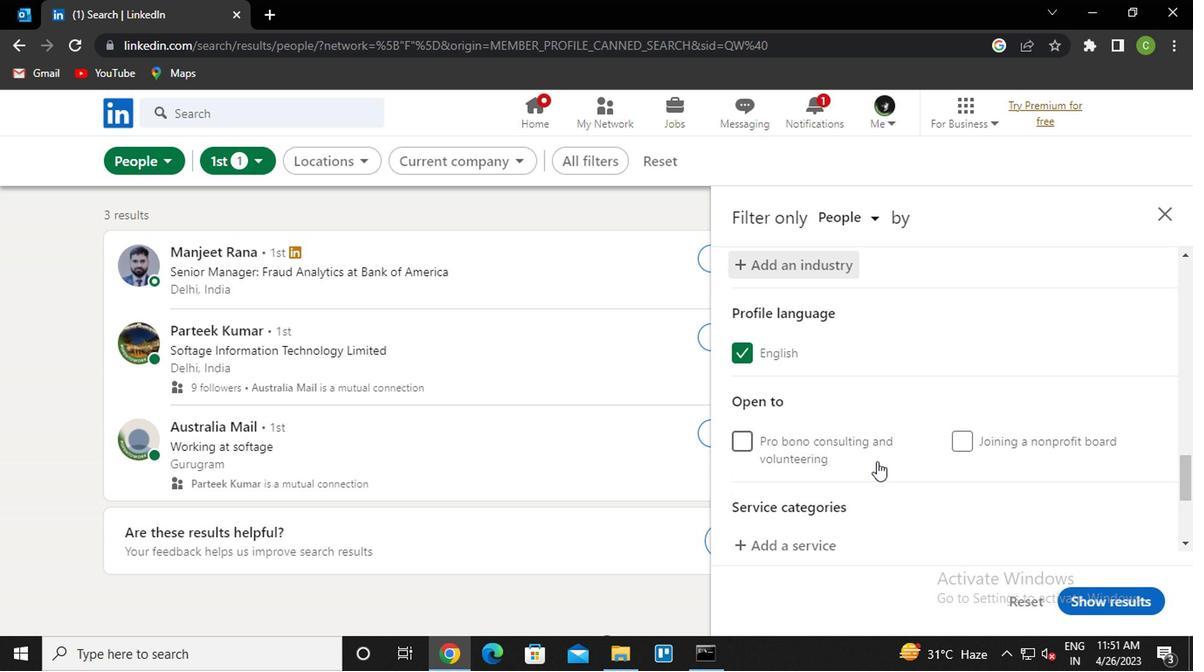 
Action: Mouse moved to (894, 492)
Screenshot: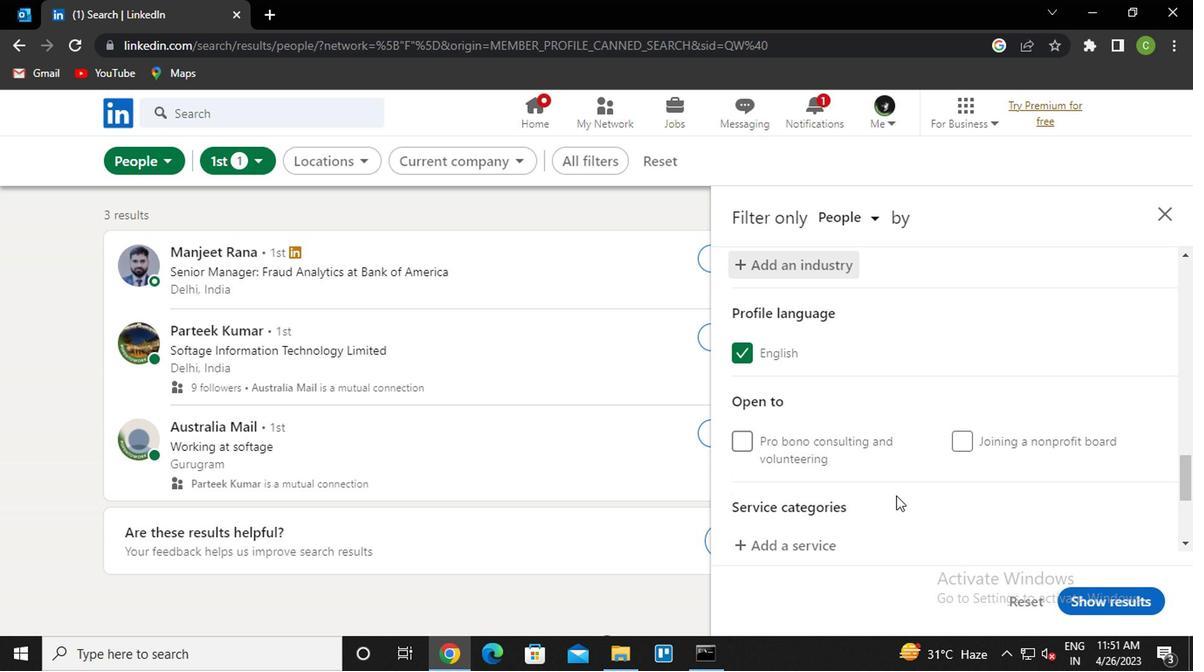 
Action: Mouse scrolled (894, 491) with delta (0, 0)
Screenshot: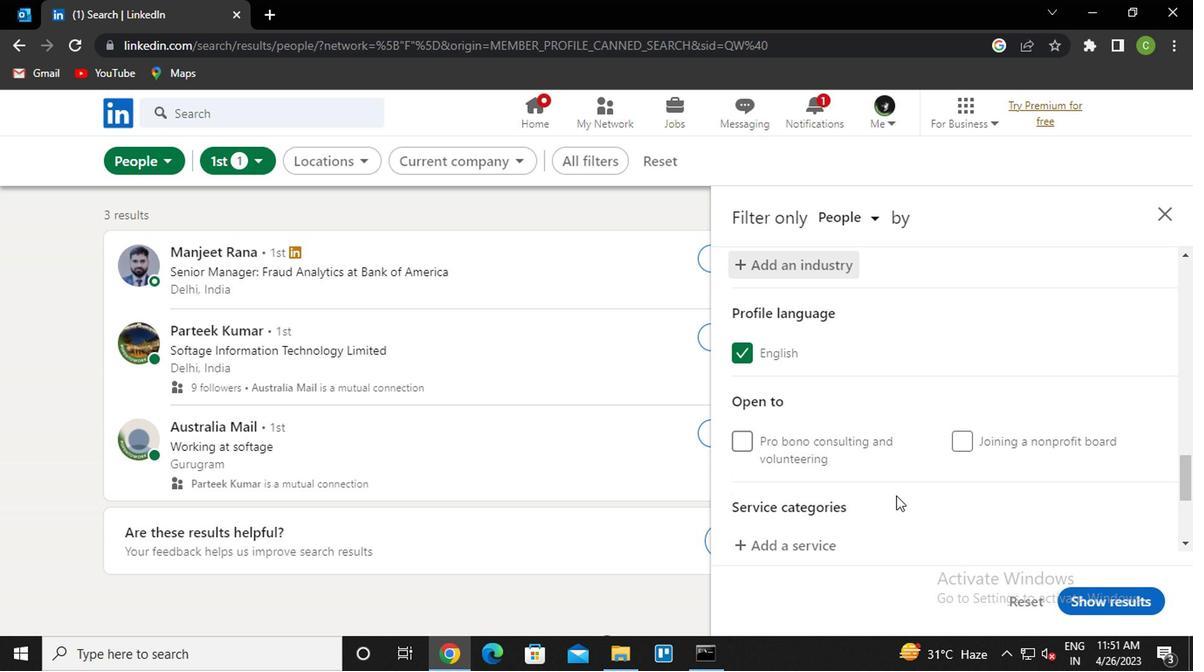 
Action: Mouse moved to (782, 374)
Screenshot: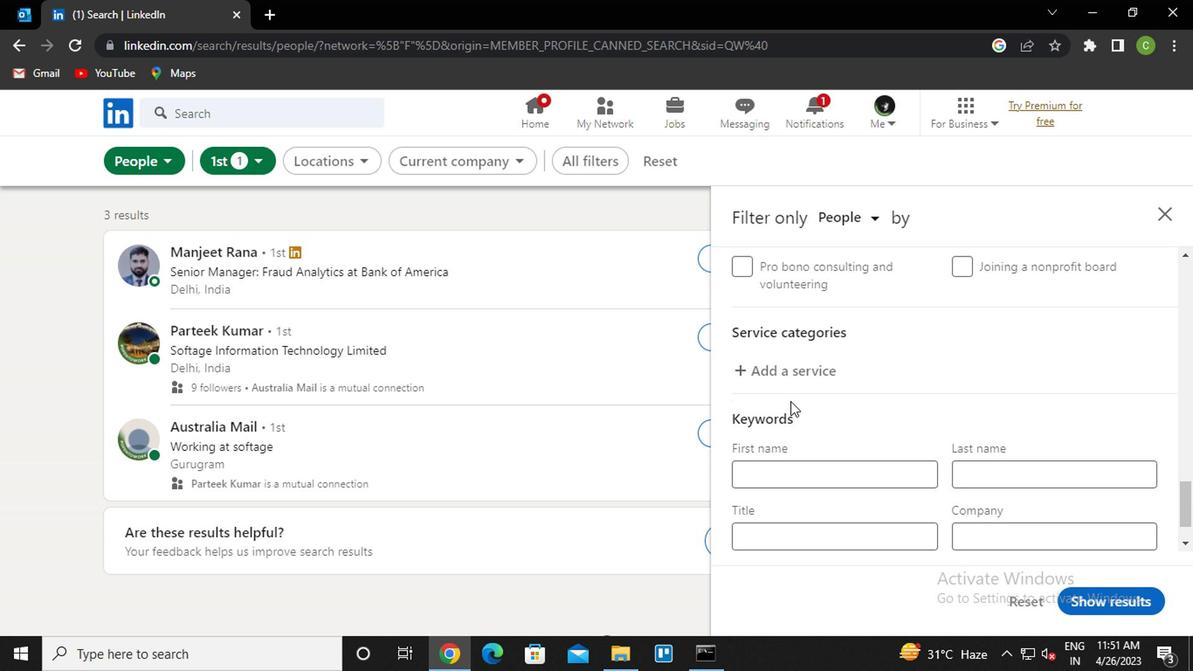 
Action: Mouse pressed left at (782, 374)
Screenshot: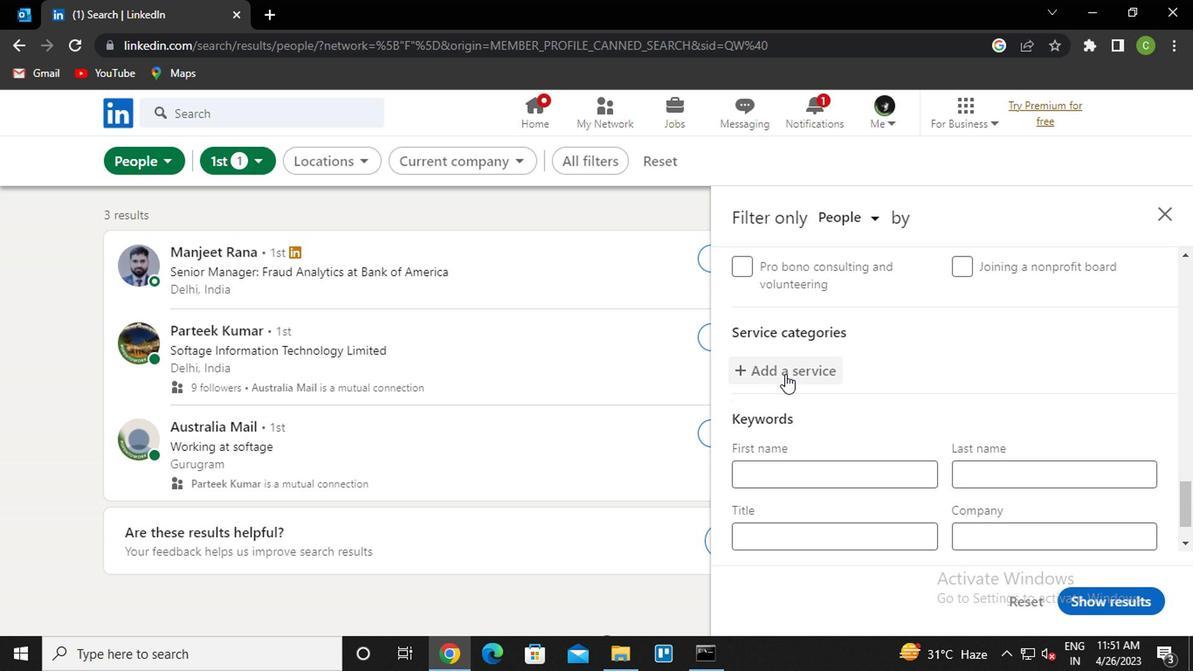 
Action: Key pressed <Key.caps_lock>s<Key.caps_lock>oftware<Key.space>test<Key.down><Key.enter>
Screenshot: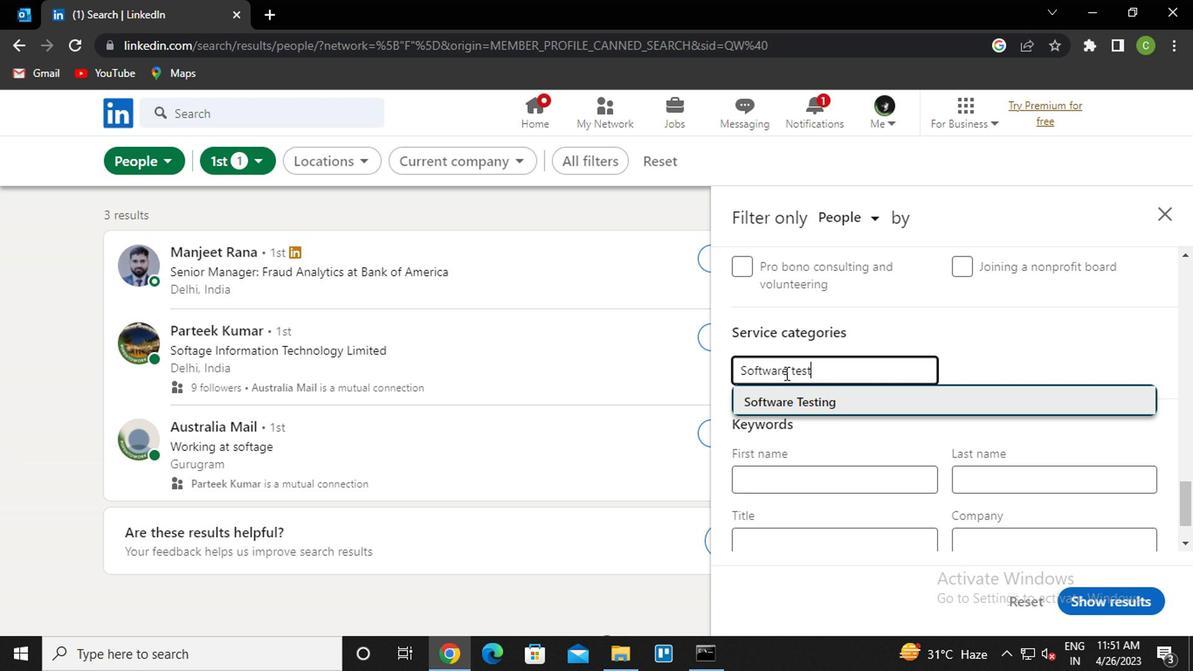 
Action: Mouse moved to (868, 421)
Screenshot: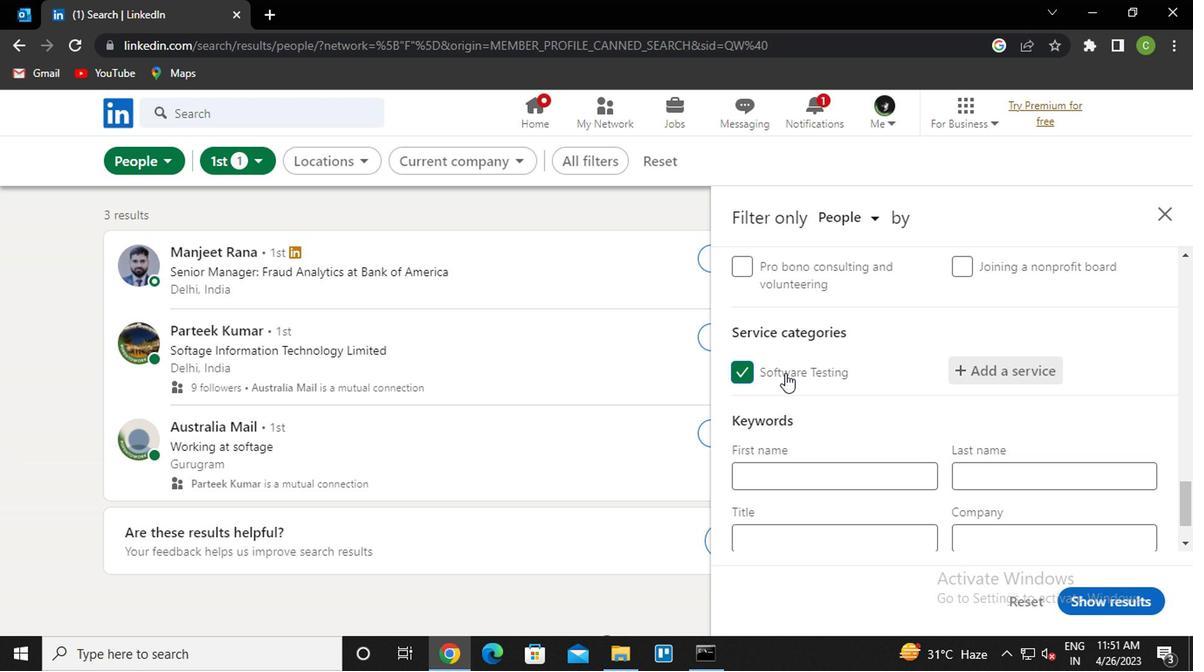 
Action: Mouse scrolled (868, 420) with delta (0, 0)
Screenshot: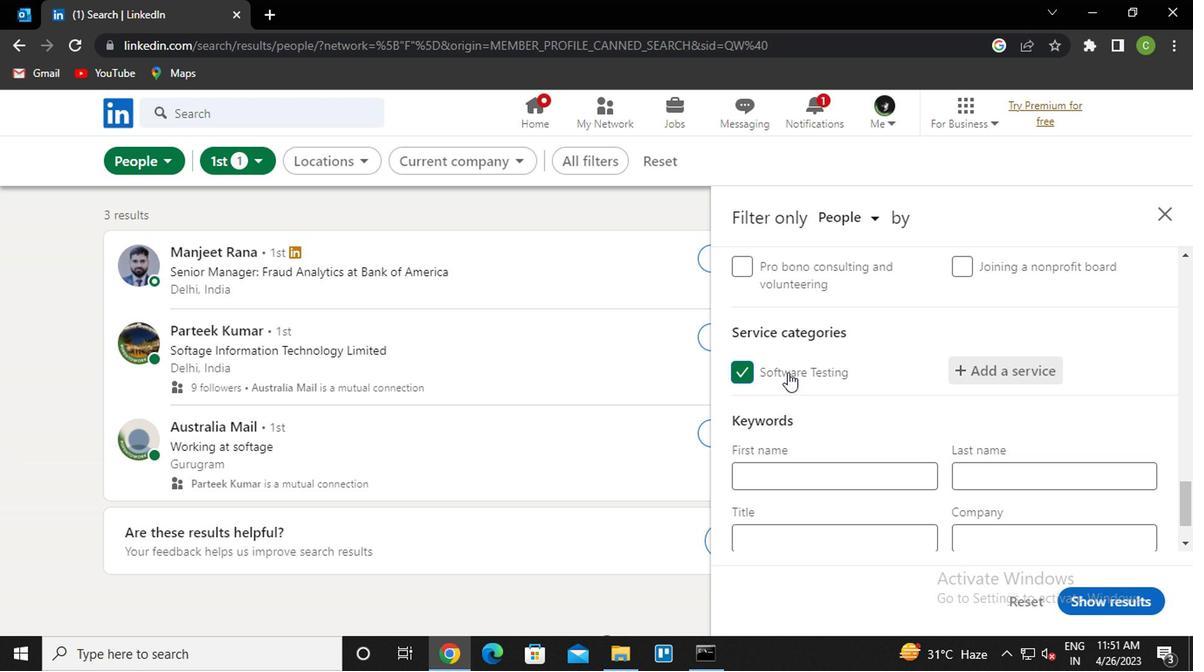 
Action: Mouse moved to (868, 425)
Screenshot: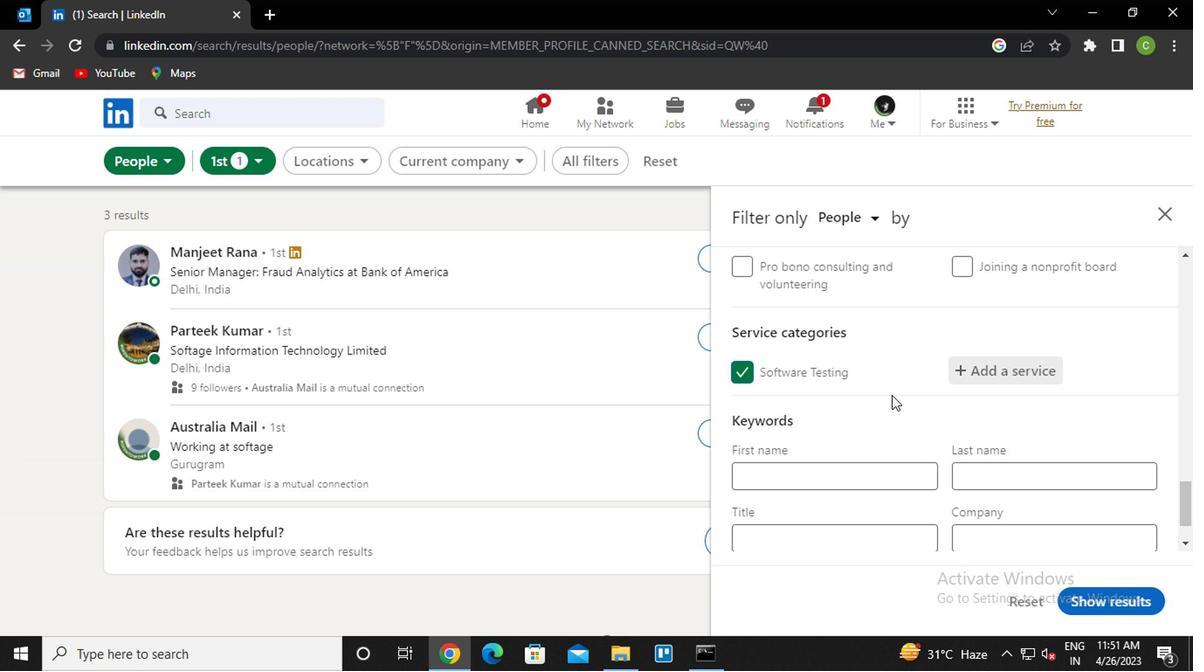 
Action: Mouse scrolled (868, 423) with delta (0, -1)
Screenshot: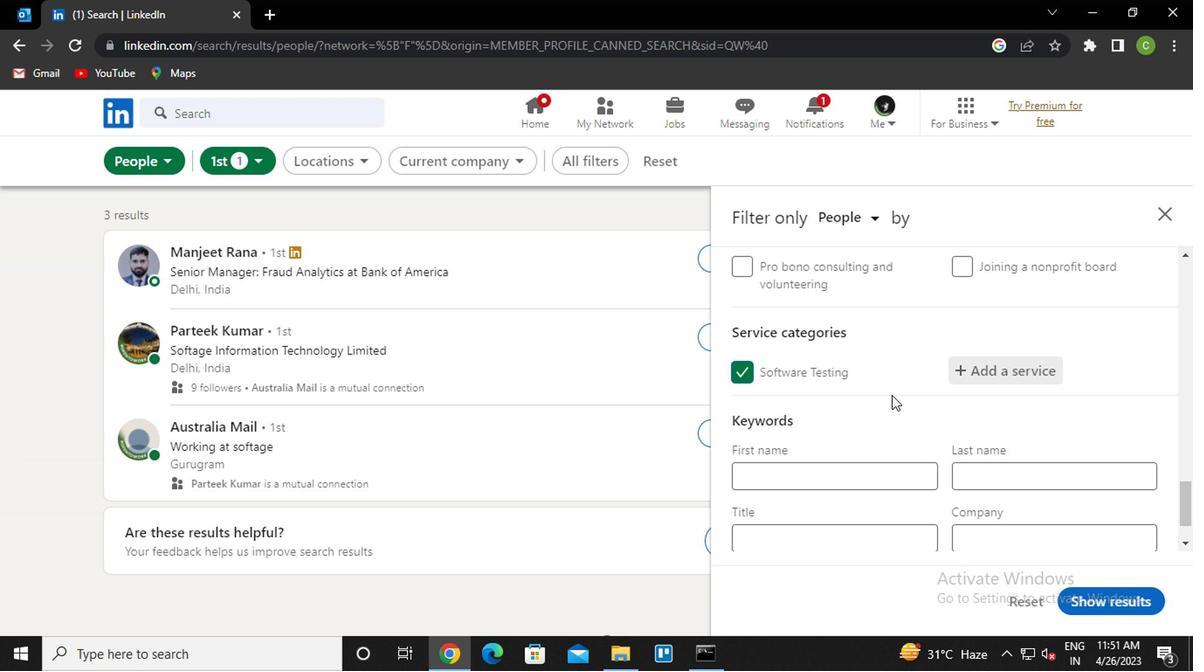 
Action: Mouse moved to (853, 463)
Screenshot: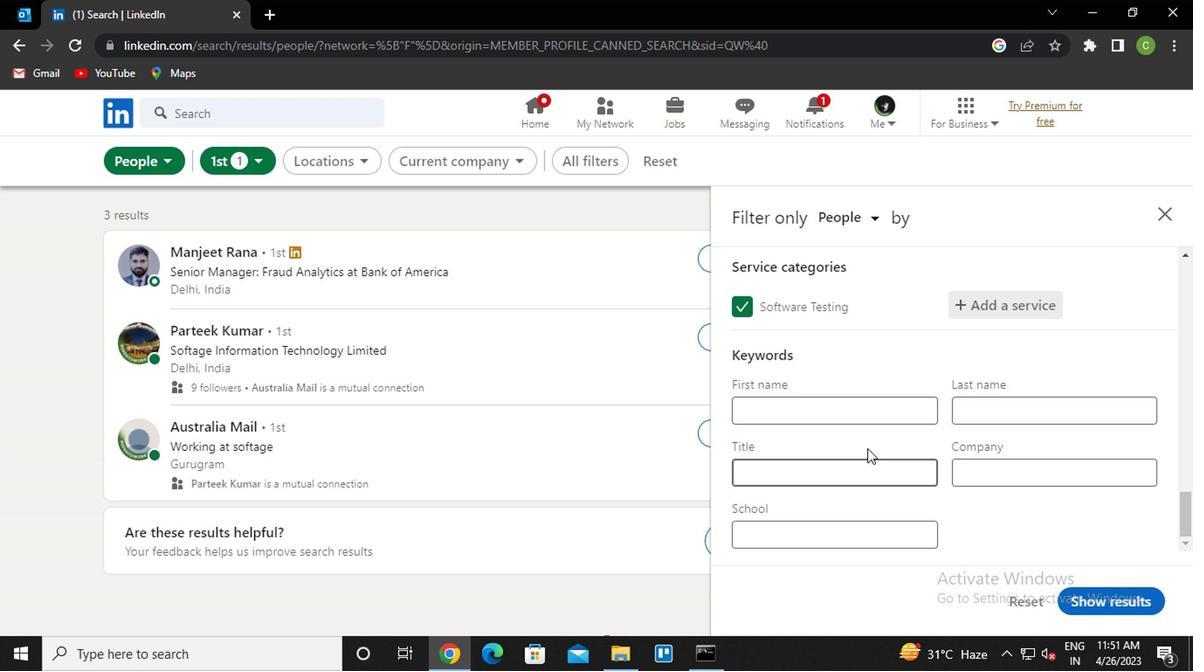 
Action: Mouse pressed left at (853, 463)
Screenshot: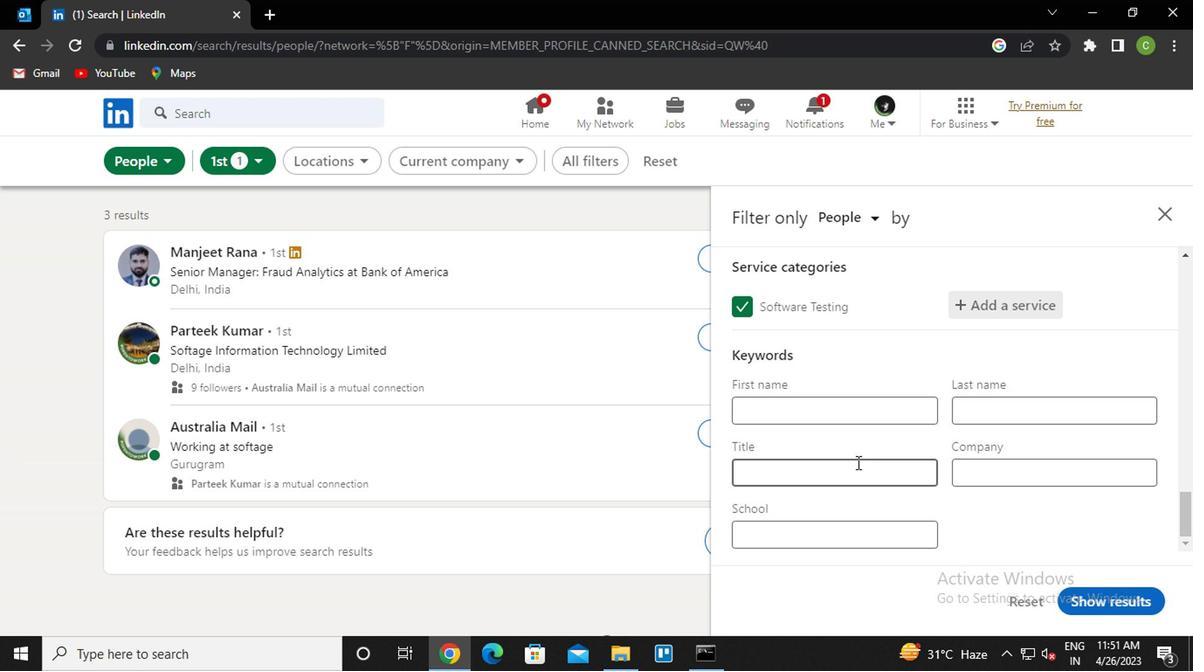 
Action: Mouse moved to (853, 464)
Screenshot: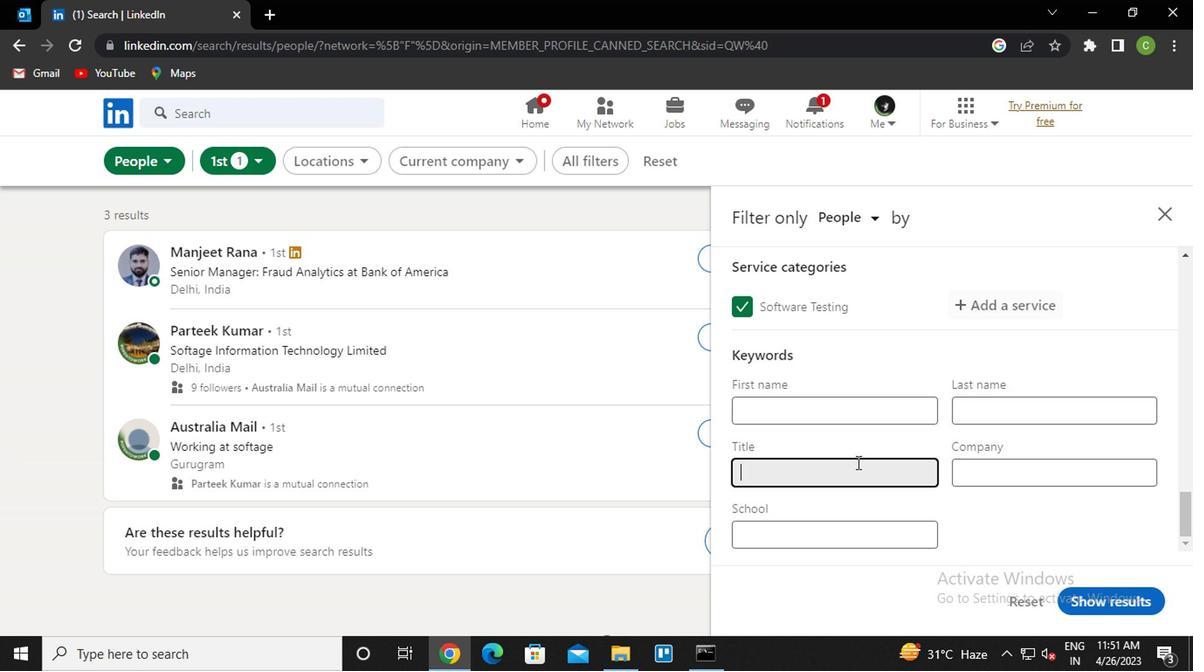 
Action: Key pressed <Key.caps_lock>b<Key.caps_lock>iologist
Screenshot: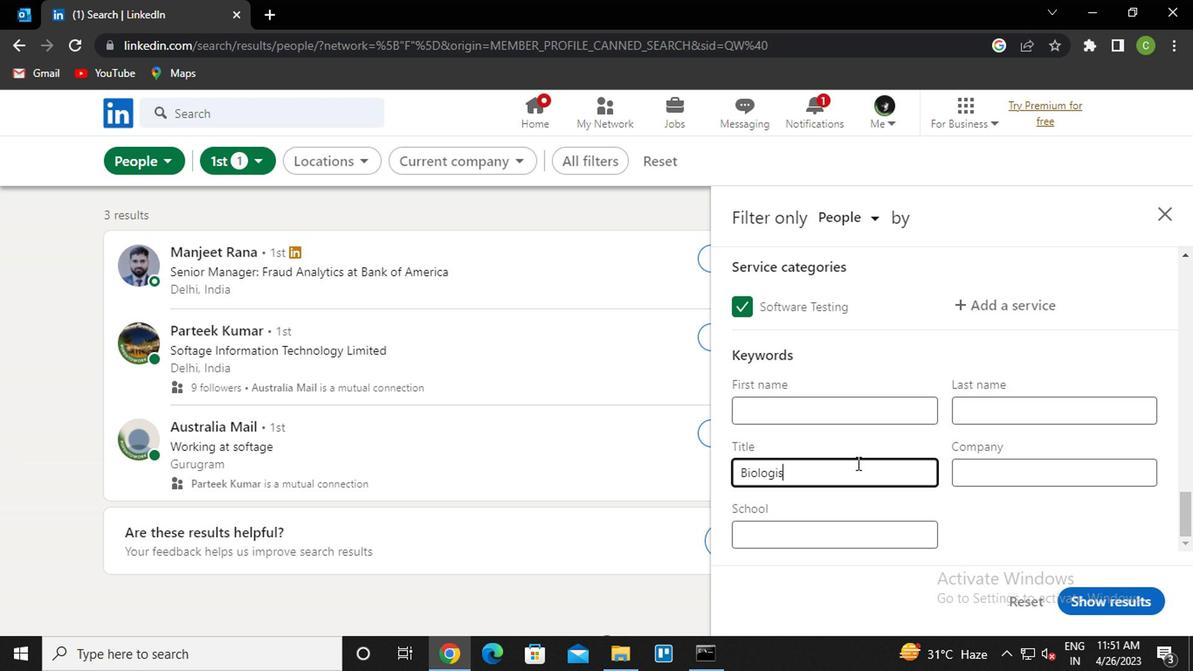 
Action: Mouse moved to (1091, 605)
Screenshot: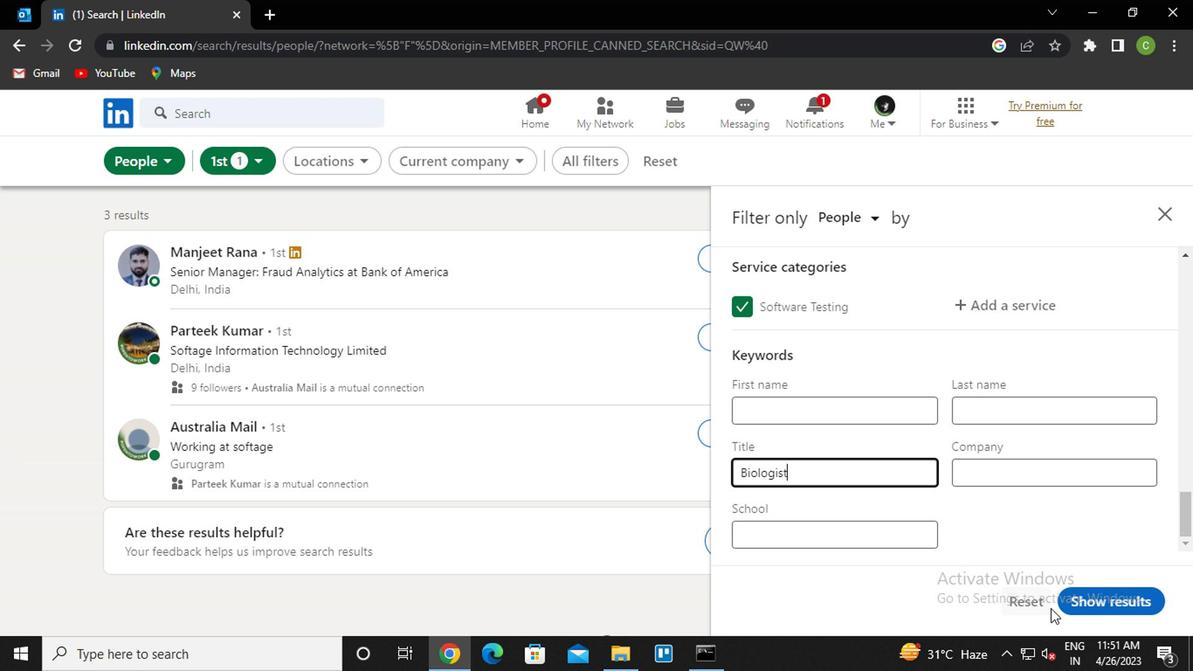 
Action: Mouse pressed left at (1091, 605)
Screenshot: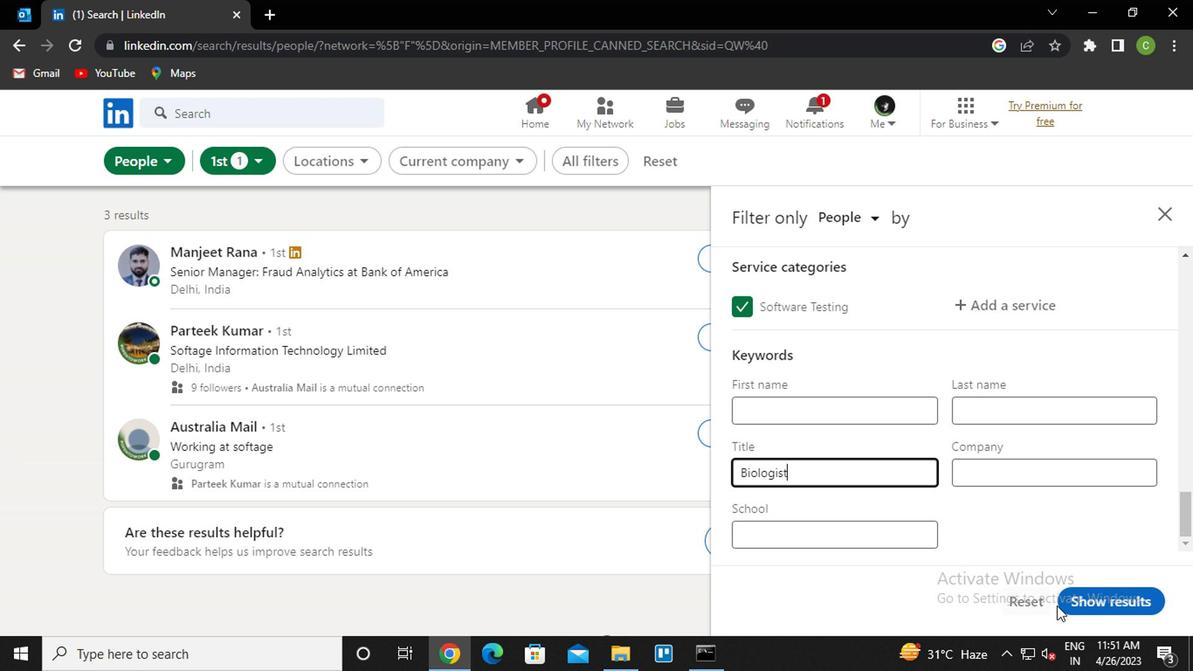 
Action: Mouse moved to (653, 551)
Screenshot: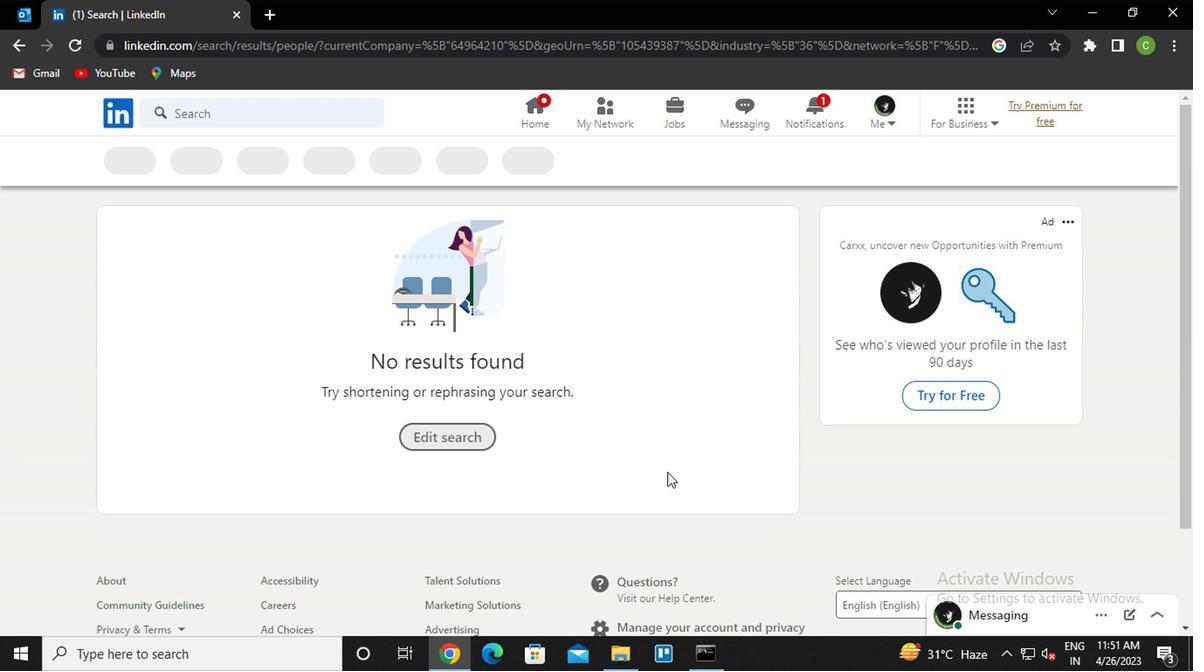 
